 Task: Open a blank worksheet and write heading  Make a employee details data  Add 10 employee name:-  'Ethan Reynolds, Olivia Thompson, Benjamin Martinez, Emma Davis, Alexander Mitchell, Ava Rodriguez, Daniel Anderson, Mia Lewis, Christopher Scott, Sophia Harris.'in December Last week sales are  1000 to 1010. Department:-  Sales, HR, Finance, Marketing, IT, Operations, Finance, HR, Sales, Marketing. Position:-  Sales Manager, HR Manager, Accountant, Marketing Specialist, IT Specialist, Operations Manager, Financial Analyst, HR Assistant, Sales Representative, Marketing Assistant.Salary (USD):-  5000,4500,4000, 3800, 4200, 5200, 3800, 2800, 3200, 2500.Start Date:-  1/15/2020,7/1/2019, 3/10/2021,2/5/2022, 11/30/2018,6/15/2020, 9/1/2021,4/20/2022, 2/10/2019,9/5/2020. Save page analysisSalesByChannel_2022
Action: Mouse moved to (137, 134)
Screenshot: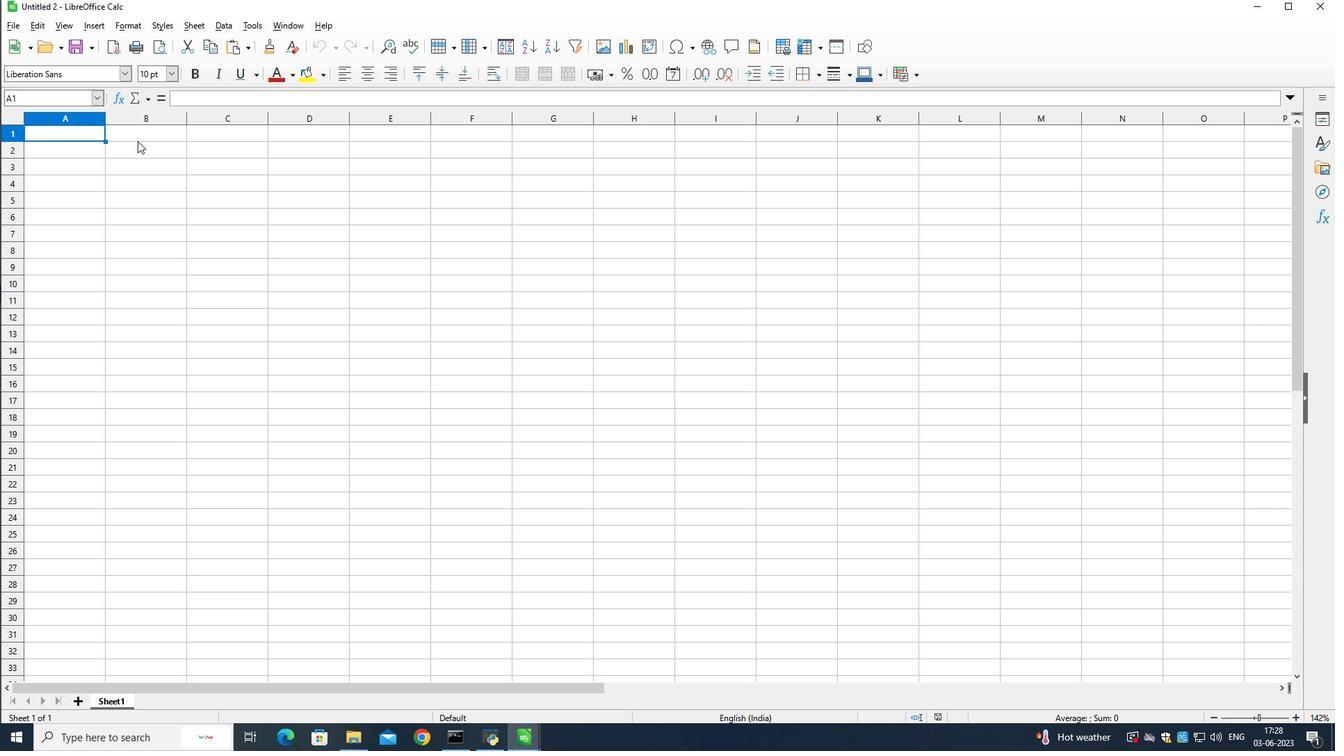 
Action: Mouse pressed left at (137, 134)
Screenshot: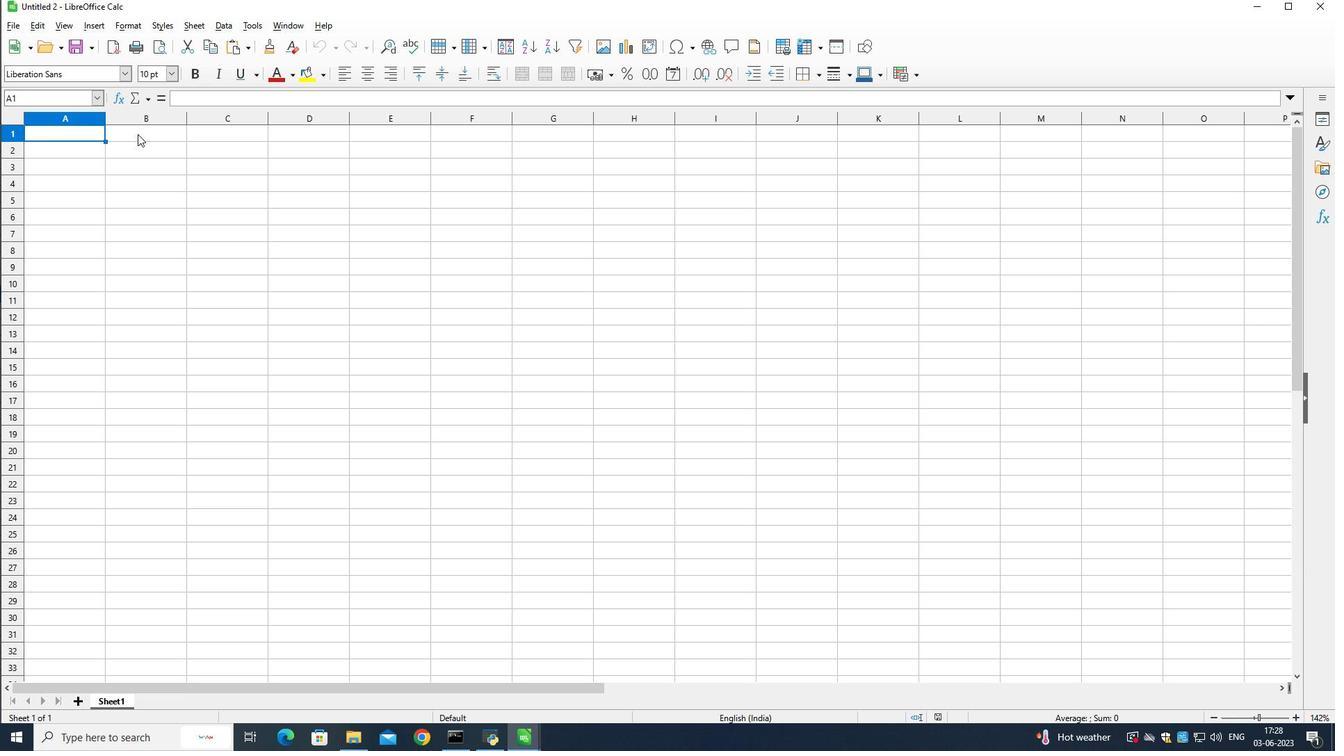 
Action: Mouse moved to (155, 137)
Screenshot: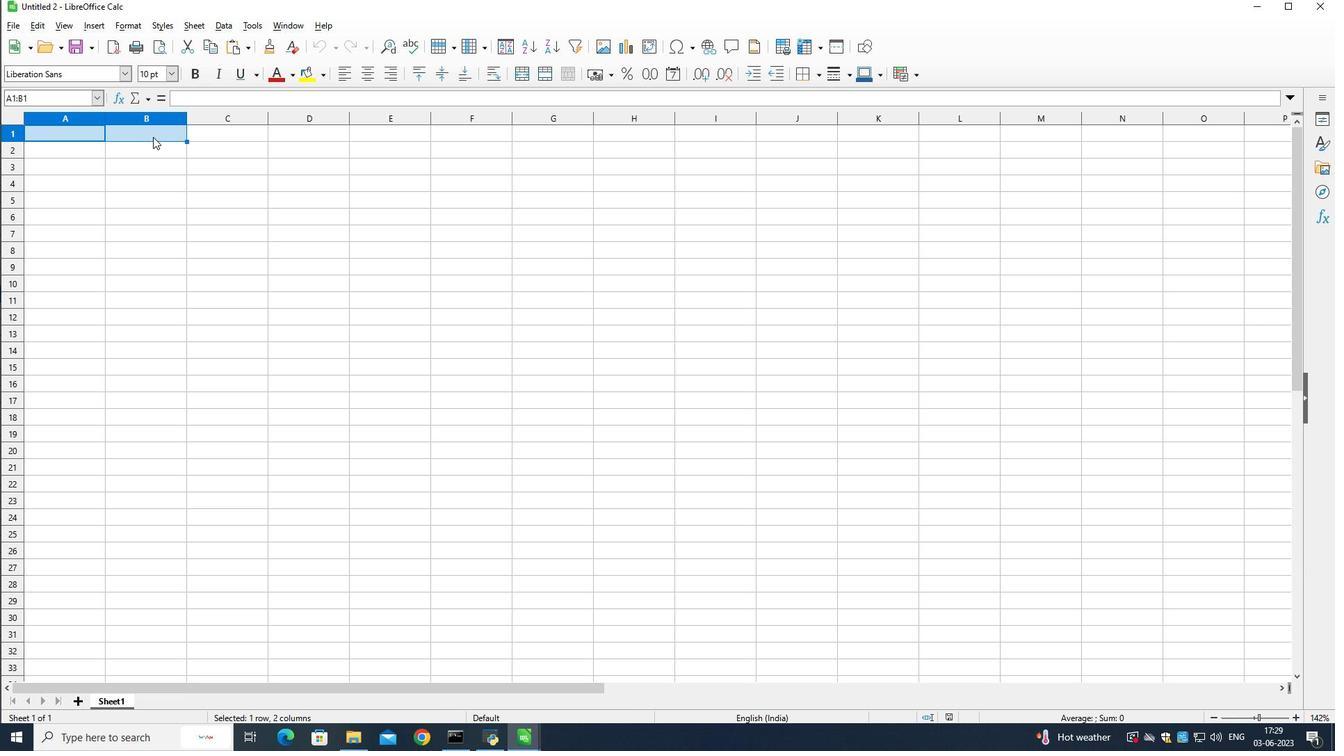 
Action: Mouse pressed left at (155, 137)
Screenshot: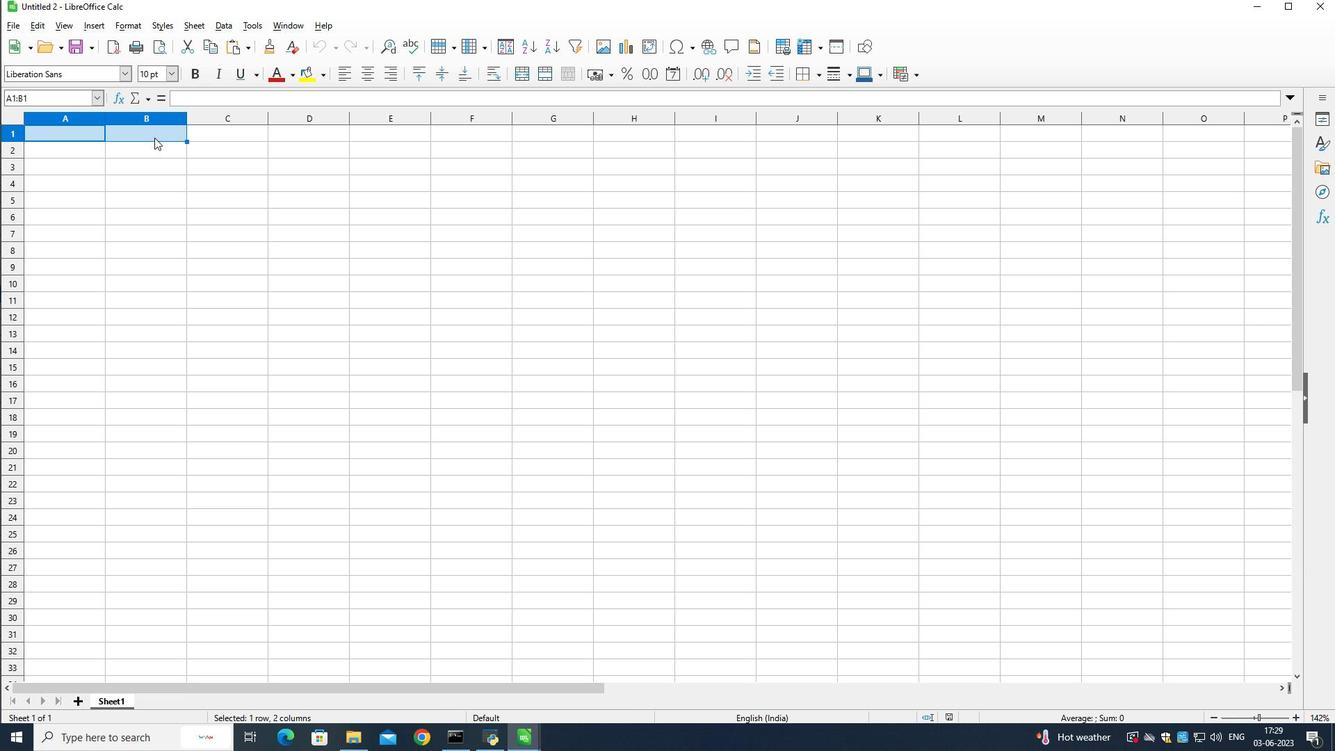 
Action: Mouse moved to (168, 164)
Screenshot: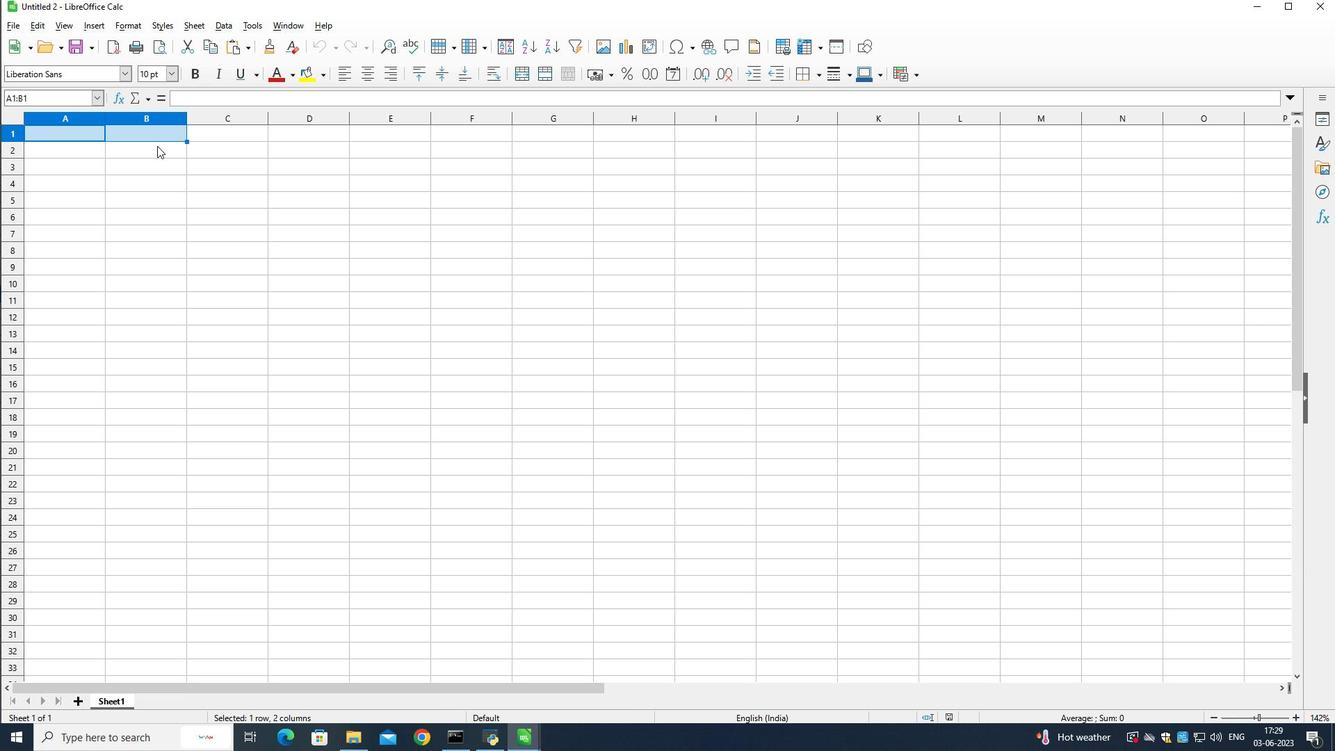 
Action: Mouse pressed left at (168, 164)
Screenshot: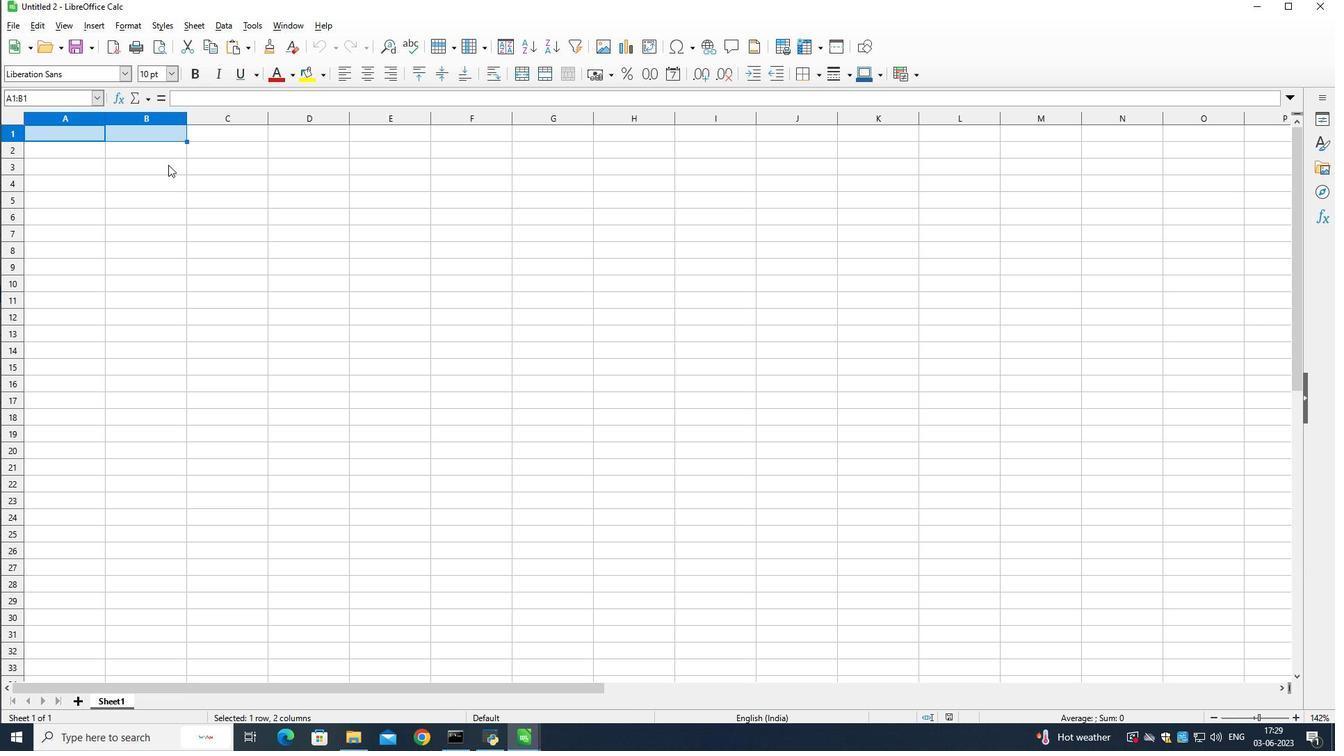 
Action: Mouse moved to (221, 189)
Screenshot: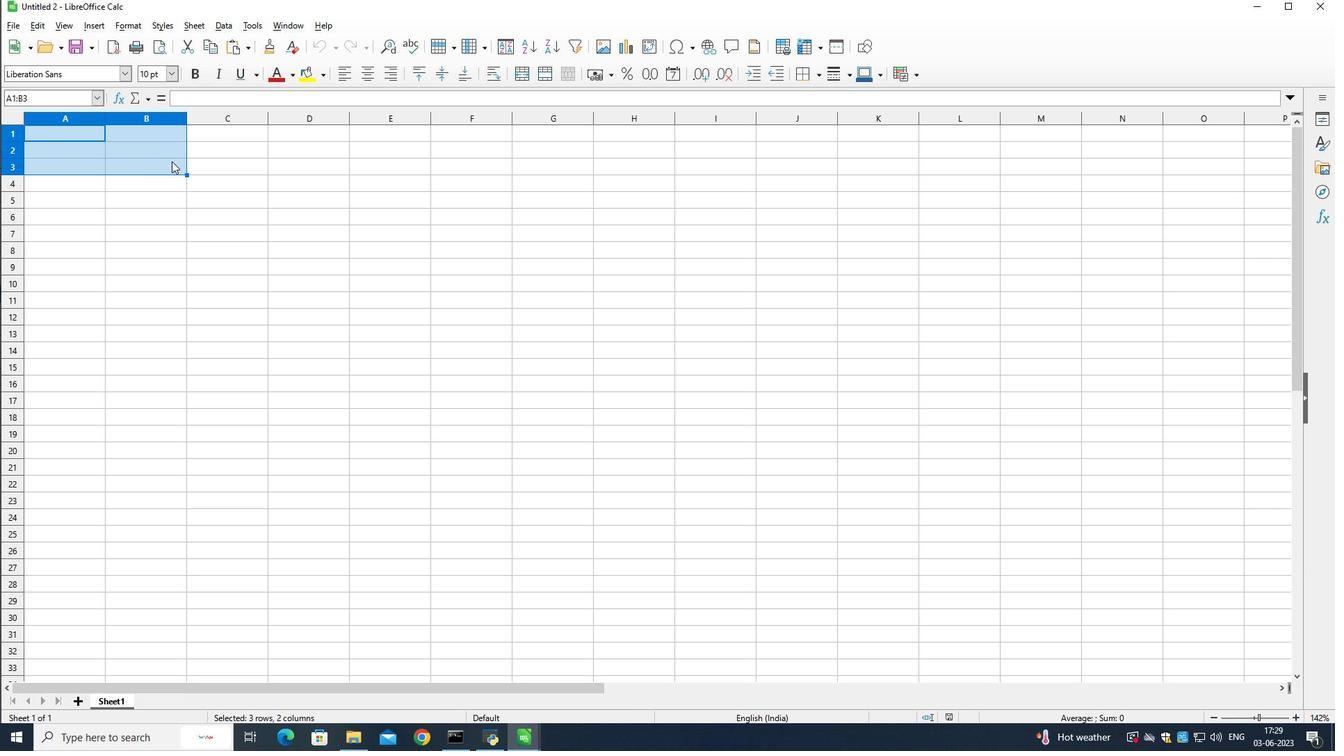 
Action: Mouse pressed right at (221, 189)
Screenshot: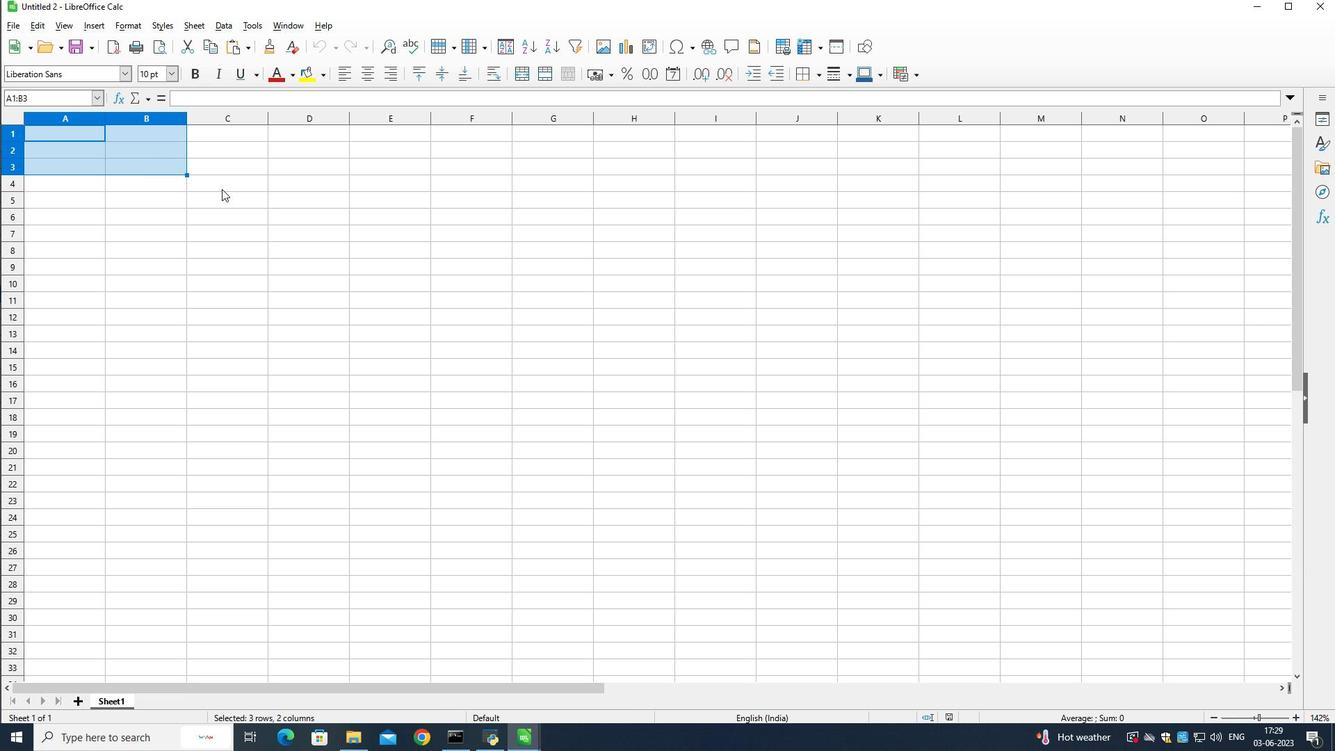
Action: Mouse moved to (162, 132)
Screenshot: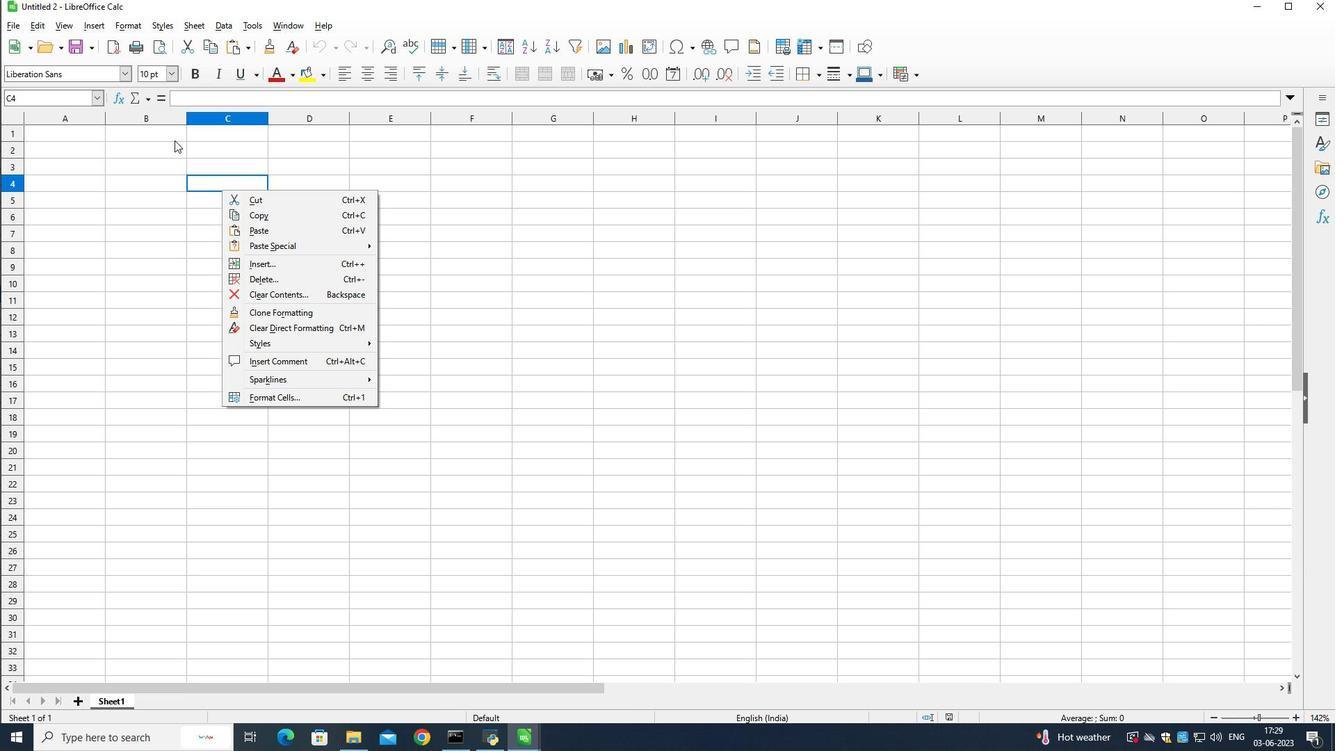 
Action: Mouse pressed left at (162, 132)
Screenshot: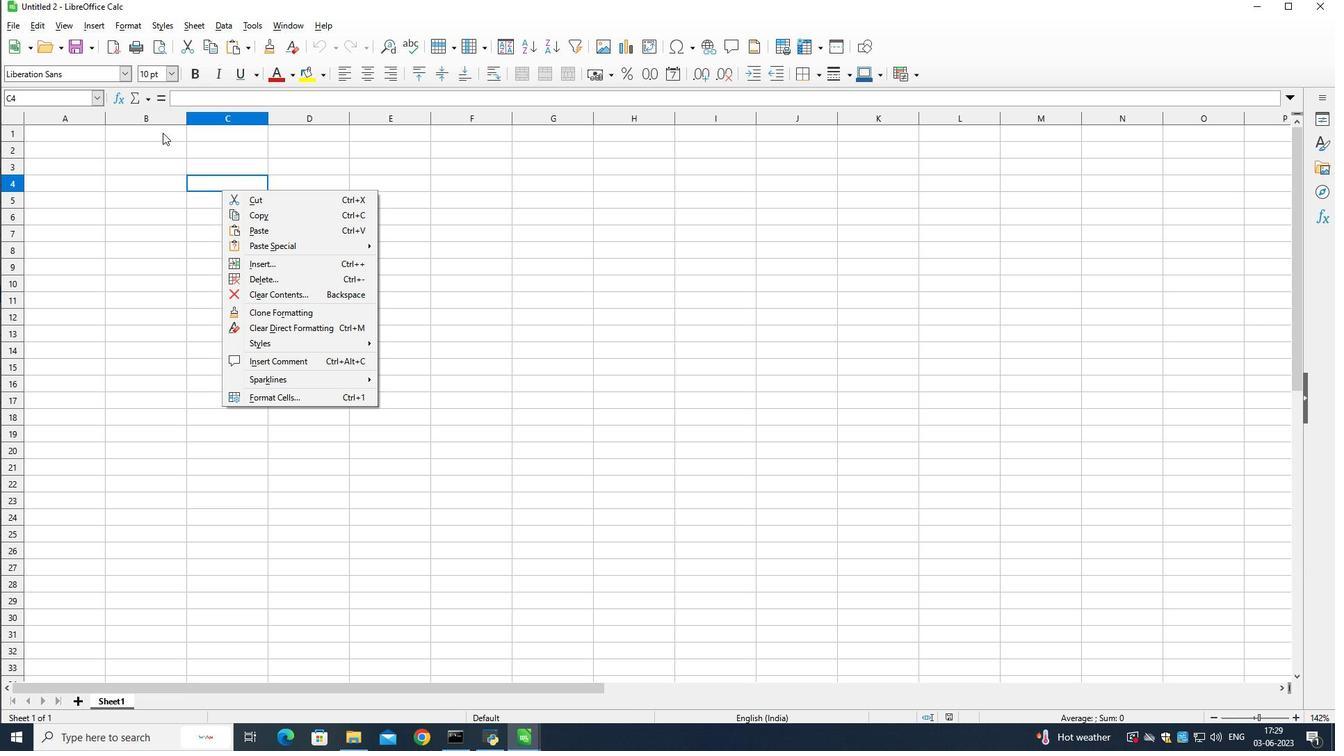 
Action: Mouse moved to (171, 131)
Screenshot: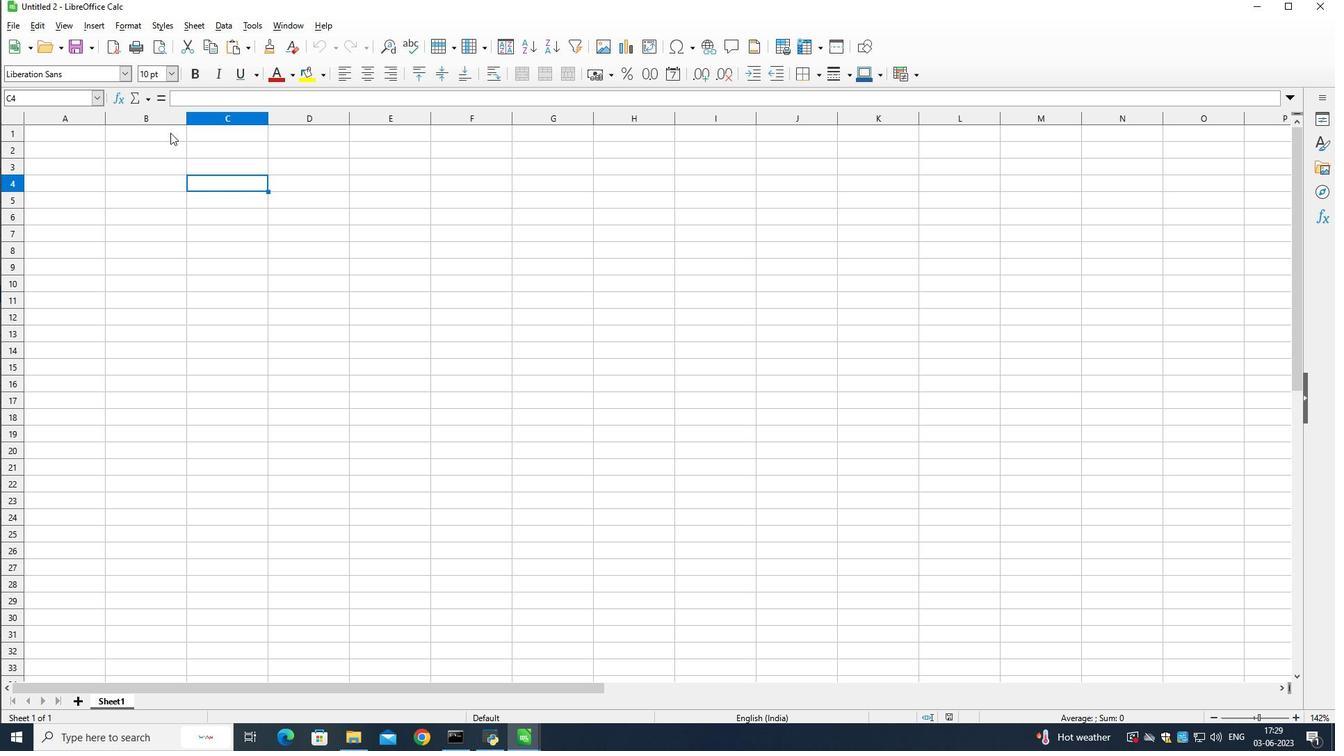 
Action: Mouse pressed left at (171, 131)
Screenshot: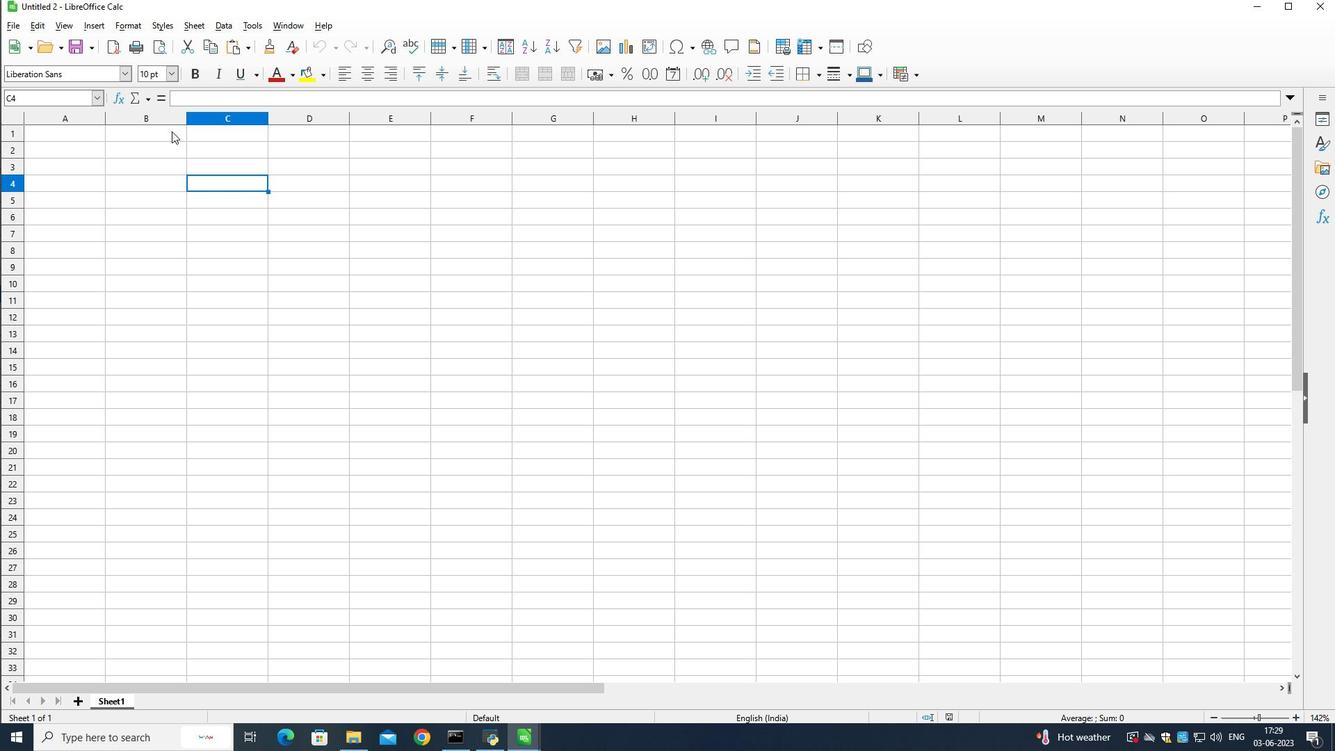 
Action: Mouse moved to (1000, 507)
Screenshot: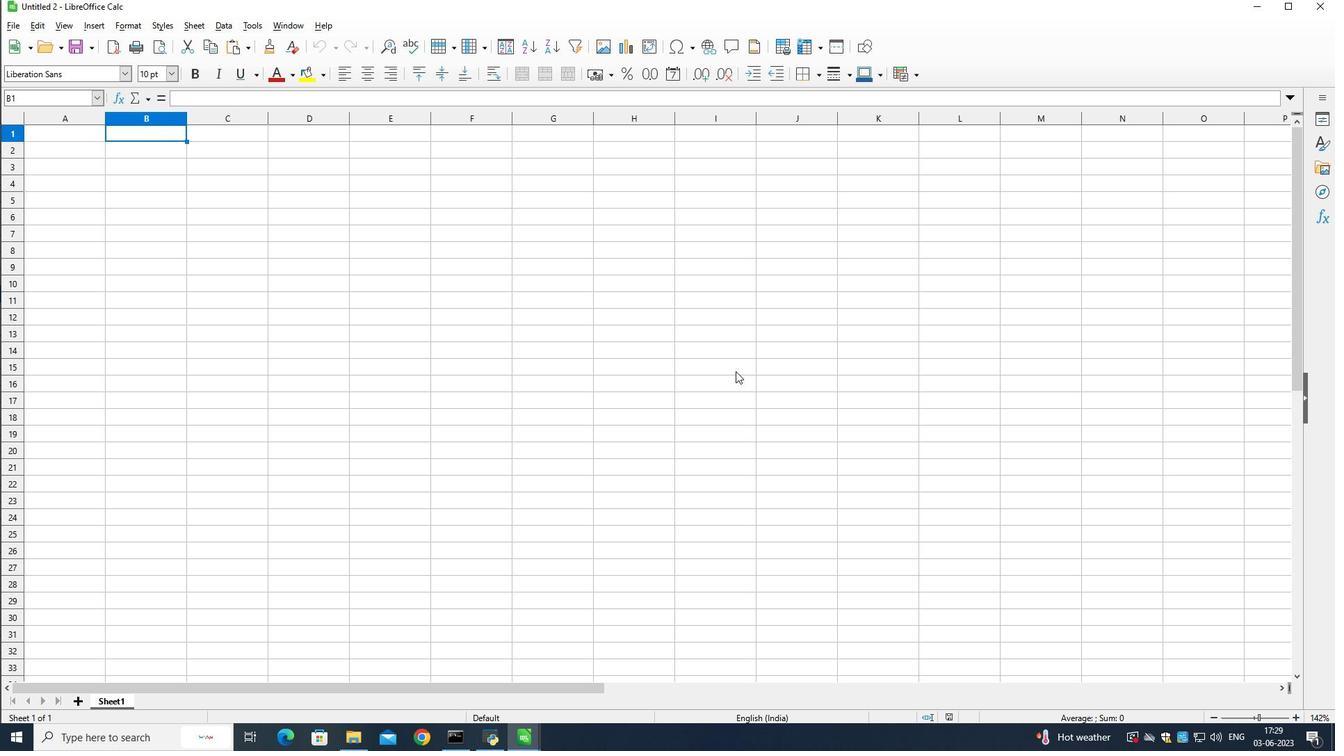 
Action: Key pressed <Key.shift>Employee<Key.space><Key.shift>Details<Key.space><Key.shift>Data<Key.down><Key.left><Key.shift><Key.shift>Emplo<Key.backspace><Key.backspace>loyee<Key.space><Key.shift>Name<Key.down><Key.shift><Key.shift><Key.shift><Key.shift><Key.shift><Key.shift><Key.shift><Key.shift>Ethan<Key.space><Key.shift><Key.shift><Key.shift><Key.shift><Key.shift><Key.shift><Key.shift><Key.shift><Key.shift>Reynolds<Key.down><Key.shift>Olivia<Key.space><Key.shift>Thompson<Key.down><Key.shift>Benjamin<Key.space><Key.shift>N<Key.backspace><Key.shift>martinez<Key.down><Key.shift>Emma<Key.space><Key.shift>davis<Key.down><Key.shift>Alexander<Key.space><Key.shift>Michell<Key.down><Key.shift>Eva<Key.space><Key.shift>Rodriguez<Key.down><Key.shift>Daniel<Key.space><Key.shift>Anderson<Key.down><Key.shift>Mia<Key.space><Key.shift>Lewis<Key.down><Key.shift>Christogra<Key.backspace><Key.backspace><Key.backspace>pher<Key.space><Key.shift>Scott<Key.down><Key.shift>Sophia<Key.space><Key.shift>Harris
Screenshot: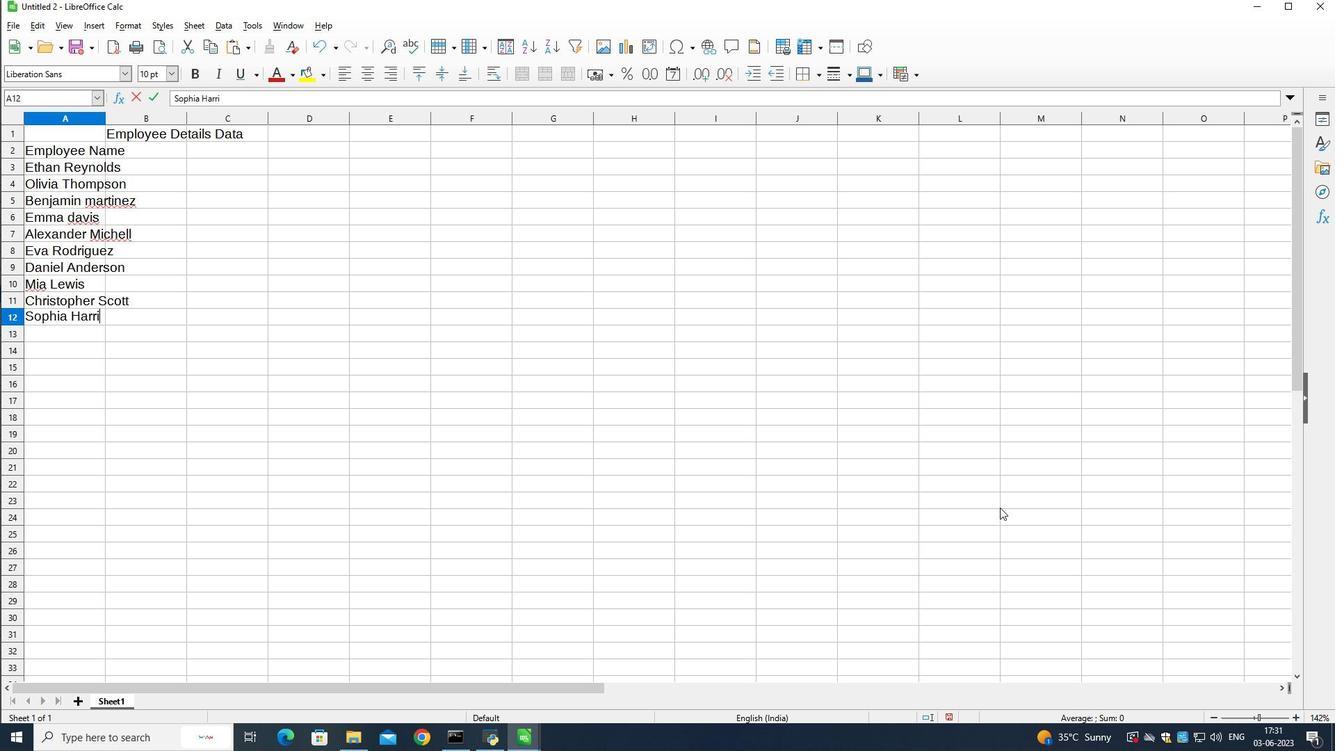 
Action: Mouse moved to (75, 118)
Screenshot: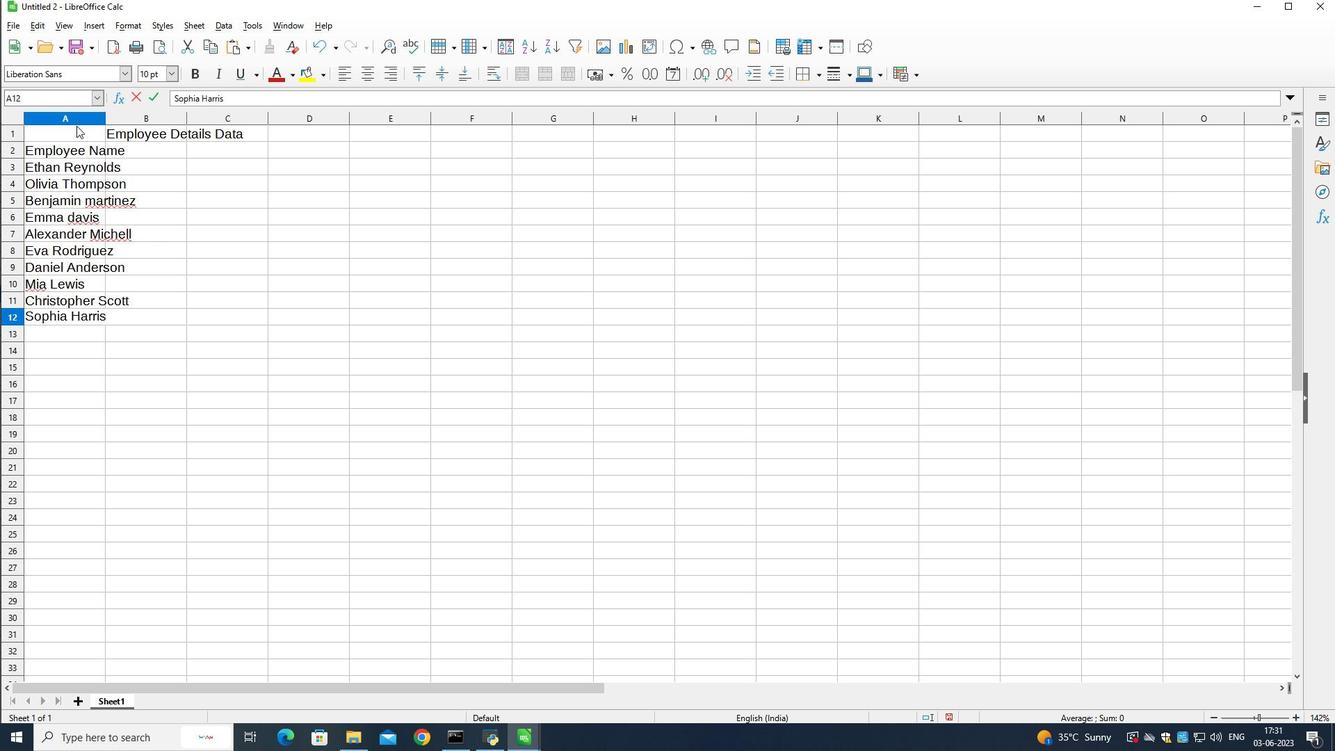 
Action: Mouse pressed left at (75, 118)
Screenshot: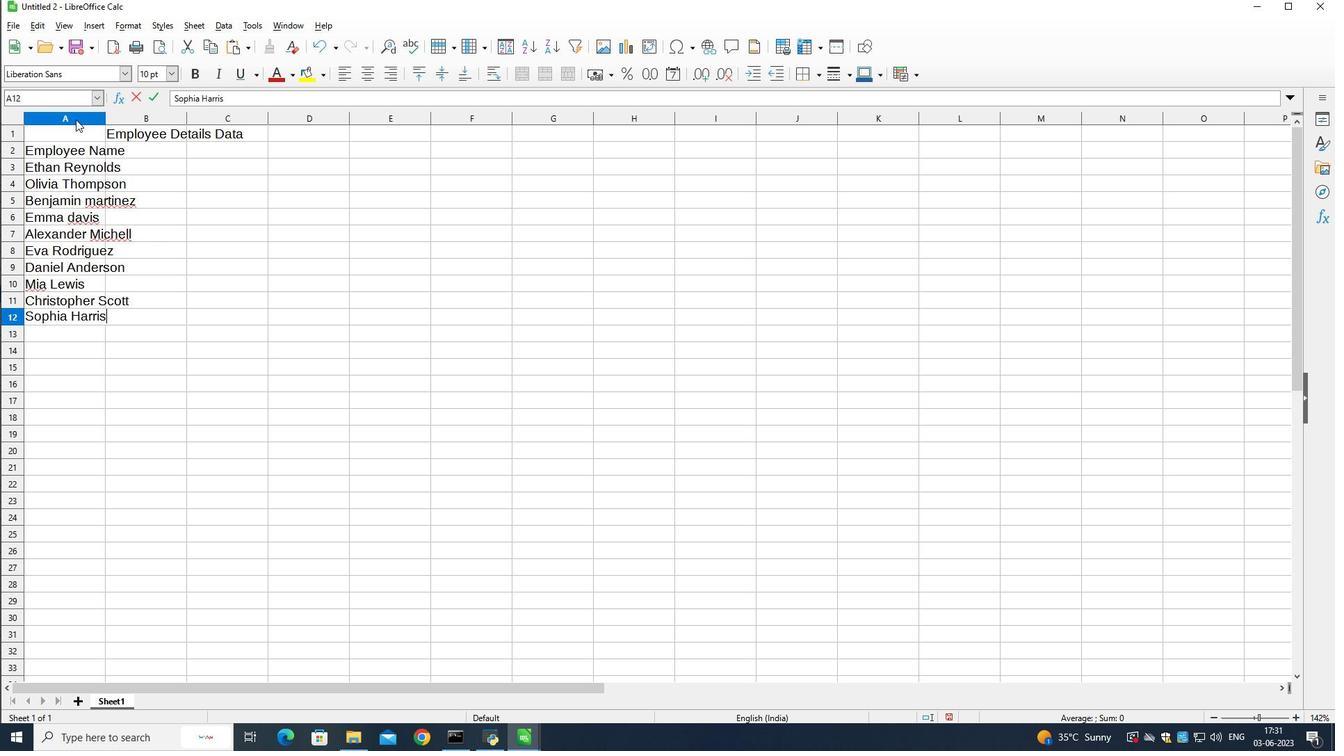 
Action: Mouse moved to (104, 121)
Screenshot: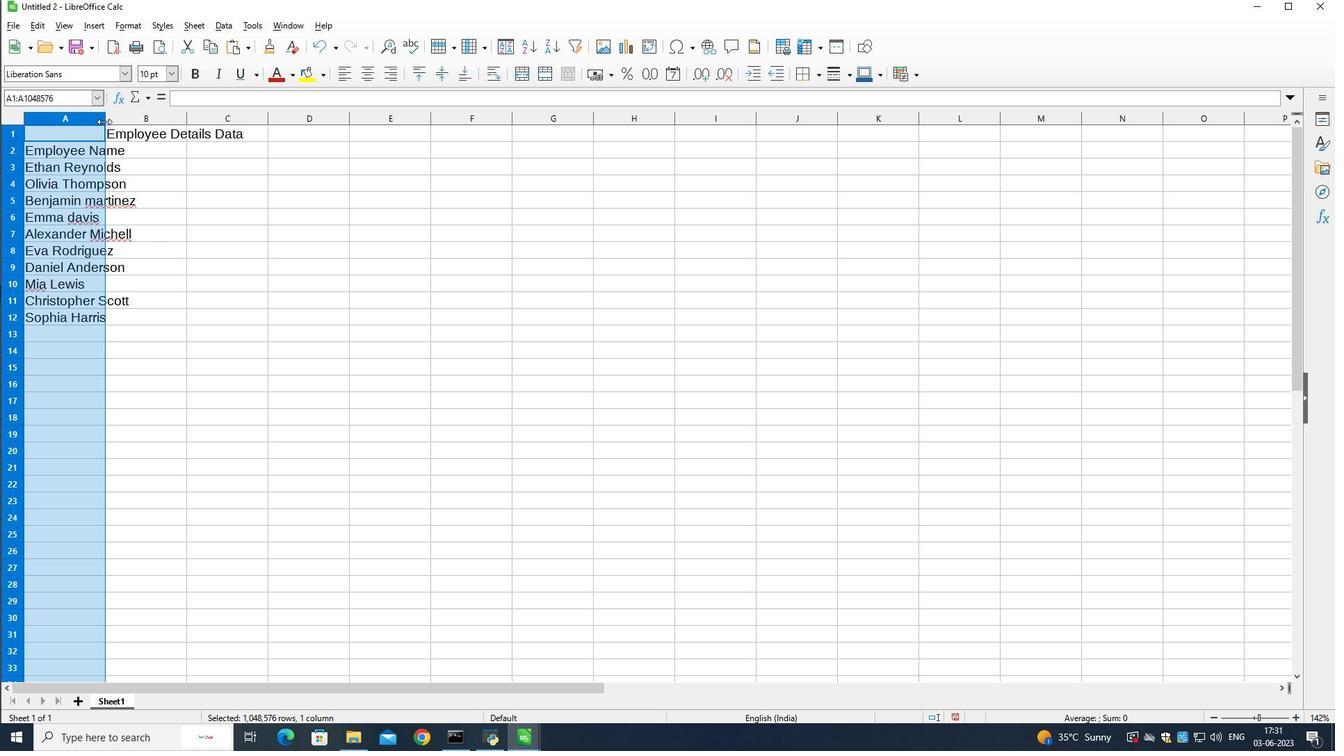 
Action: Mouse pressed left at (104, 121)
Screenshot: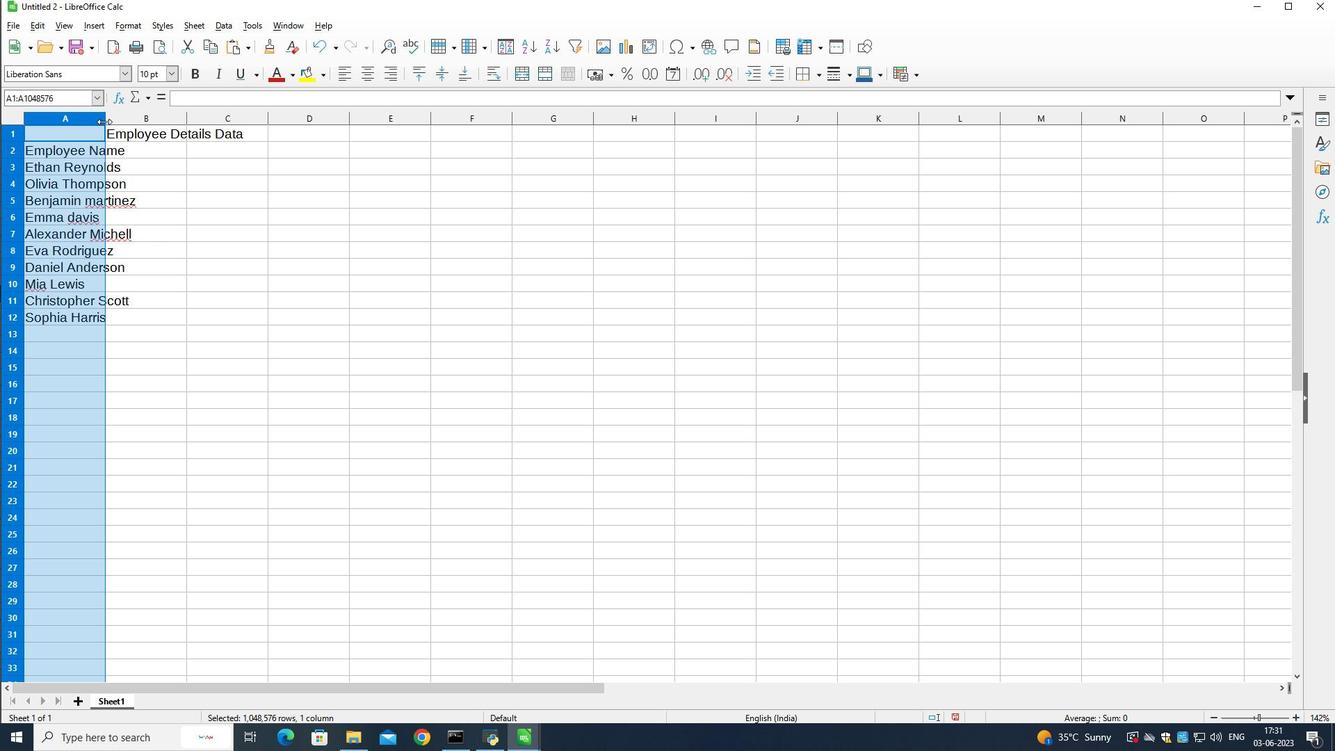 
Action: Mouse moved to (172, 148)
Screenshot: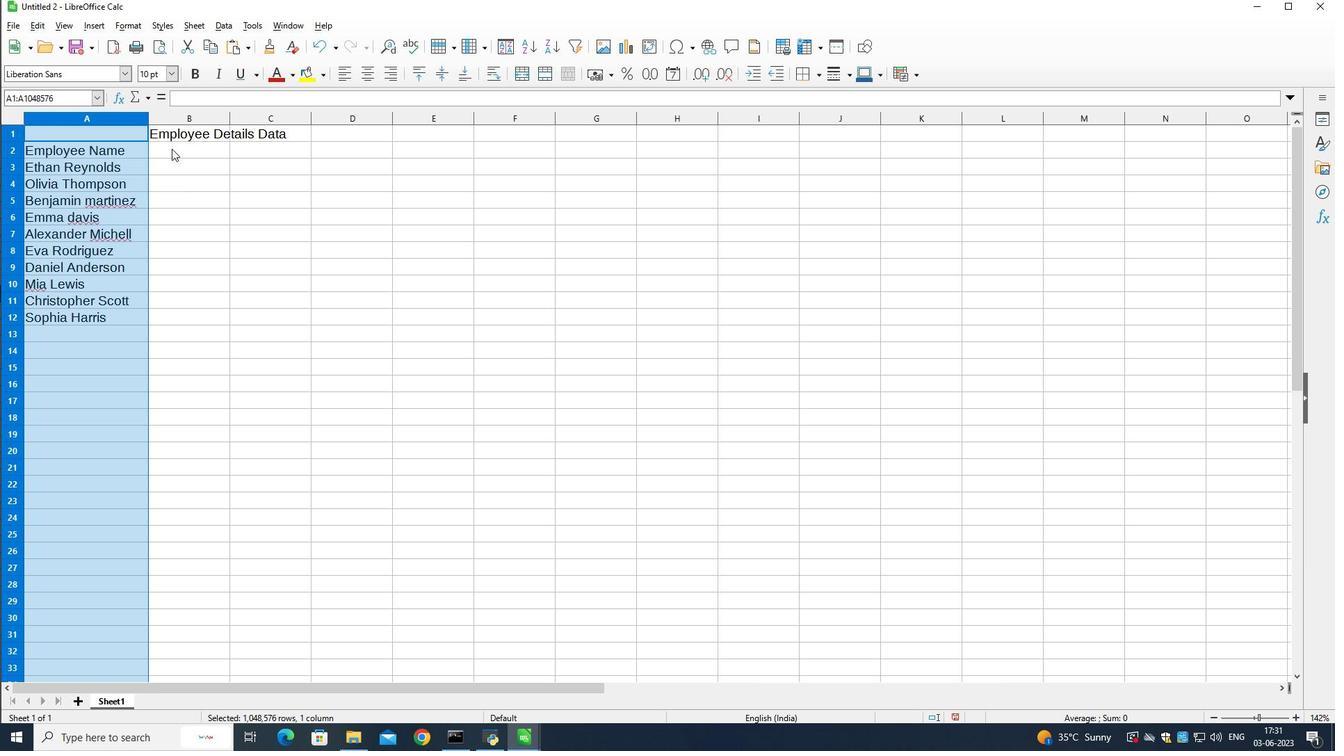 
Action: Mouse pressed left at (172, 148)
Screenshot: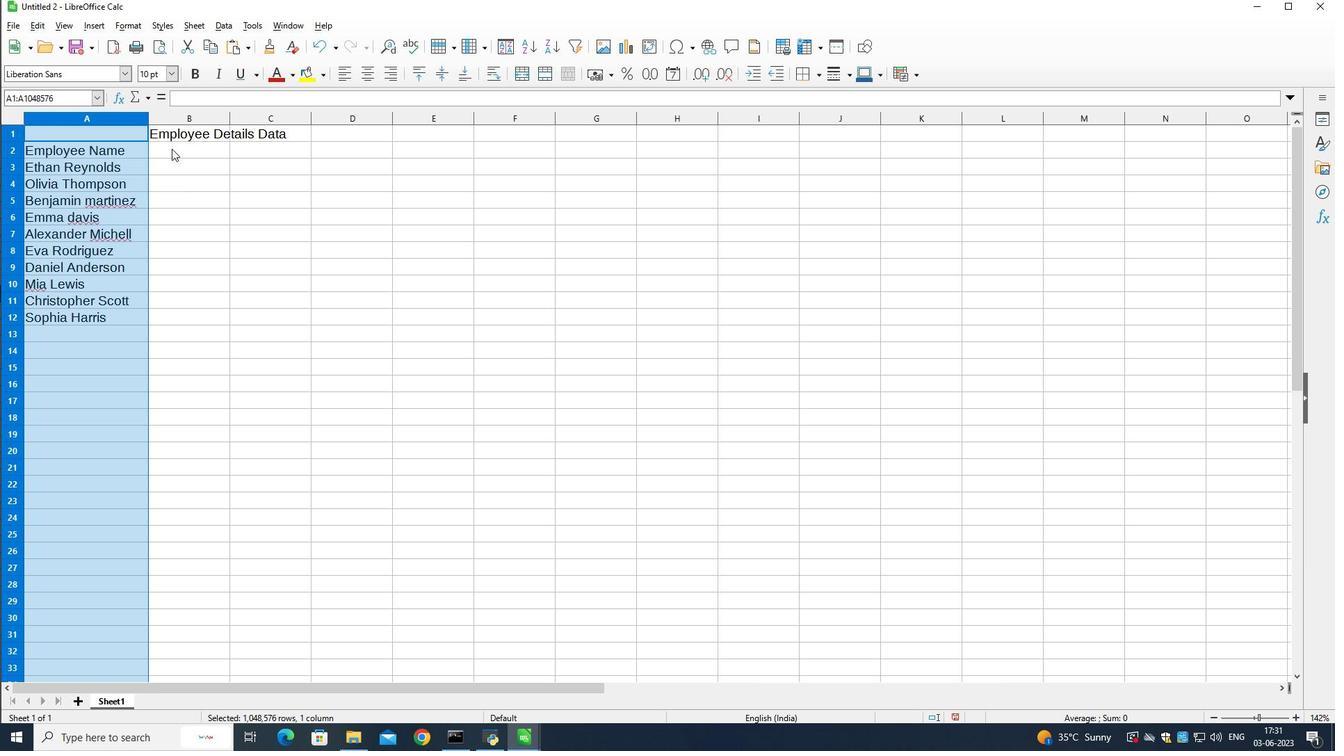 
Action: Mouse moved to (230, 171)
Screenshot: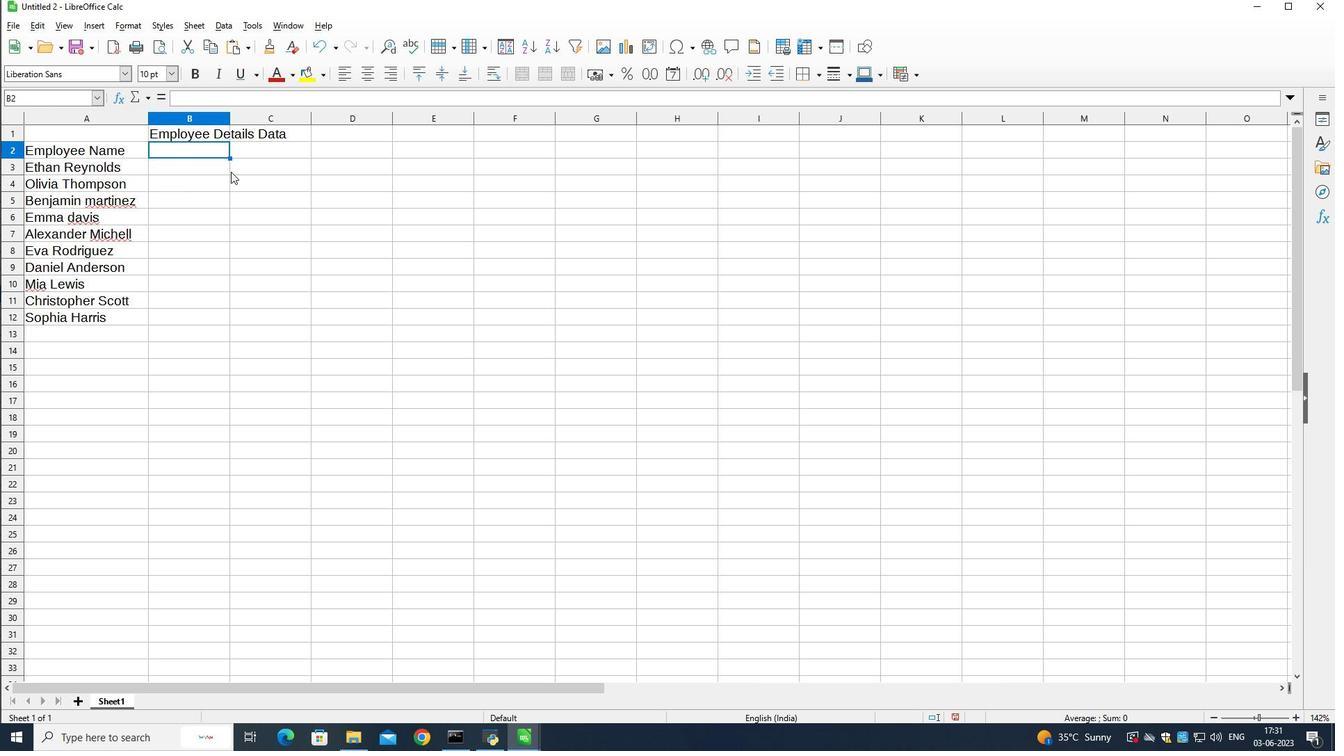 
Action: Key pressed <Key.shift>December<Key.space><Key.shift>Last<Key.space><Key.shift>Weeek<Key.backspace><Key.backspace>k<Key.space><Key.shift>Sales<Key.down>
Screenshot: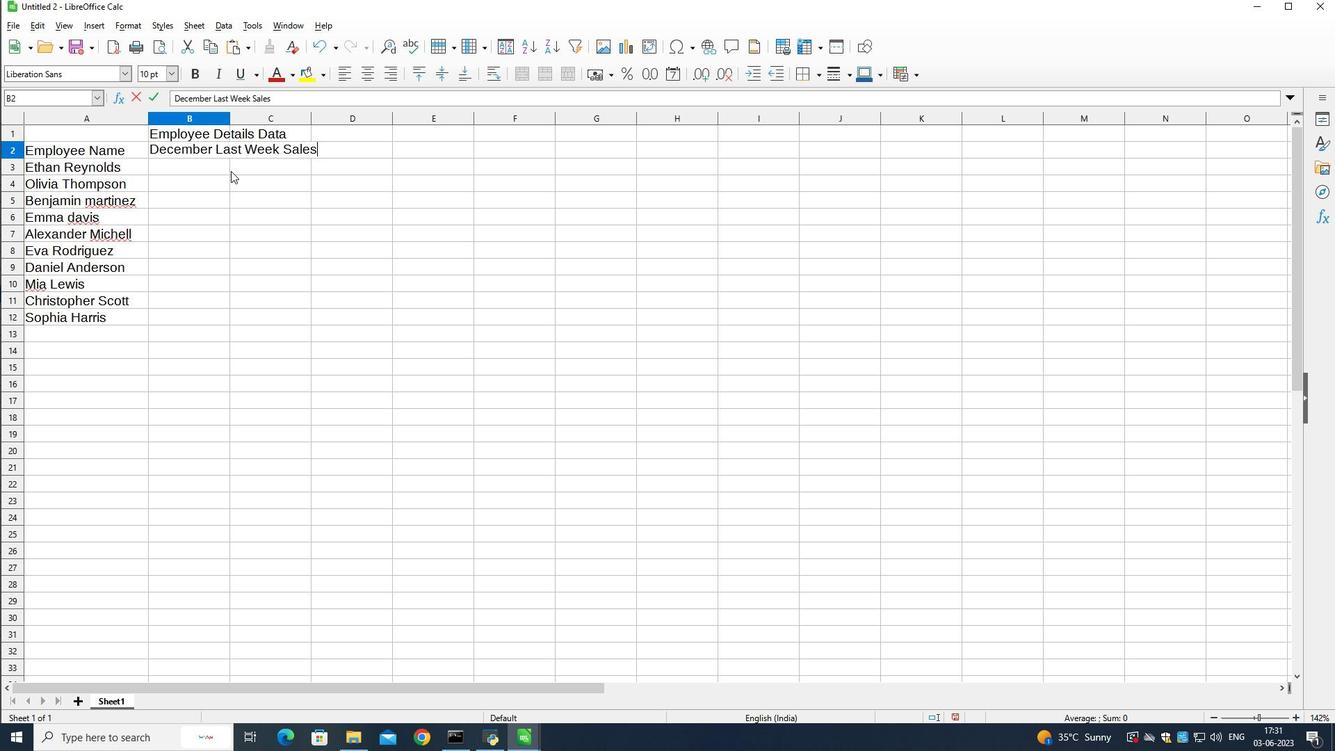 
Action: Mouse moved to (397, 134)
Screenshot: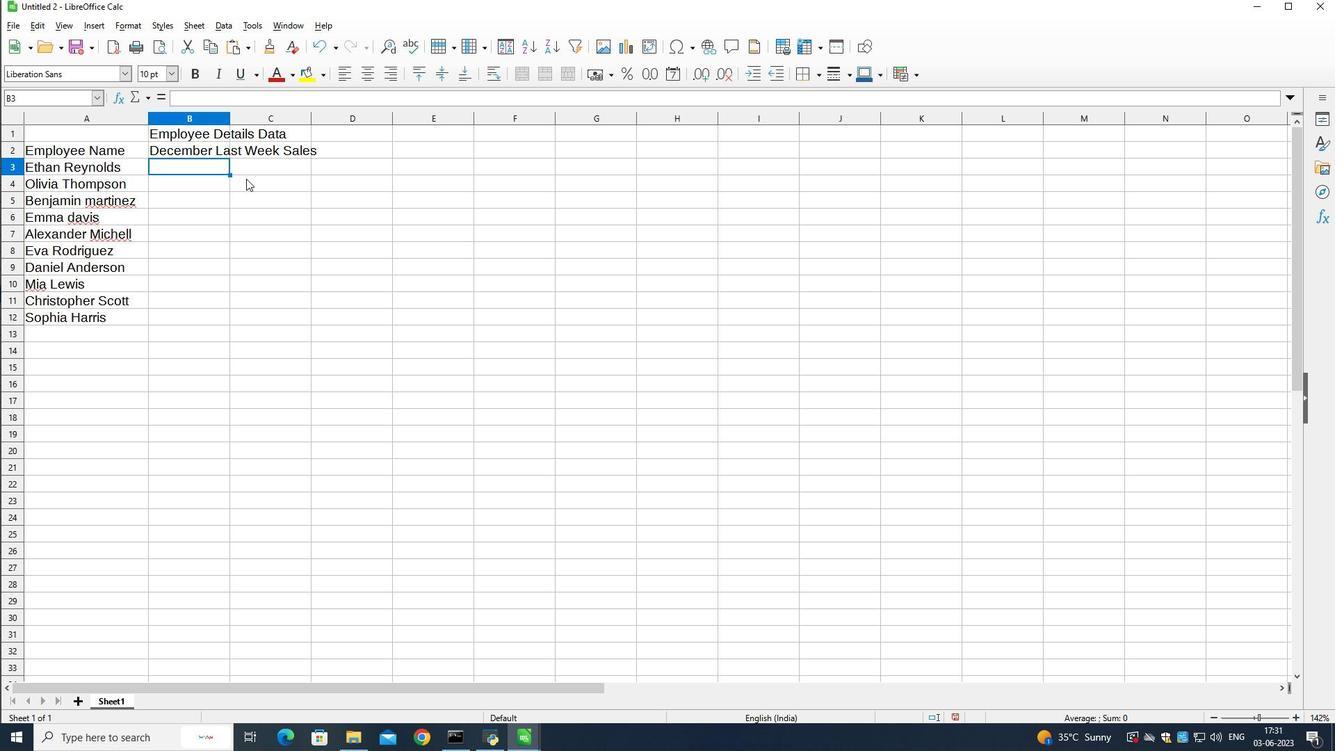 
Action: Key pressed 1000<Key.down>1002<Key.down>1003<Key.down>1004<Key.down>1005<Key.down>1006<Key.down>1007<Key.down>1008<Key.down>109<Key.backspace>09<Key.down>1010<Key.down>
Screenshot: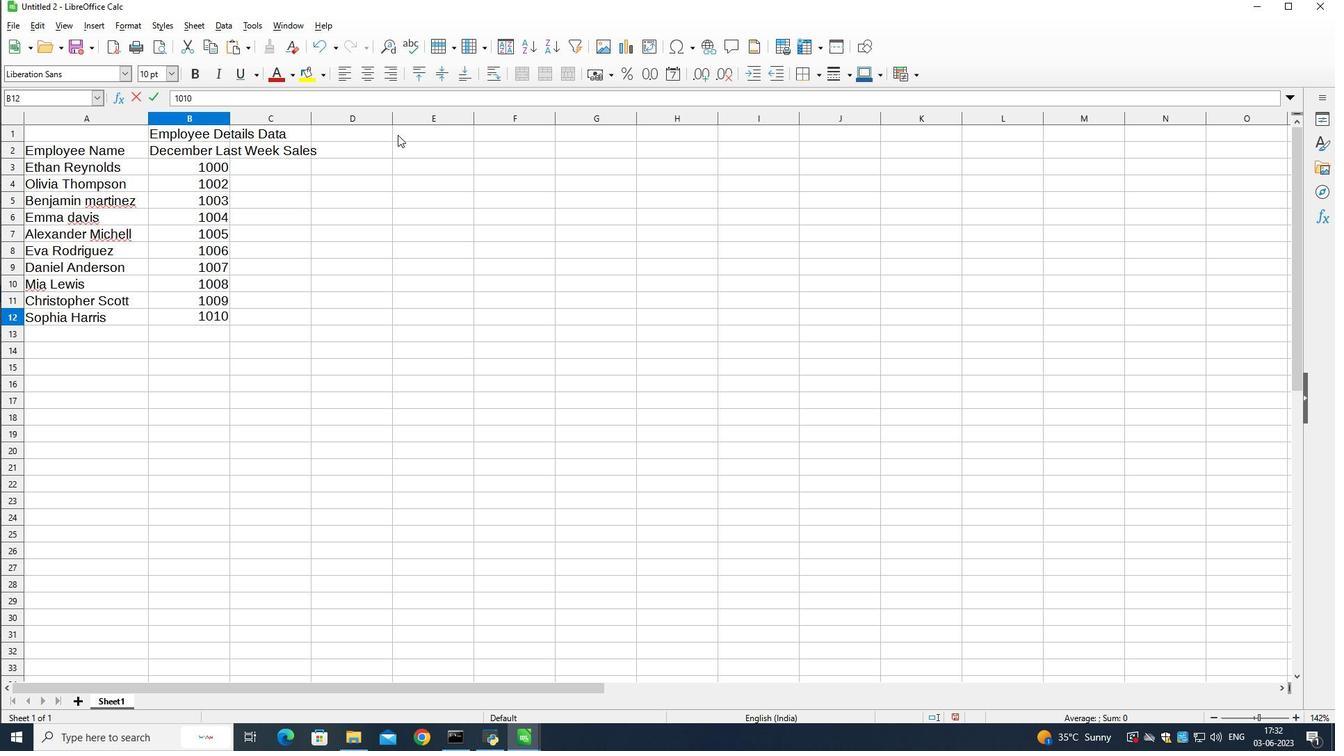
Action: Mouse moved to (274, 148)
Screenshot: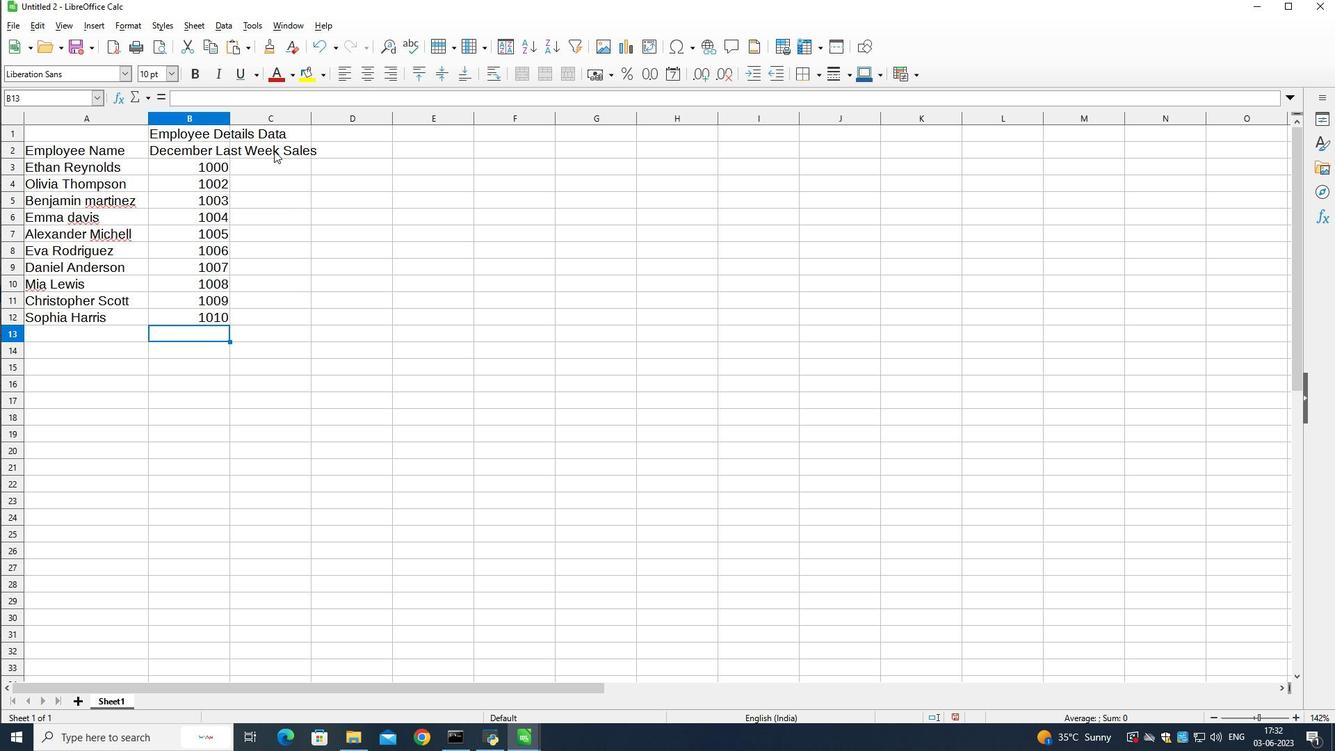
Action: Mouse pressed left at (274, 148)
Screenshot: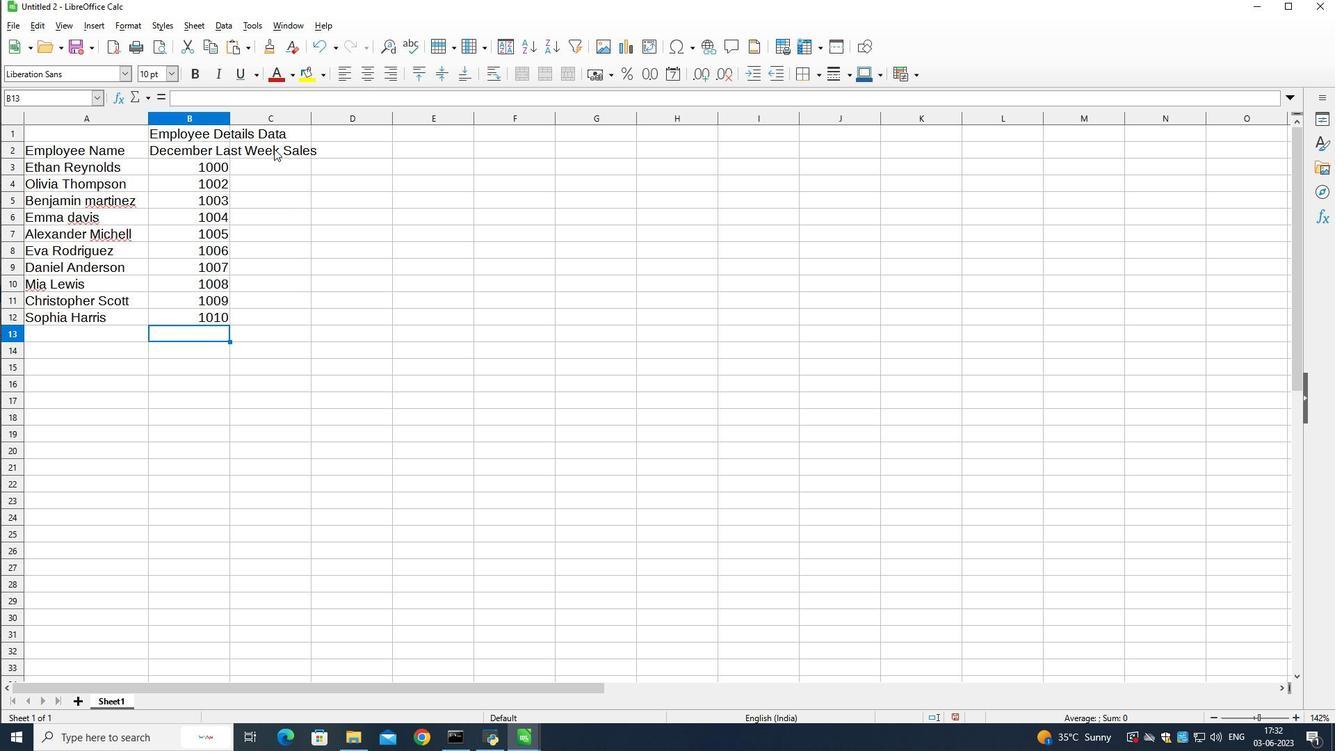
Action: Mouse moved to (276, 147)
Screenshot: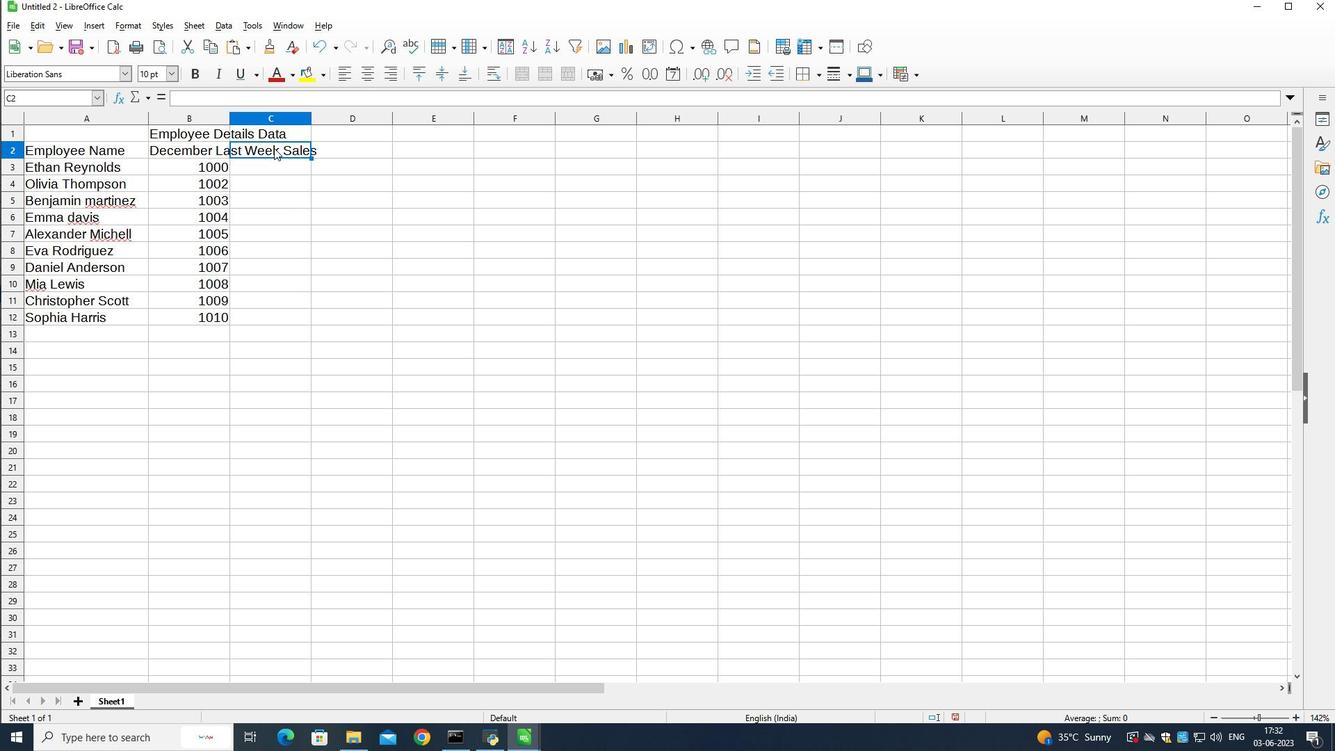 
Action: Key pressed <Key.shift>Department<Key.down><Key.caps_lock><Key.caps_lock><Key.caps_lock>S<Key.caps_lock>ales<Key.down><Key.shift>HR<Key.down><Key.shift><Key.shift><Key.shift><Key.shift><Key.shift><Key.shift><Key.shift><Key.shift><Key.shift><Key.shift><Key.shift><Key.shift><Key.shift><Key.shift><Key.shift><Key.shift><Key.shift><Key.shift><Key.shift><Key.shift><Key.shift><Key.shift><Key.shift><Key.shift><Key.shift><Key.shift><Key.shift><Key.shift><Key.shift><Key.shift><Key.shift><Key.shift><Key.shift><Key.shift><Key.shift><Key.shift><Key.shift><Key.shift>Finance<Key.down><Key.shift>Marketing<Key.down><Key.shift>IT<Key.down><Key.shift>Operations<Key.left><Key.down><Key.right><Key.shift>D<Key.backspace><Key.backspace>Finance<Key.down>
Screenshot: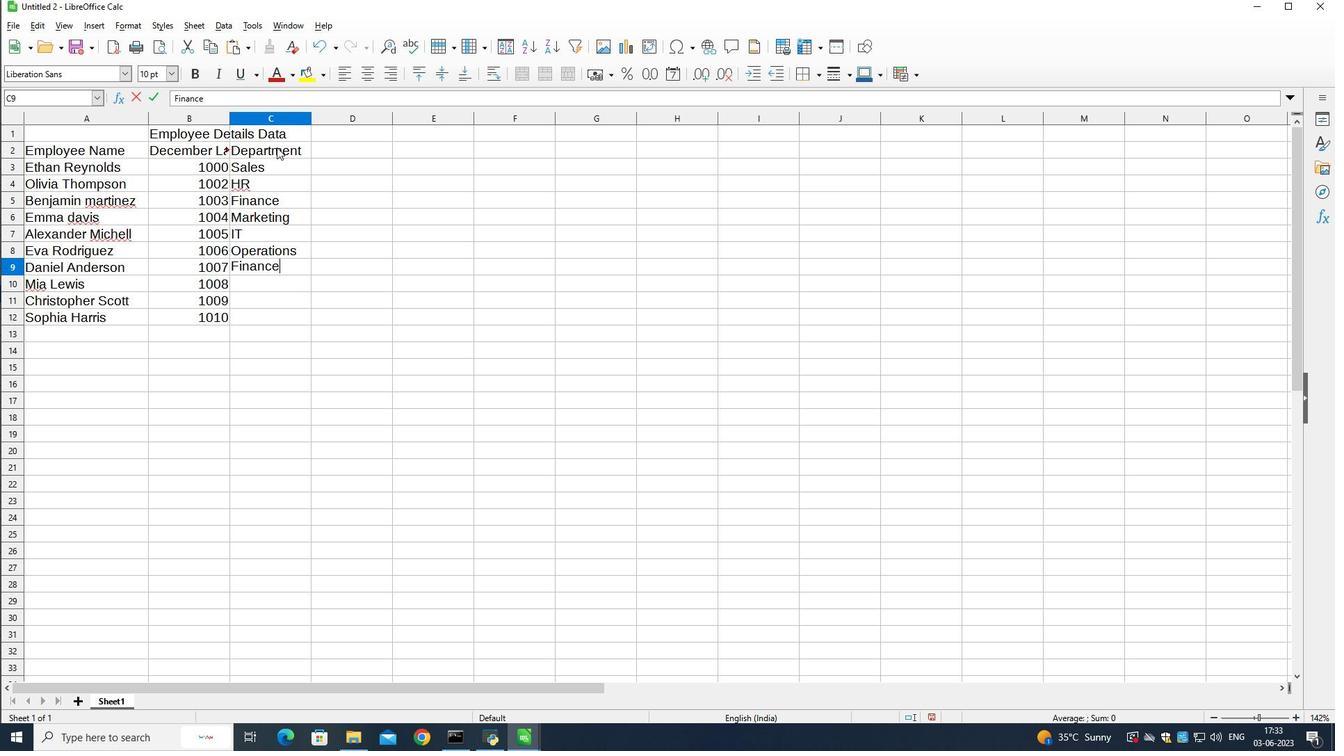 
Action: Mouse moved to (303, 267)
Screenshot: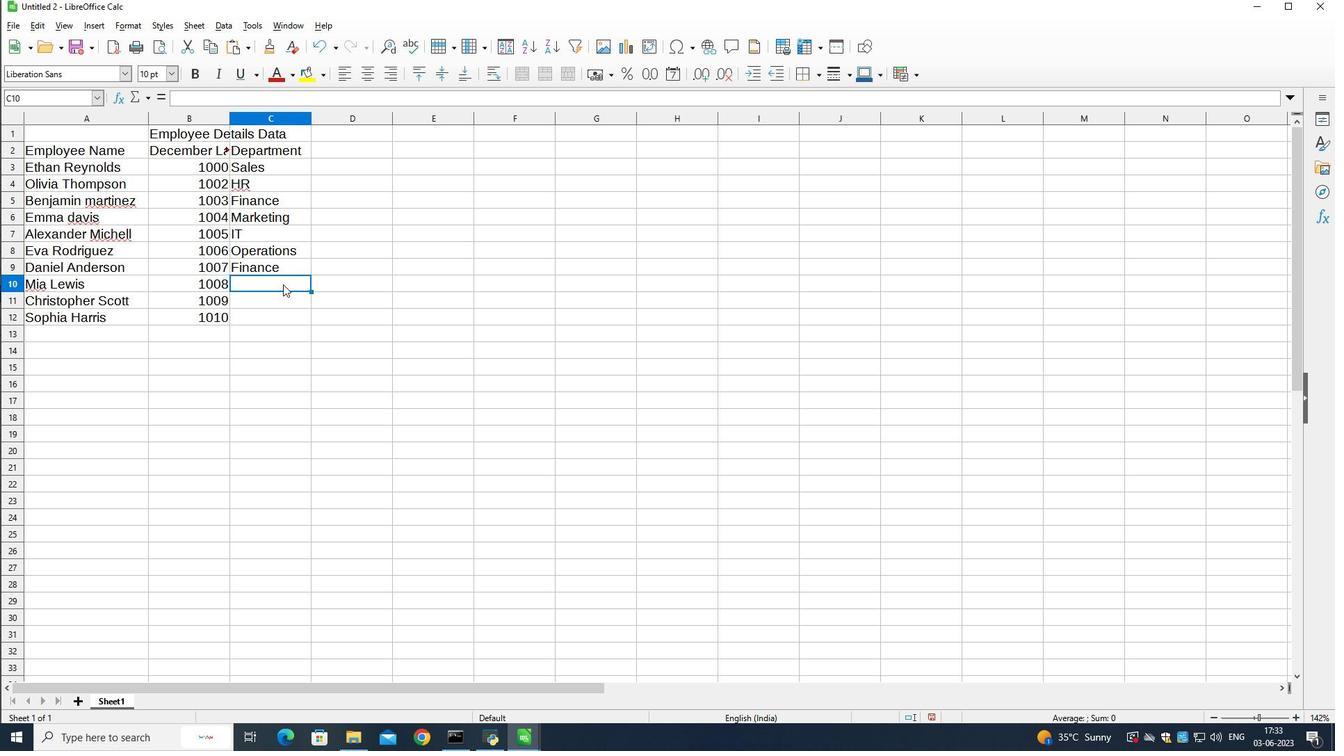
Action: Key pressed <Key.shift>H
Screenshot: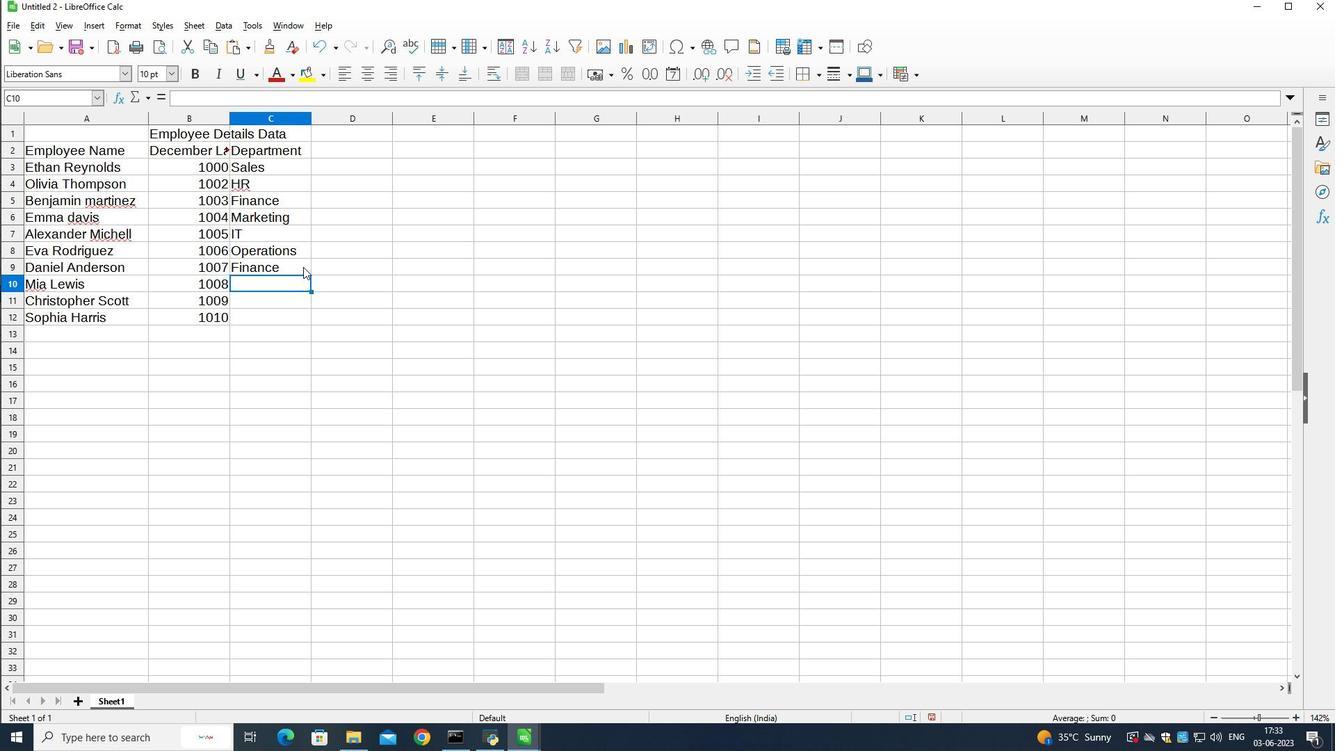 
Action: Mouse moved to (303, 267)
Screenshot: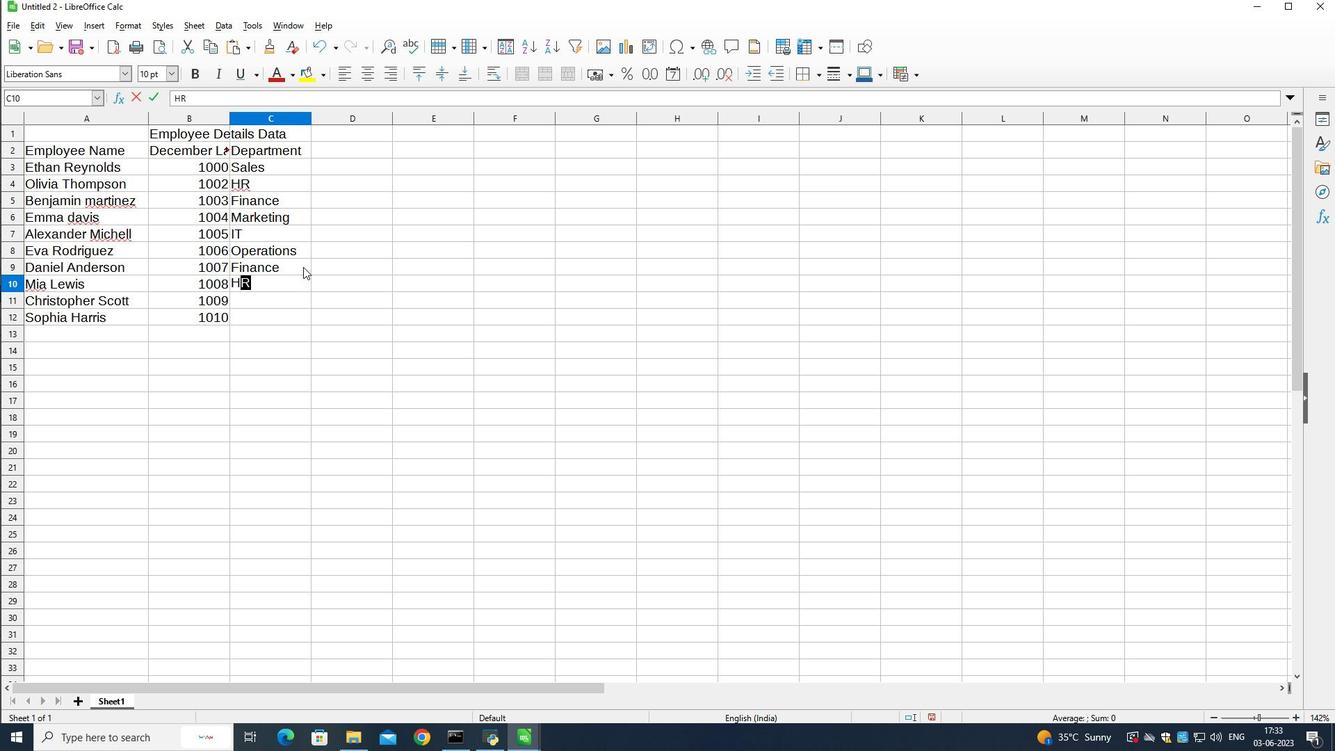 
Action: Key pressed R<Key.down><Key.shift>Sales<Key.down><Key.shift>Marketinf
Screenshot: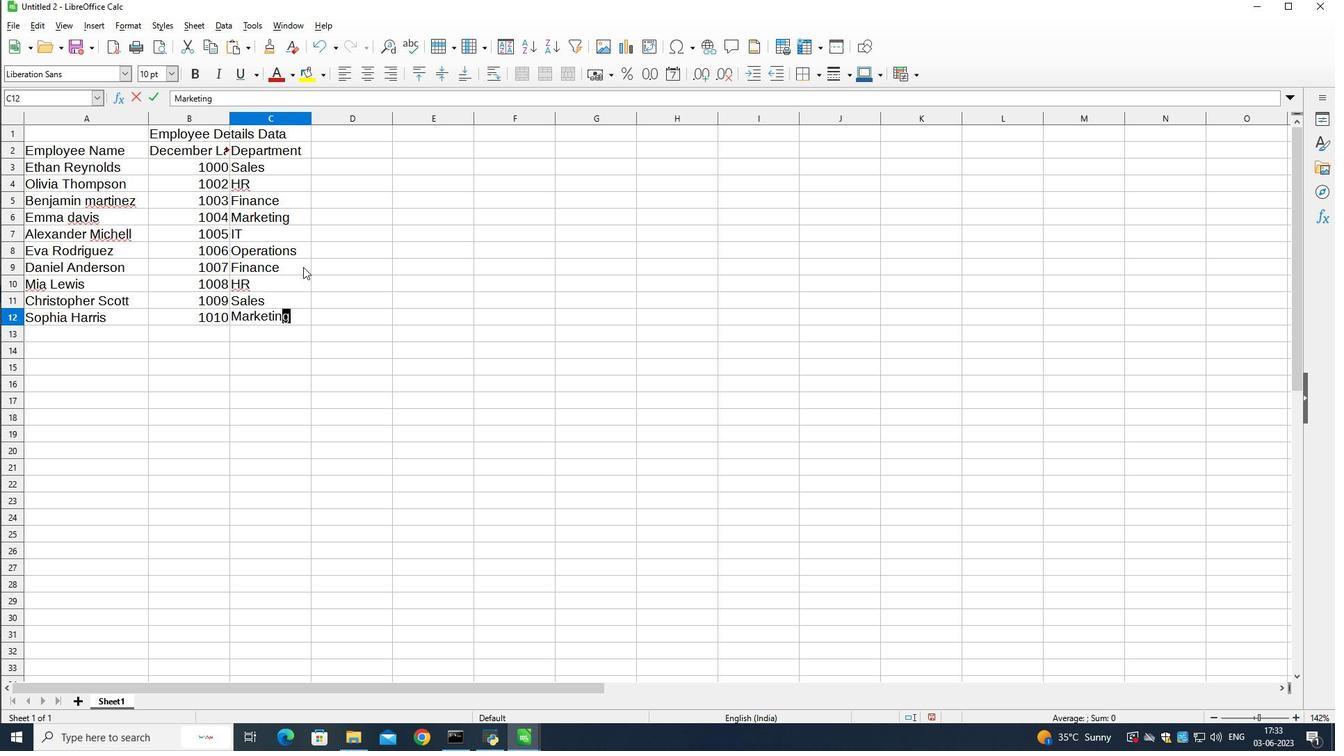 
Action: Mouse moved to (638, 218)
Screenshot: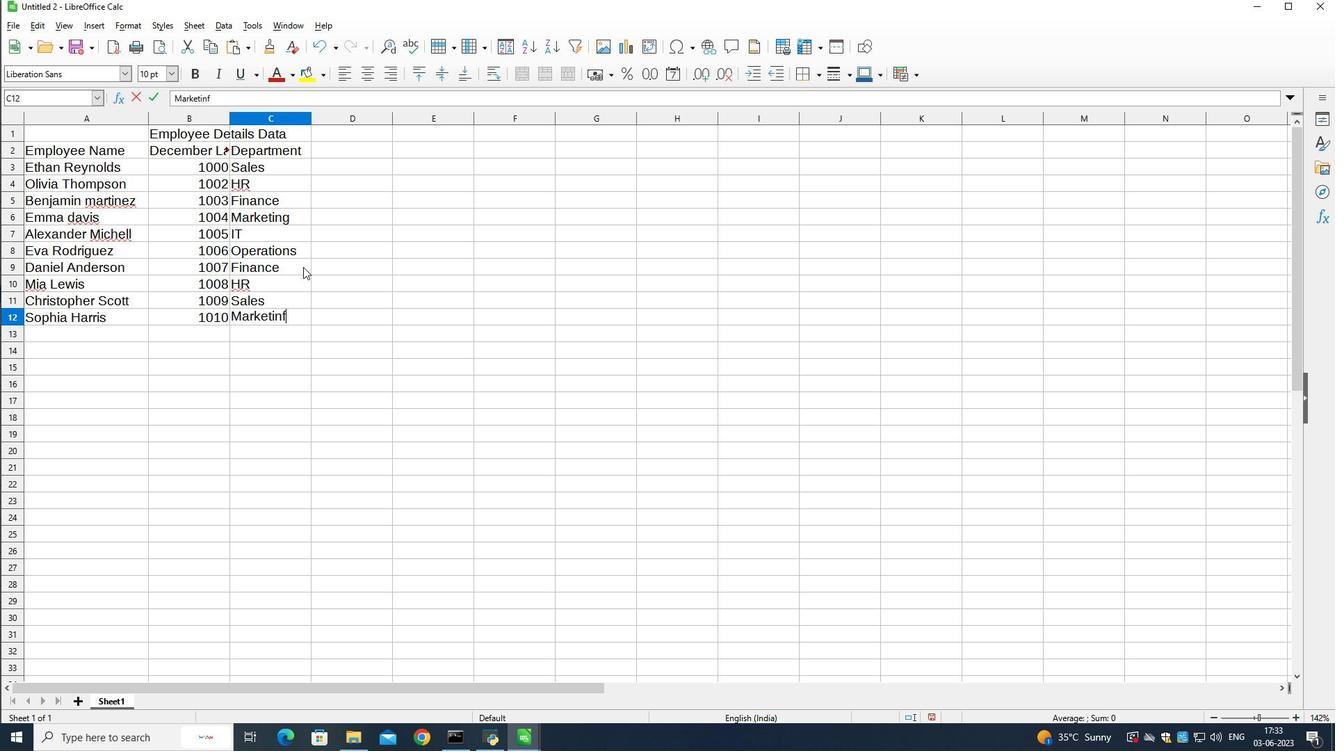 
Action: Key pressed <Key.backspace>g
Screenshot: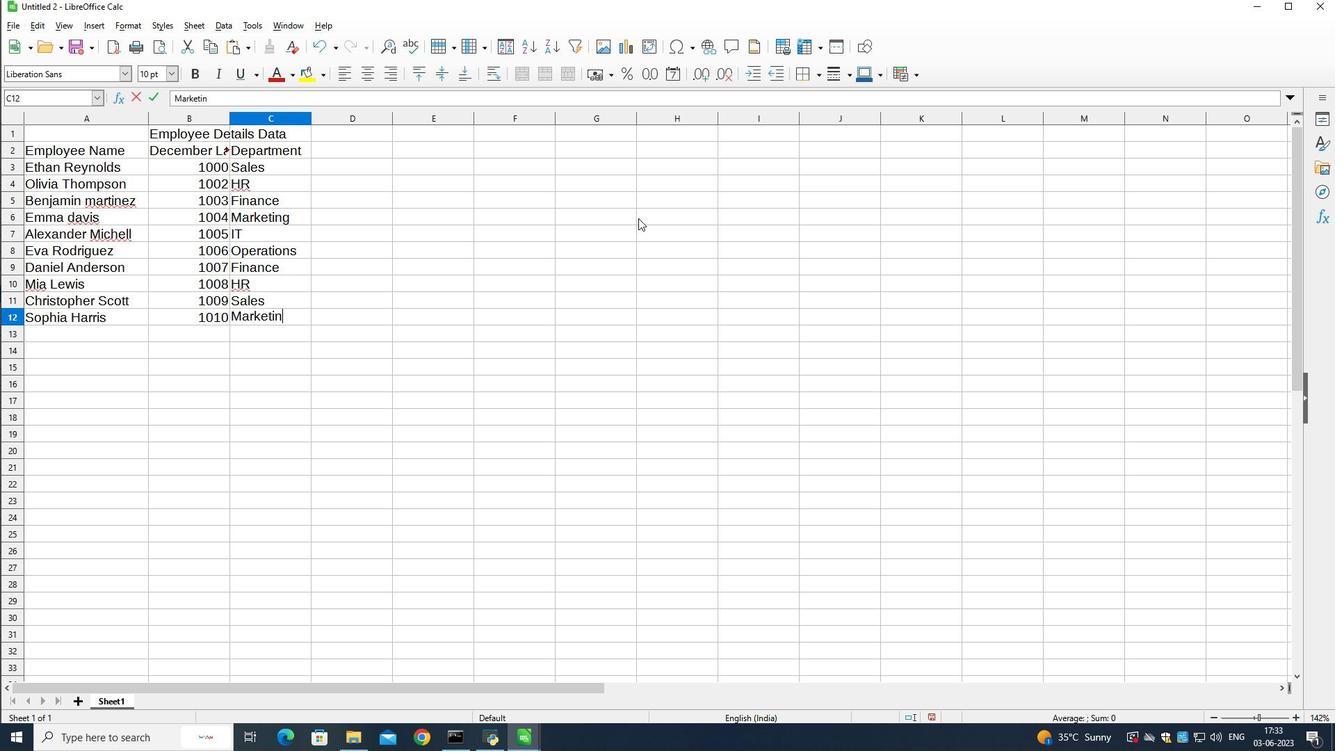 
Action: Mouse moved to (328, 152)
Screenshot: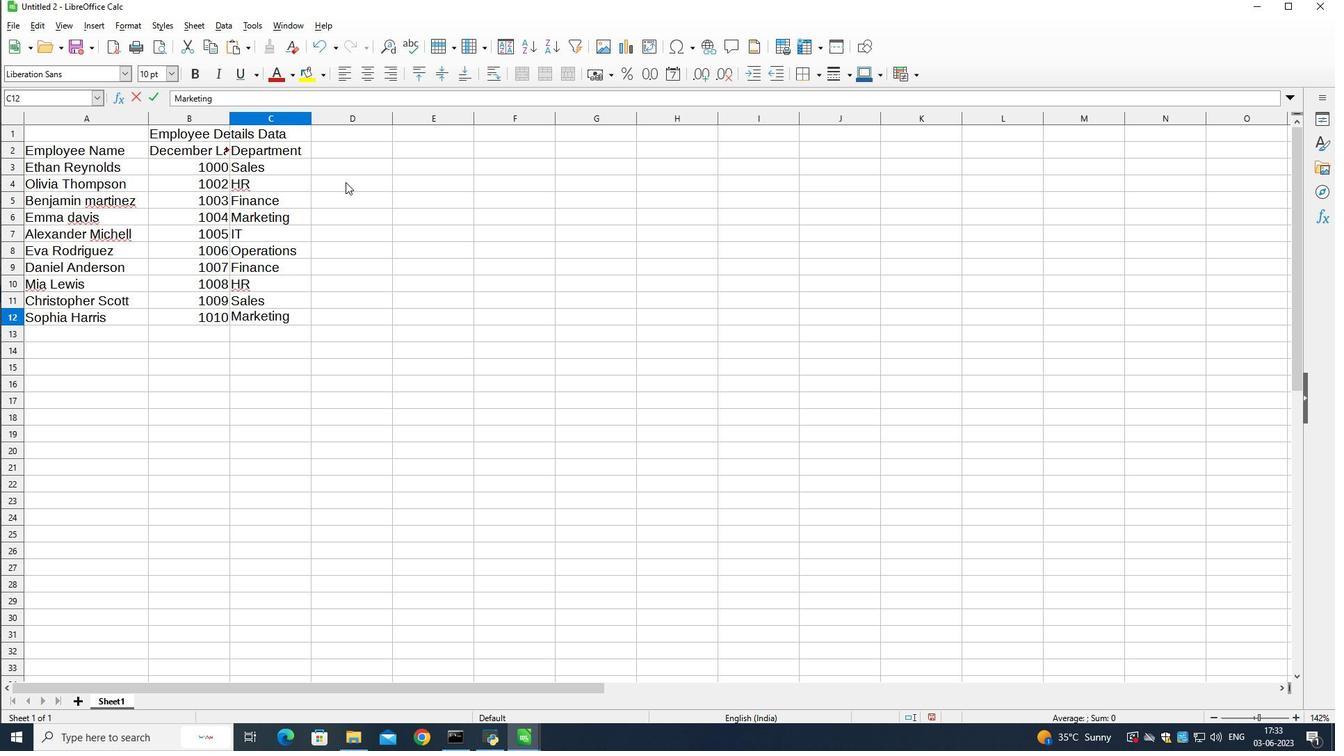 
Action: Mouse pressed left at (328, 152)
Screenshot: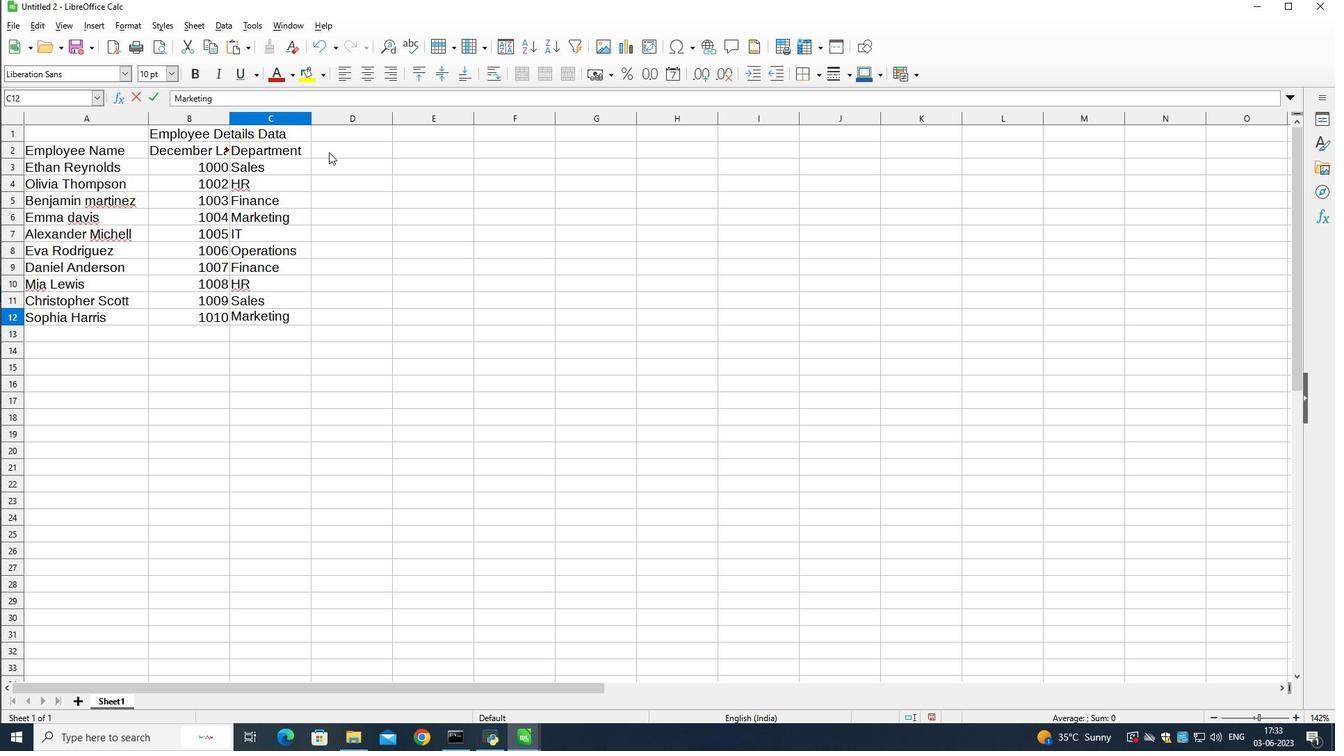 
Action: Mouse moved to (328, 157)
Screenshot: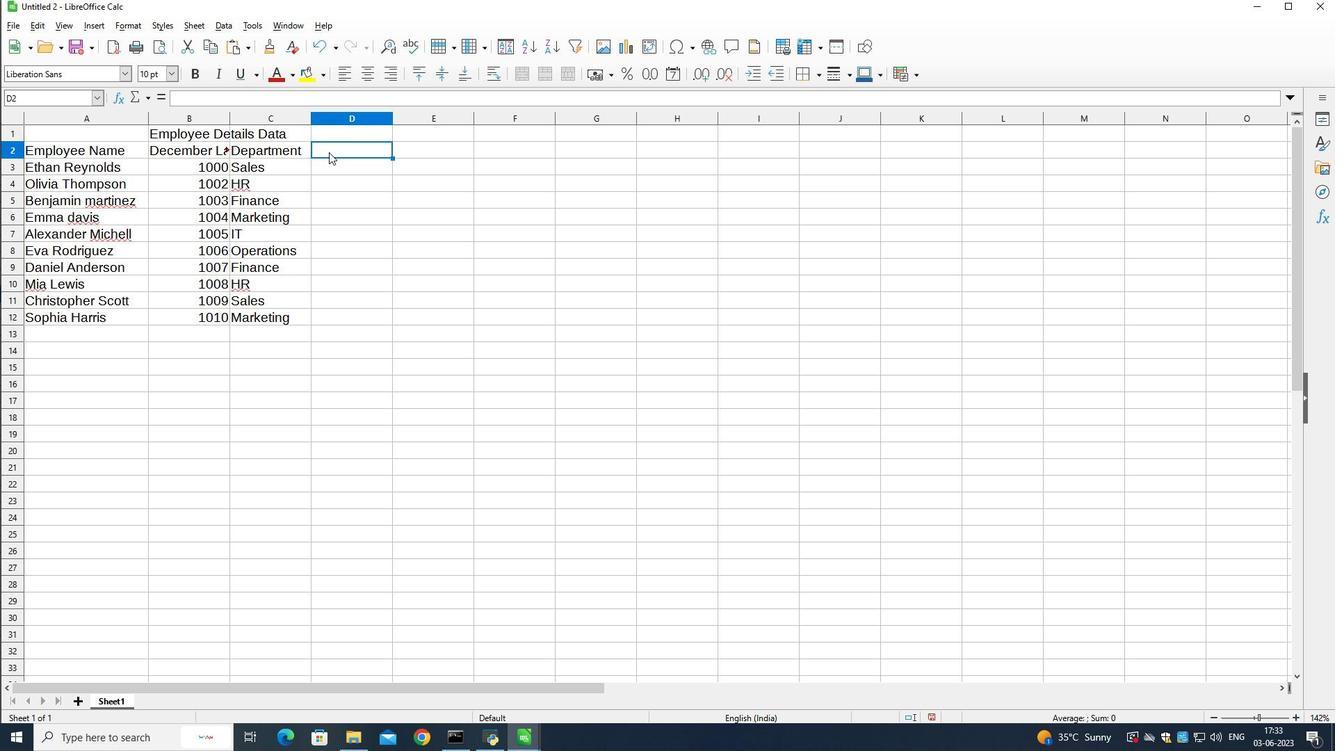 
Action: Key pressed <Key.shift><Key.shift><Key.shift><Key.shift><Key.shift><Key.shift><Key.shift><Key.shift><Key.shift><Key.shift><Key.shift><Key.shift><Key.shift><Key.shift><Key.shift><Key.shift><Key.shift><Key.shift><Key.shift><Key.shift><Key.shift><Key.shift><Key.shift><Key.shift><Key.shift><Key.shift><Key.shift><Key.shift><Key.shift><Key.shift><Key.shift><Key.shift><Key.shift><Key.shift><Key.shift><Key.shift><Key.shift><Key.shift><Key.shift><Key.shift><Key.shift><Key.shift>Position<Key.down><Key.shift>Sales<Key.space><Key.shift>manager
Screenshot: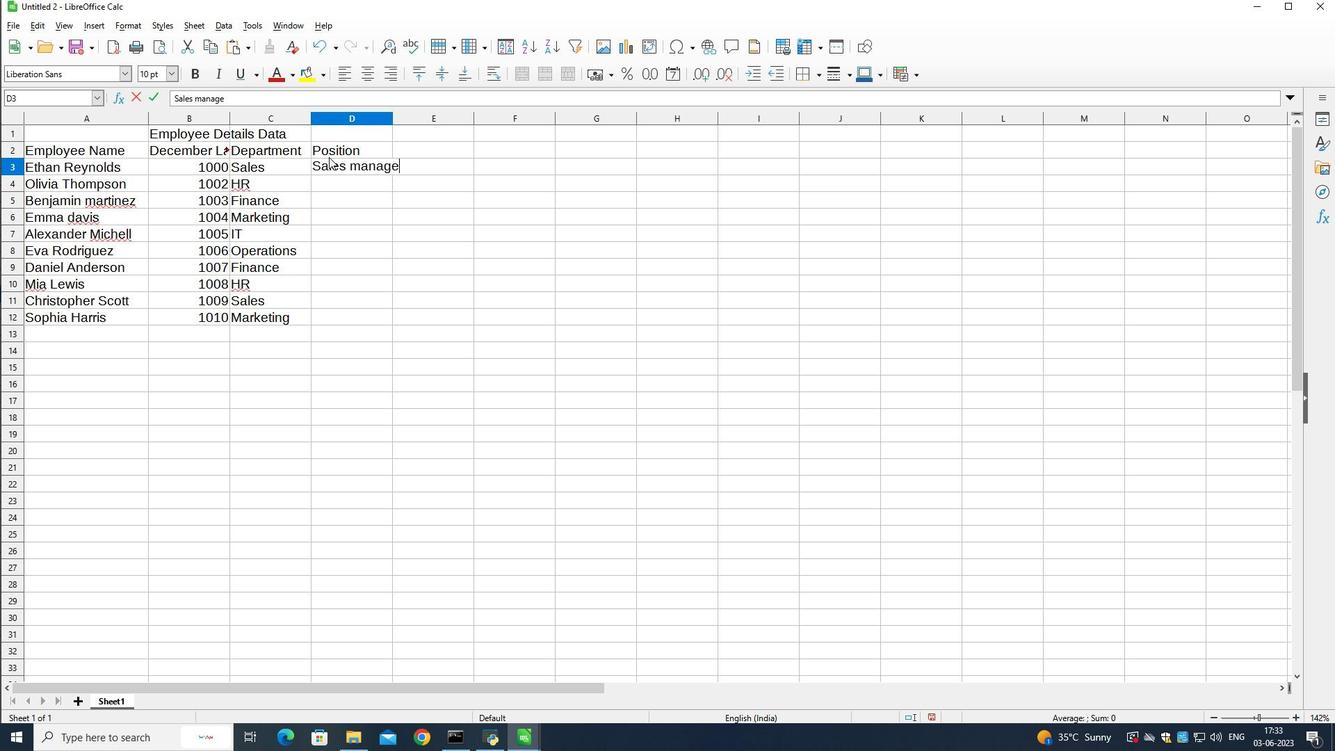 
Action: Mouse moved to (1334, 277)
Screenshot: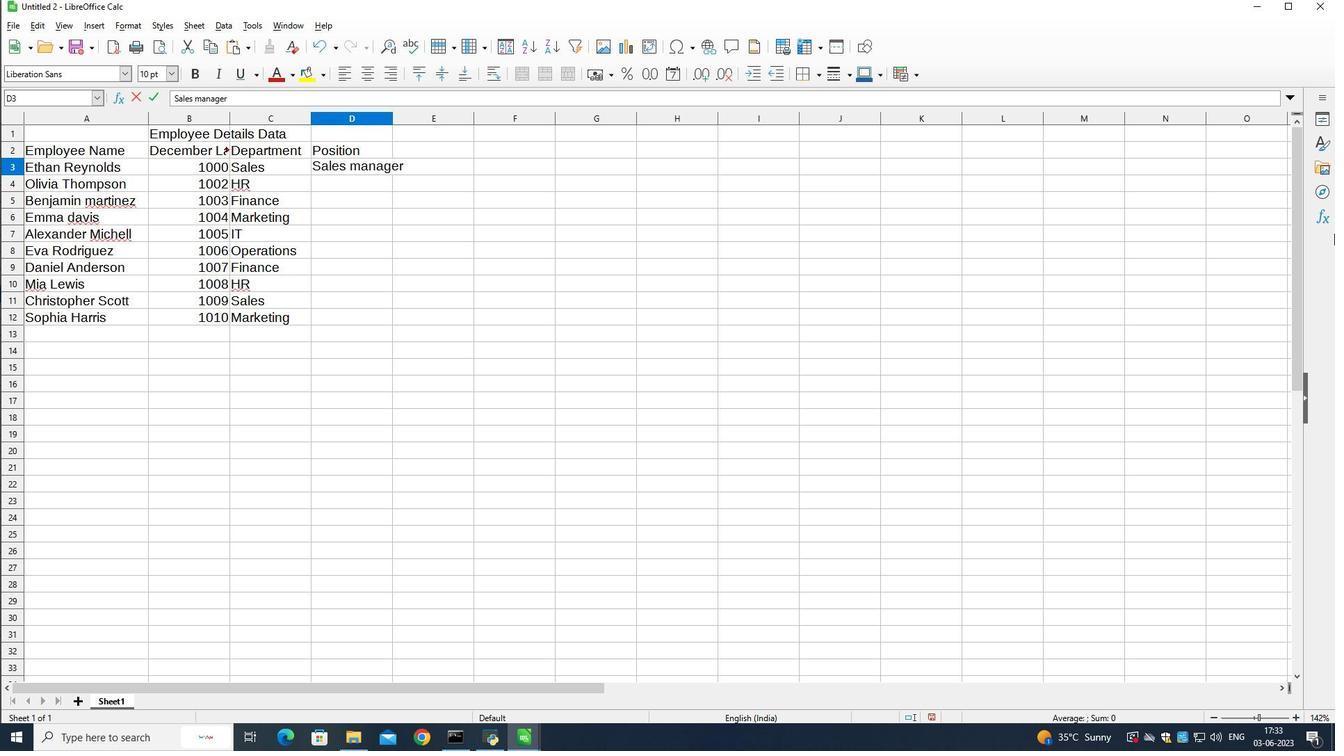 
Action: Key pressed <Key.down><Key.shift><Key.shift><Key.shift><Key.shift><Key.shift><Key.shift>HR<Key.space>manager<Key.down><Key.shift><Key.shift><Key.shift><Key.shift>Accountant<Key.down><Key.shift>Marketing<Key.space><Key.shift>Specialist<Key.down><Key.shift>IT<Key.space>specialist<Key.down><Key.shift><Key.shift>Operation<Key.space><Key.shift>Manager<Key.down><Key.shift>Financial<Key.space><Key.shift>analyst<Key.down><Key.shift>HR<Key.space>assistance<Key.down><Key.shift><Key.shift>Sales<Key.space><Key.shift>Representative<Key.down><Key.shift>Marketing<Key.space><Key.shift><Key.shift><Key.shift>Assistance
Screenshot: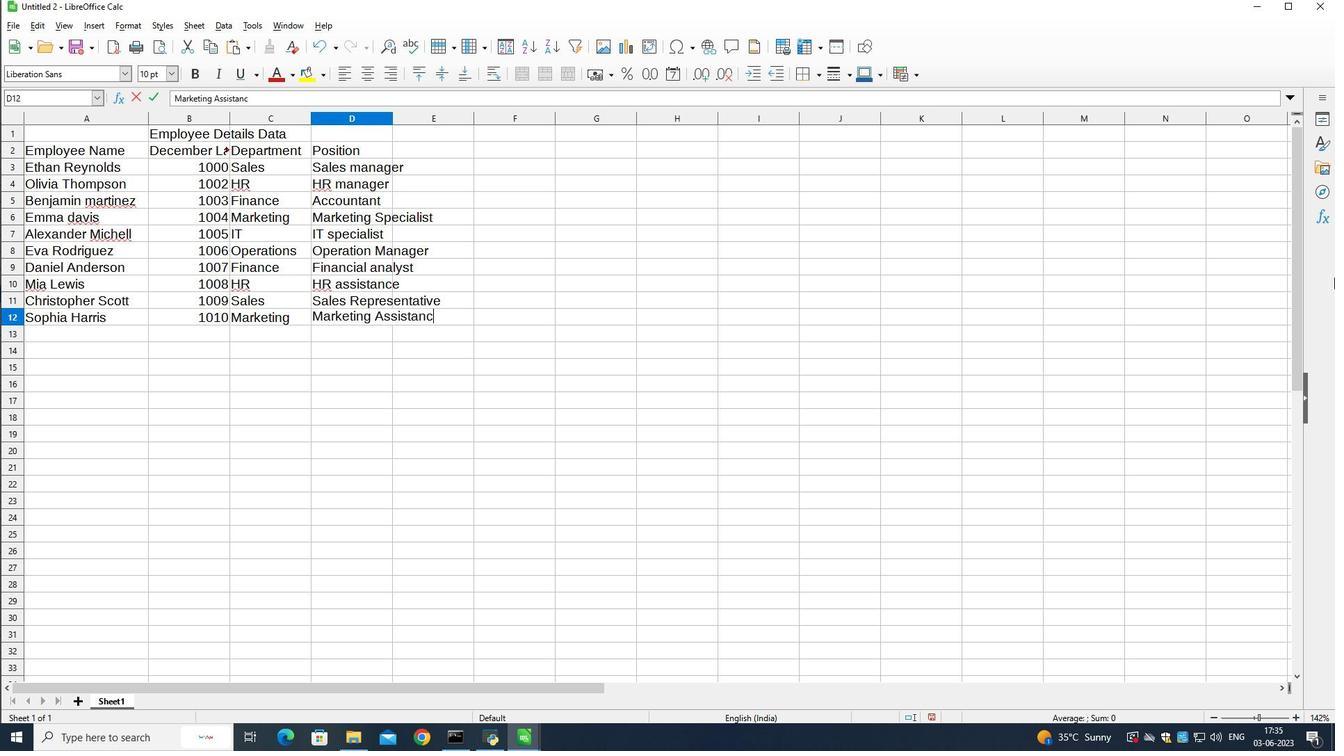
Action: Mouse moved to (455, 146)
Screenshot: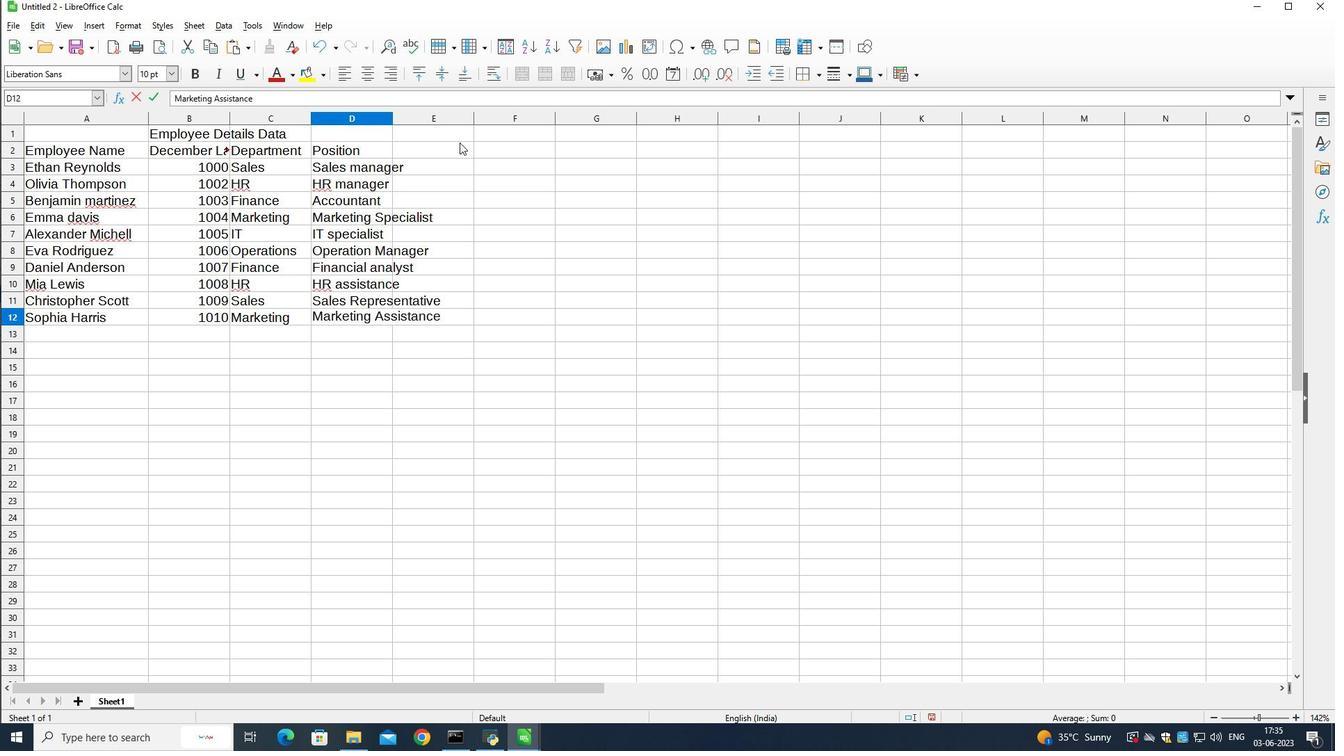 
Action: Mouse pressed left at (455, 146)
Screenshot: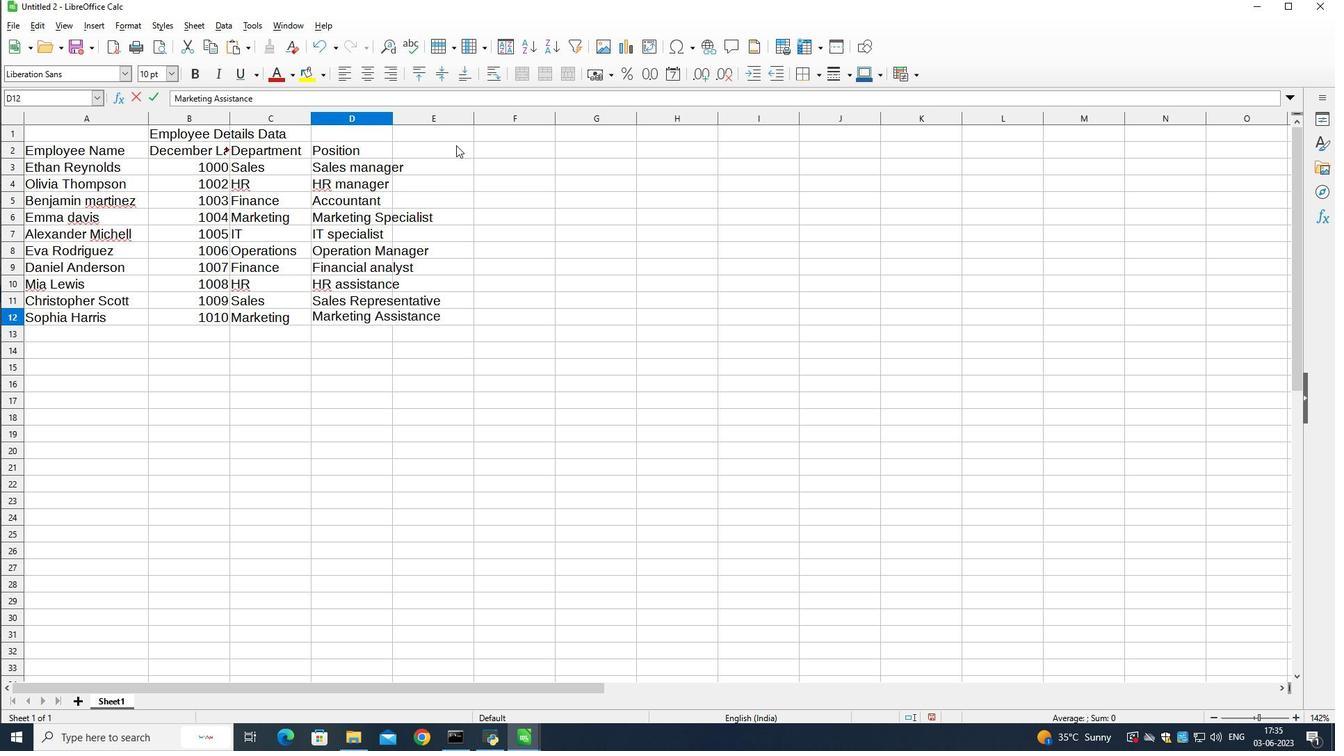 
Action: Mouse moved to (454, 155)
Screenshot: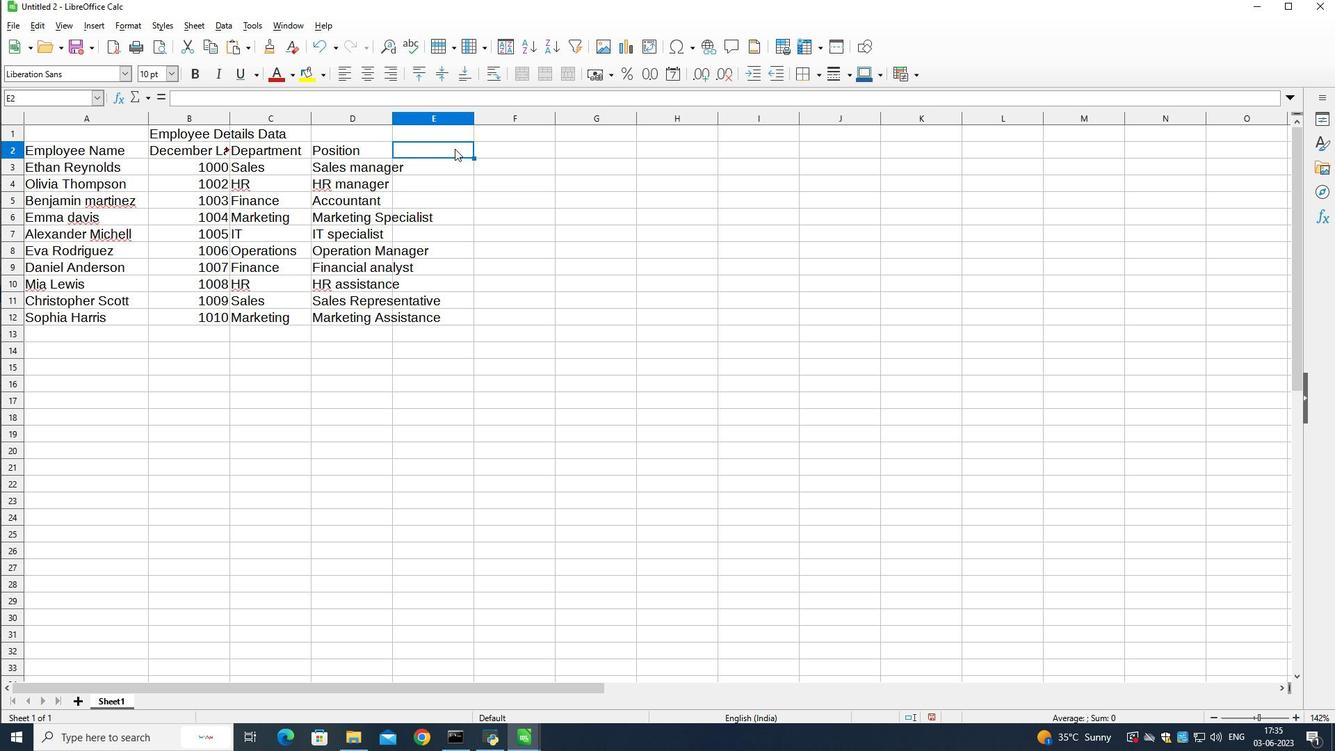 
Action: Key pressed <Key.shift>S<Key.shift>alary<Key.down>
Screenshot: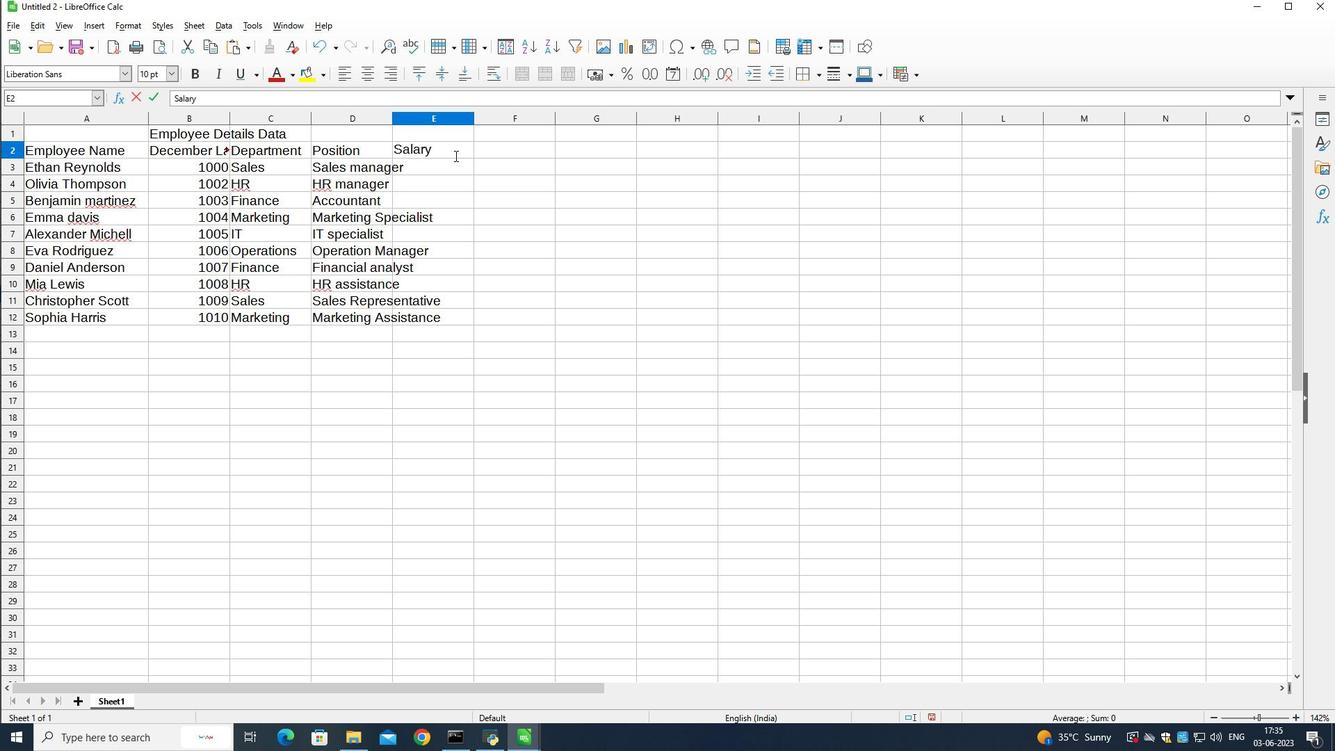 
Action: Mouse moved to (443, 165)
Screenshot: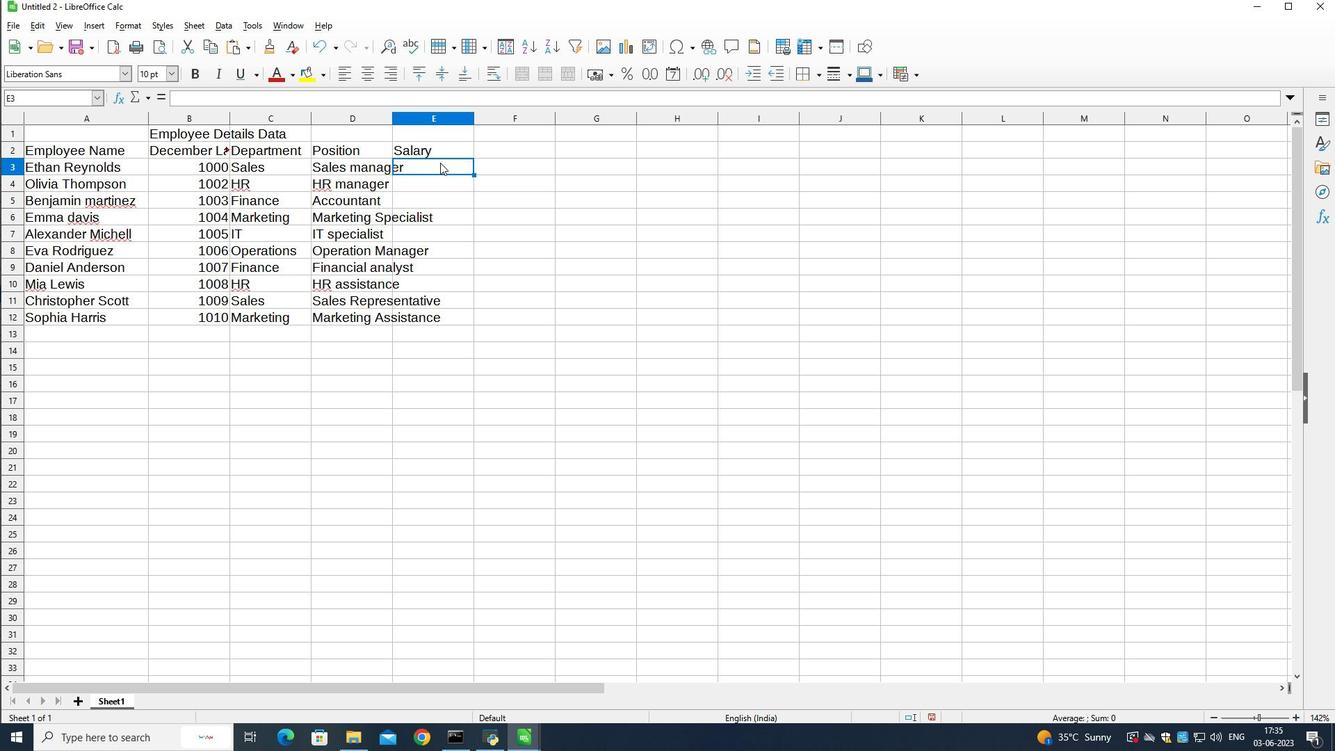 
Action: Mouse pressed left at (443, 165)
Screenshot: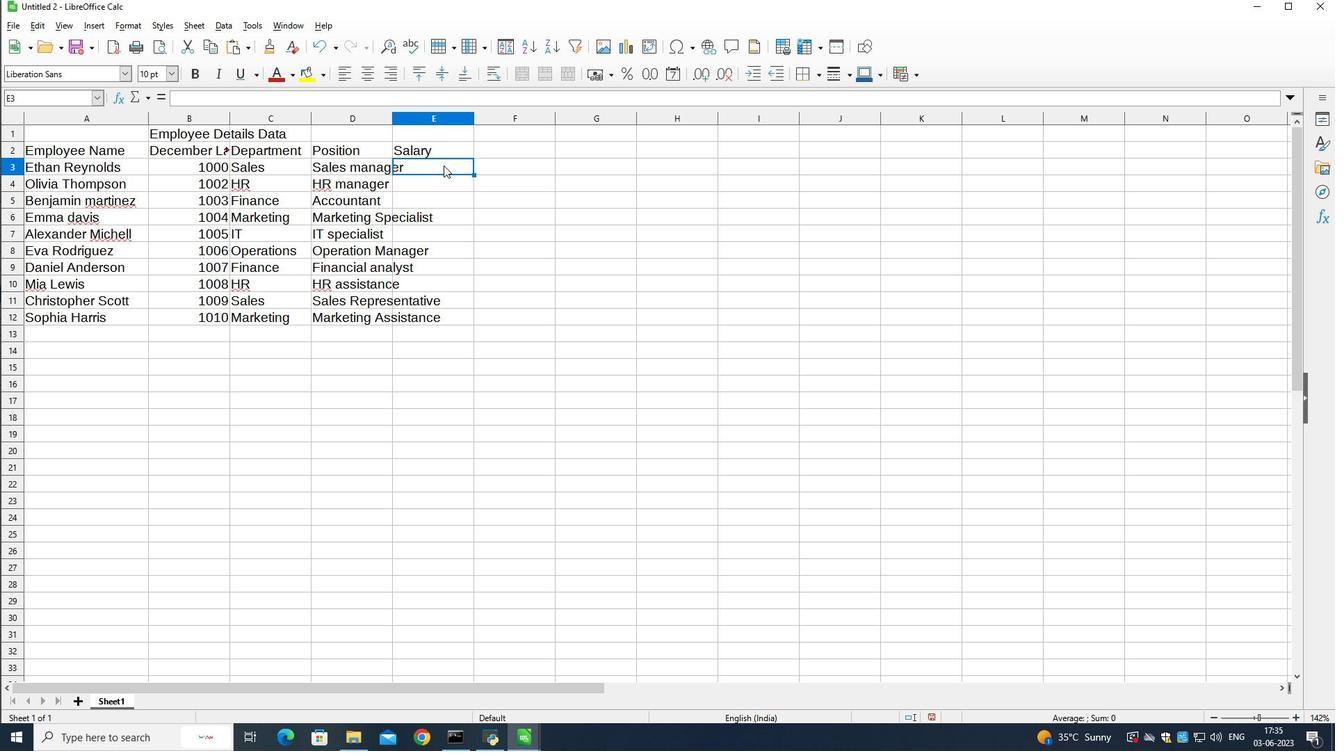 
Action: Mouse moved to (576, 217)
Screenshot: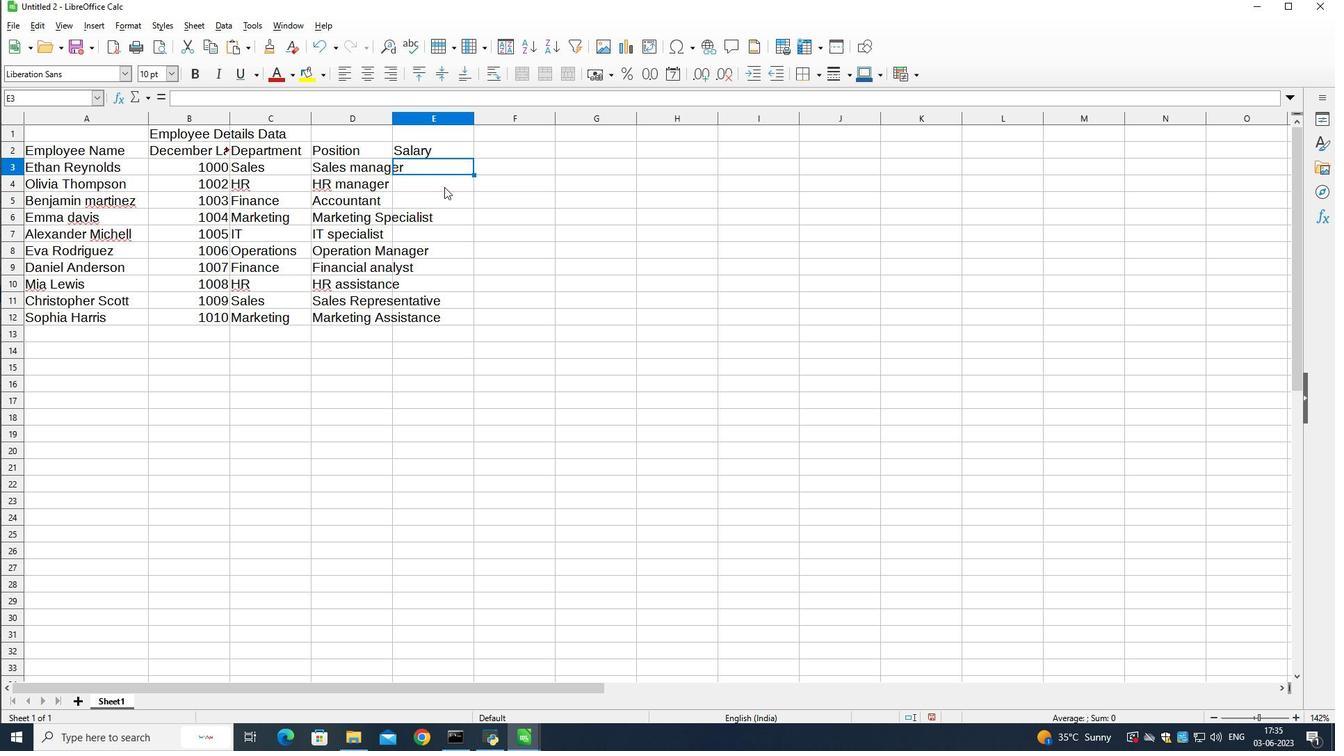 
Action: Key pressed <Key.caps_lock>USD
Screenshot: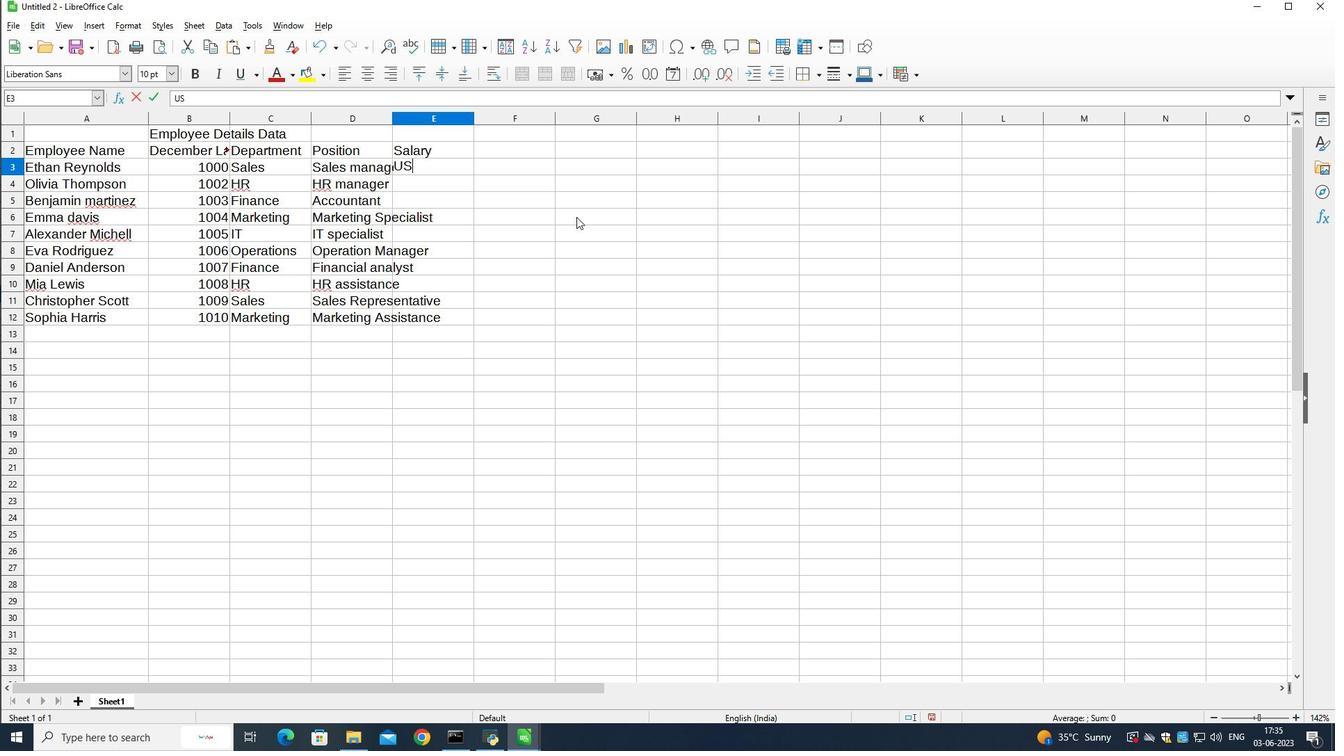 
Action: Mouse moved to (1335, 358)
Screenshot: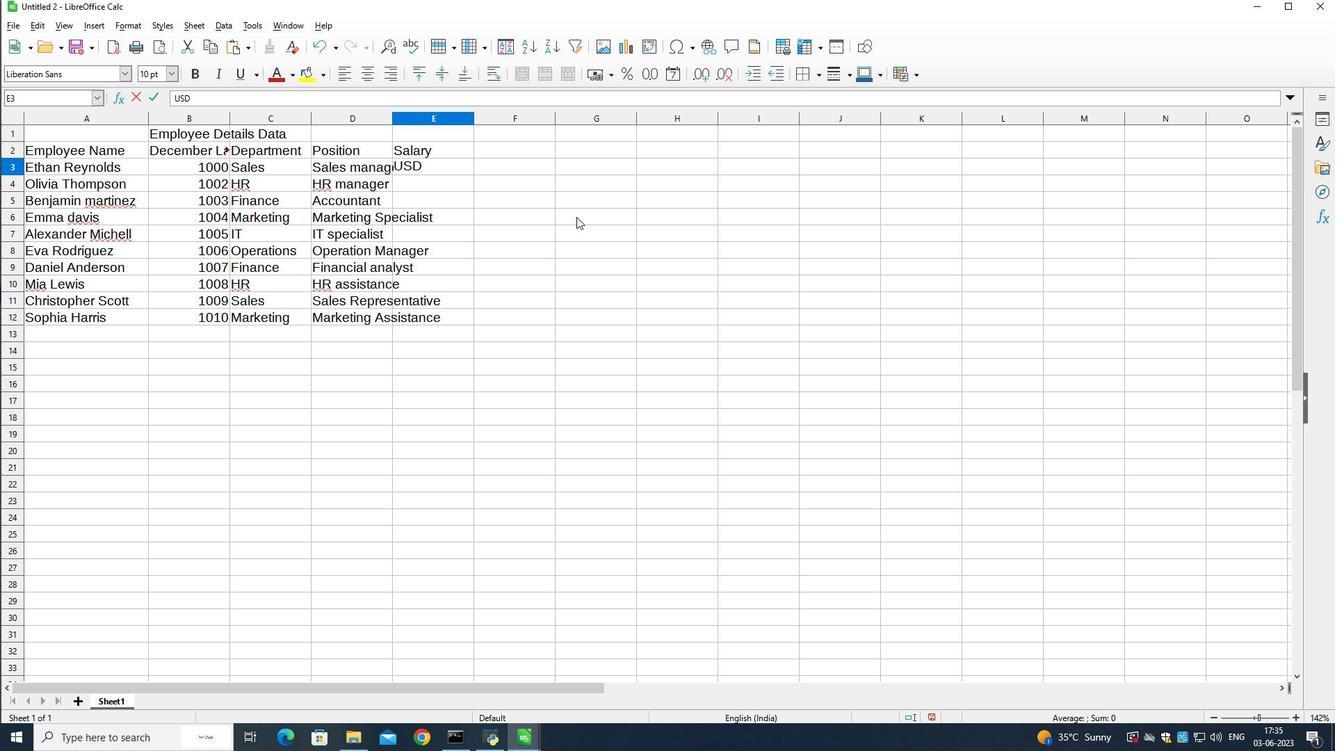 
Action: Key pressed <Key.space>
Screenshot: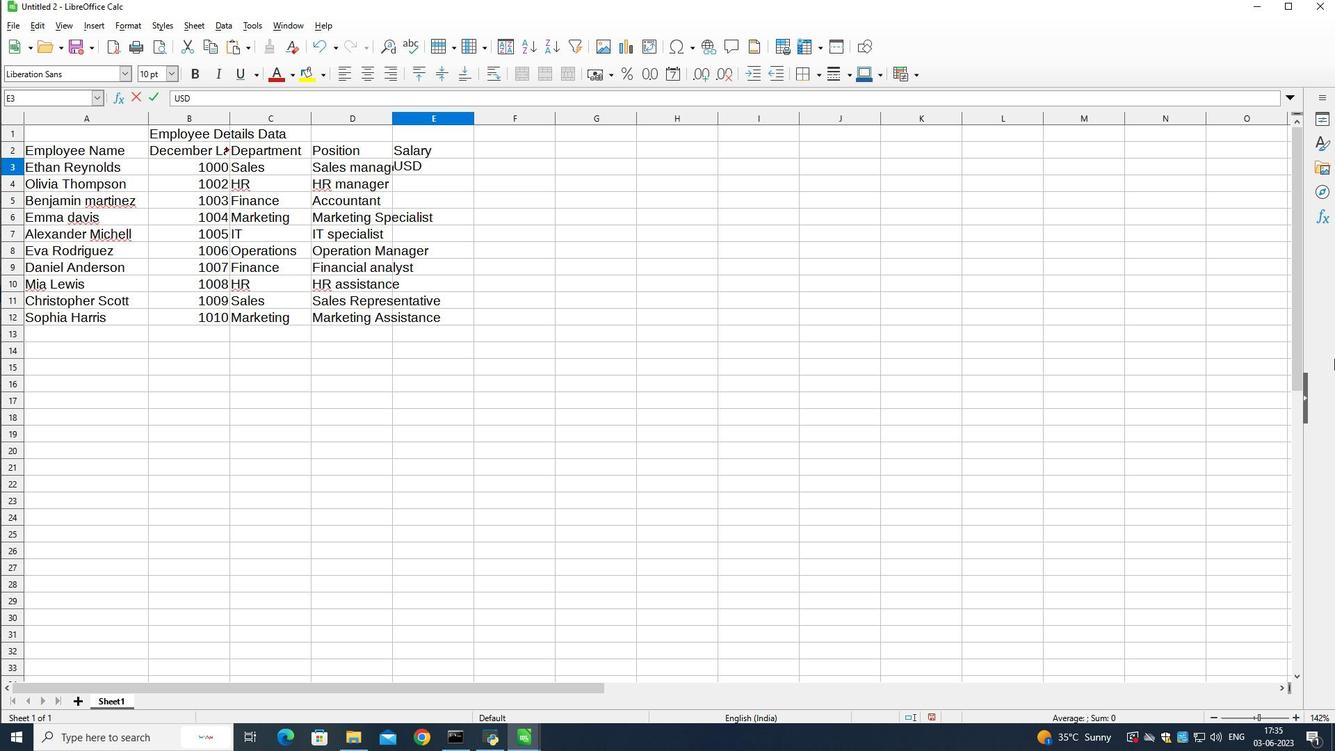 
Action: Mouse moved to (414, 168)
Screenshot: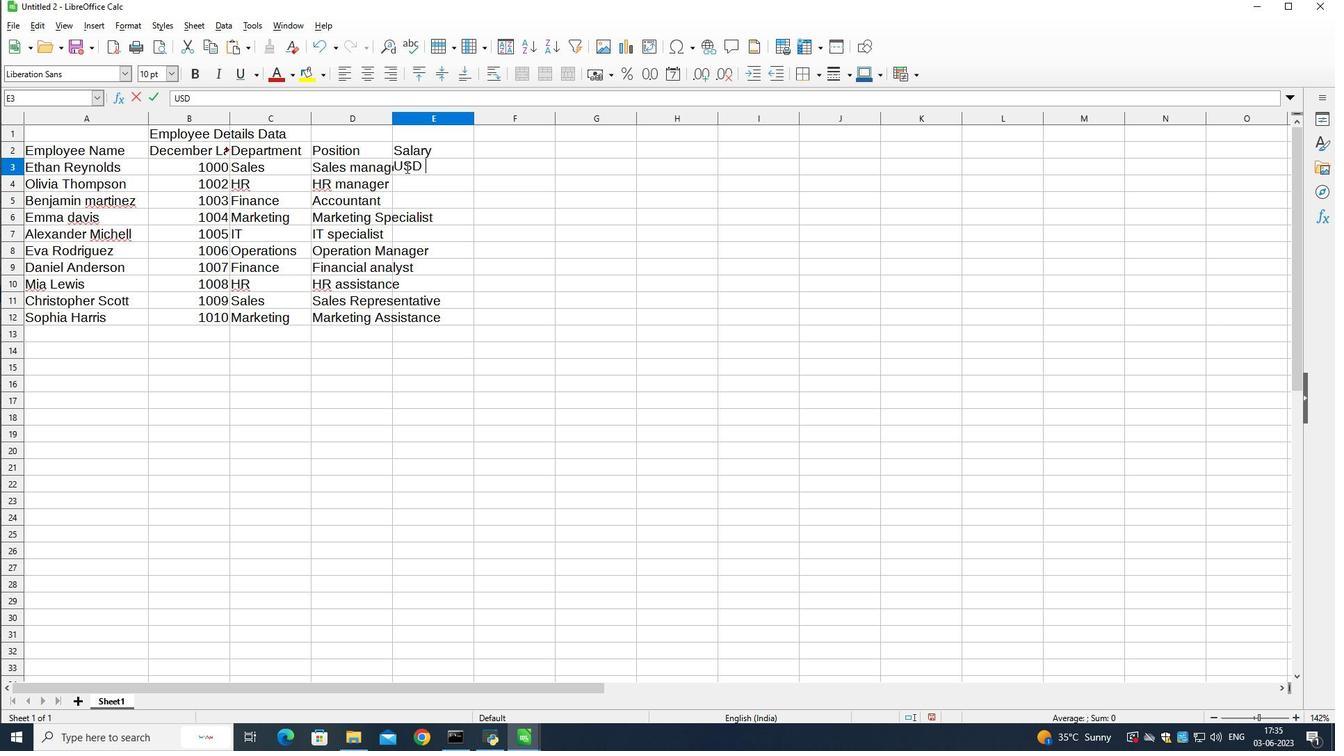 
Action: Mouse pressed right at (414, 168)
Screenshot: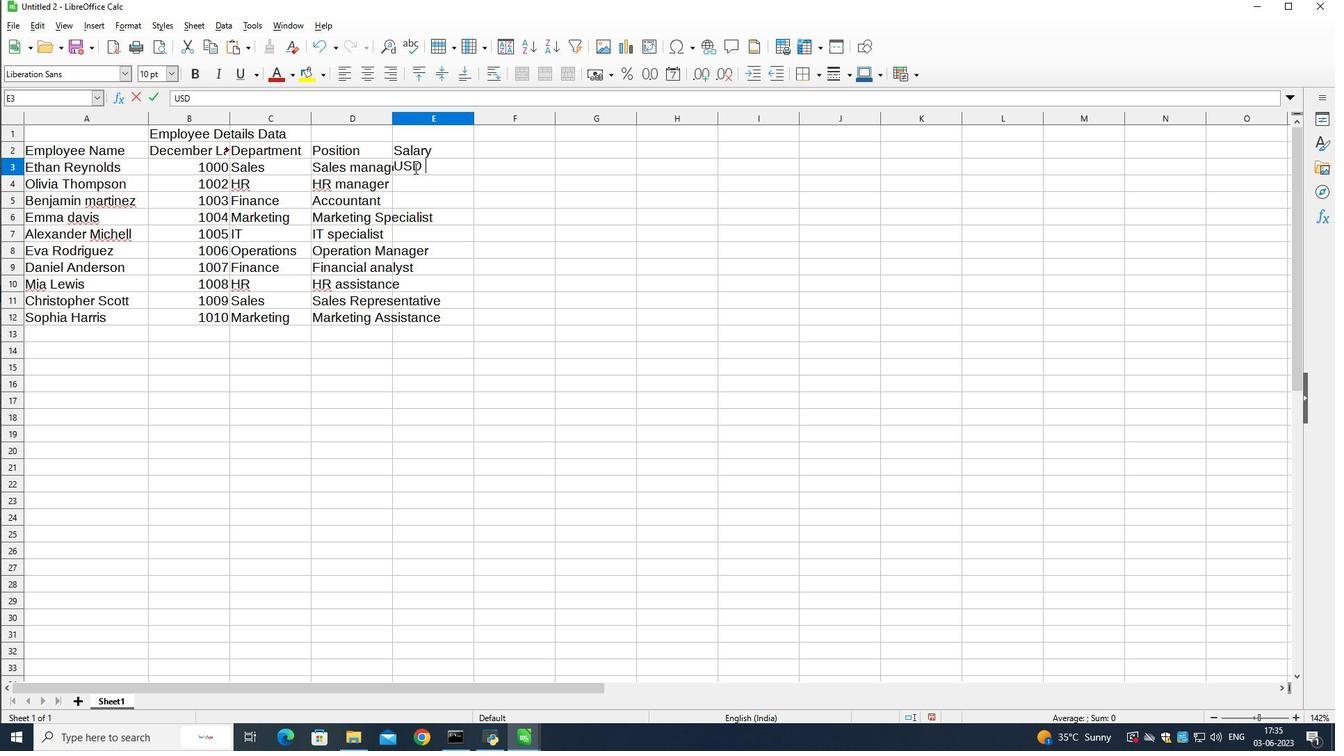 
Action: Mouse moved to (433, 165)
Screenshot: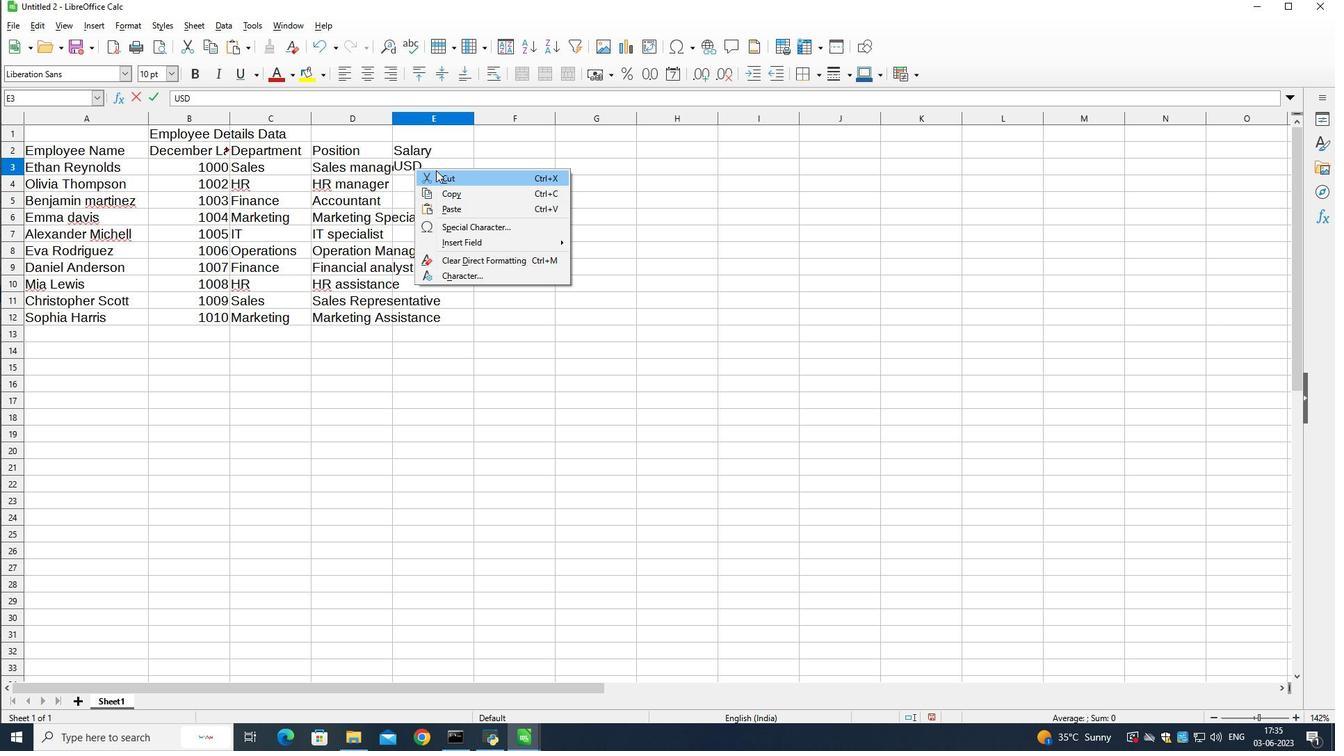
Action: Mouse pressed left at (433, 165)
Screenshot: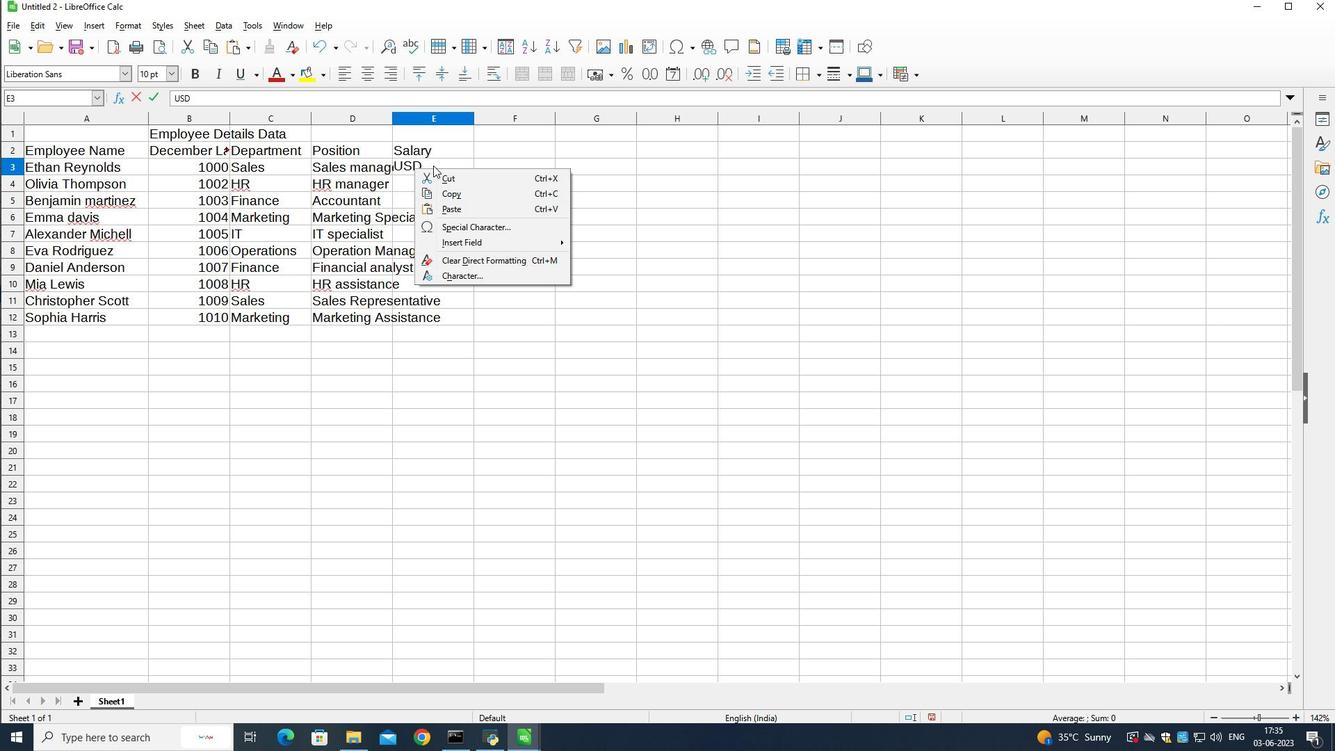 
Action: Mouse moved to (432, 164)
Screenshot: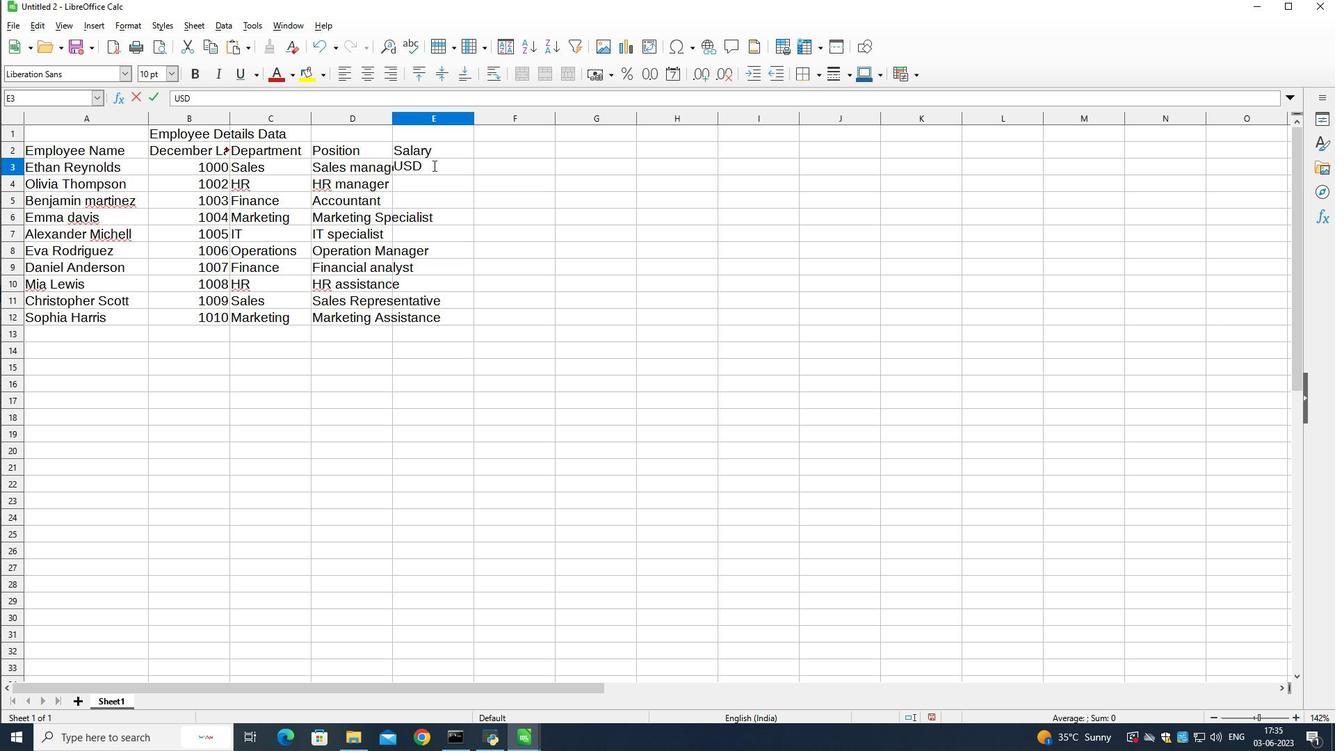 
Action: Mouse pressed left at (432, 164)
Screenshot: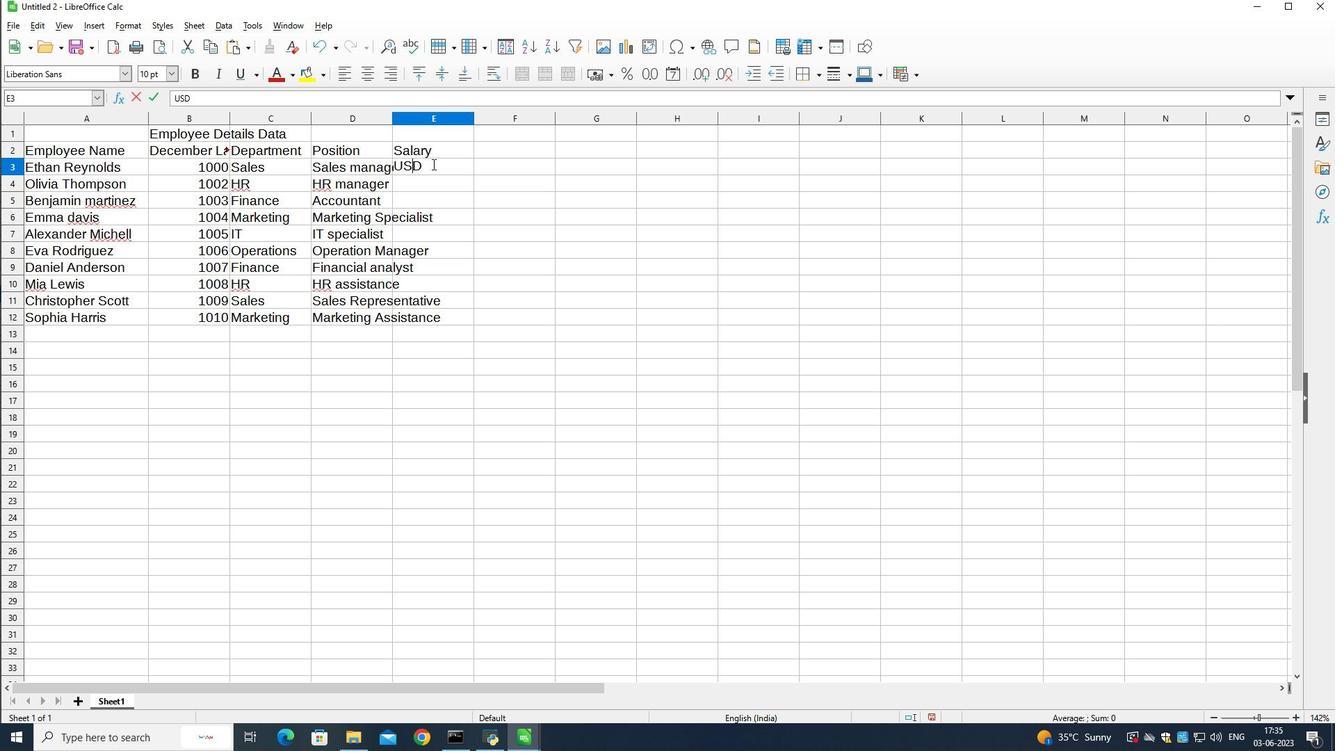 
Action: Mouse moved to (132, 24)
Screenshot: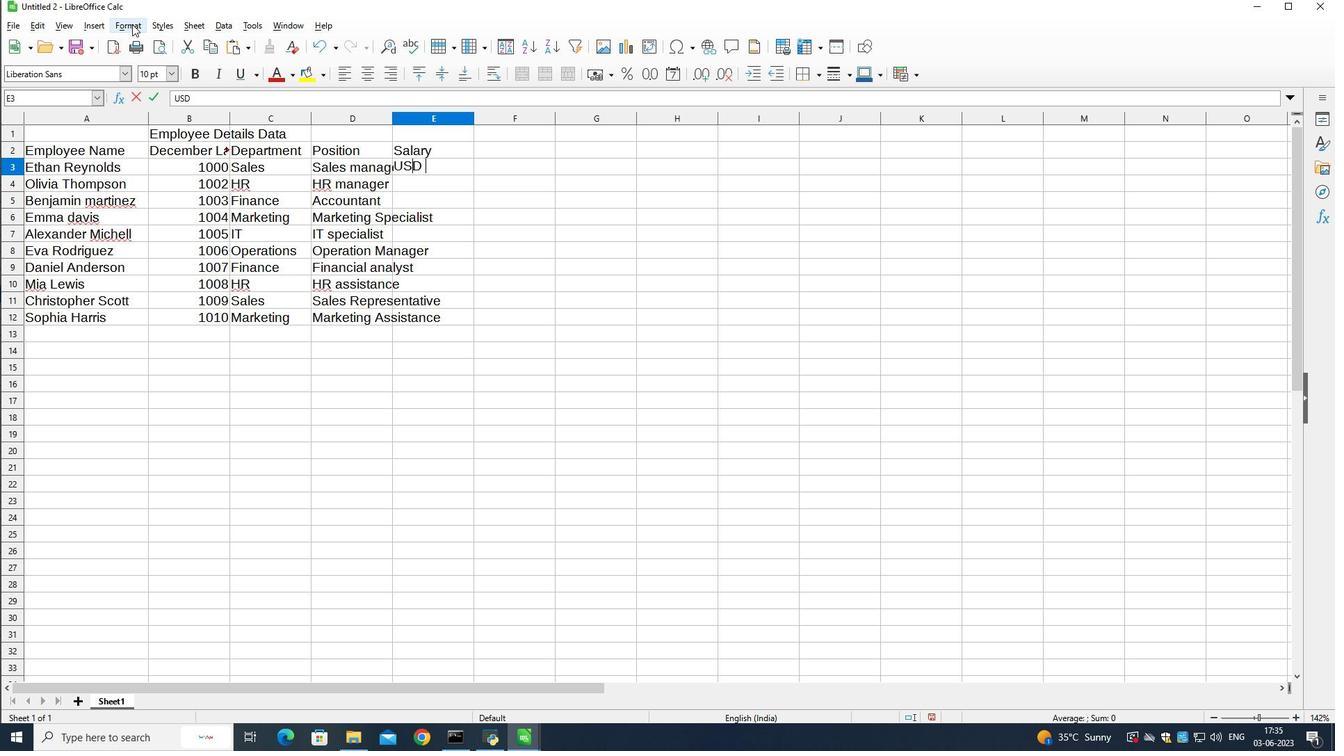 
Action: Mouse pressed left at (132, 24)
Screenshot: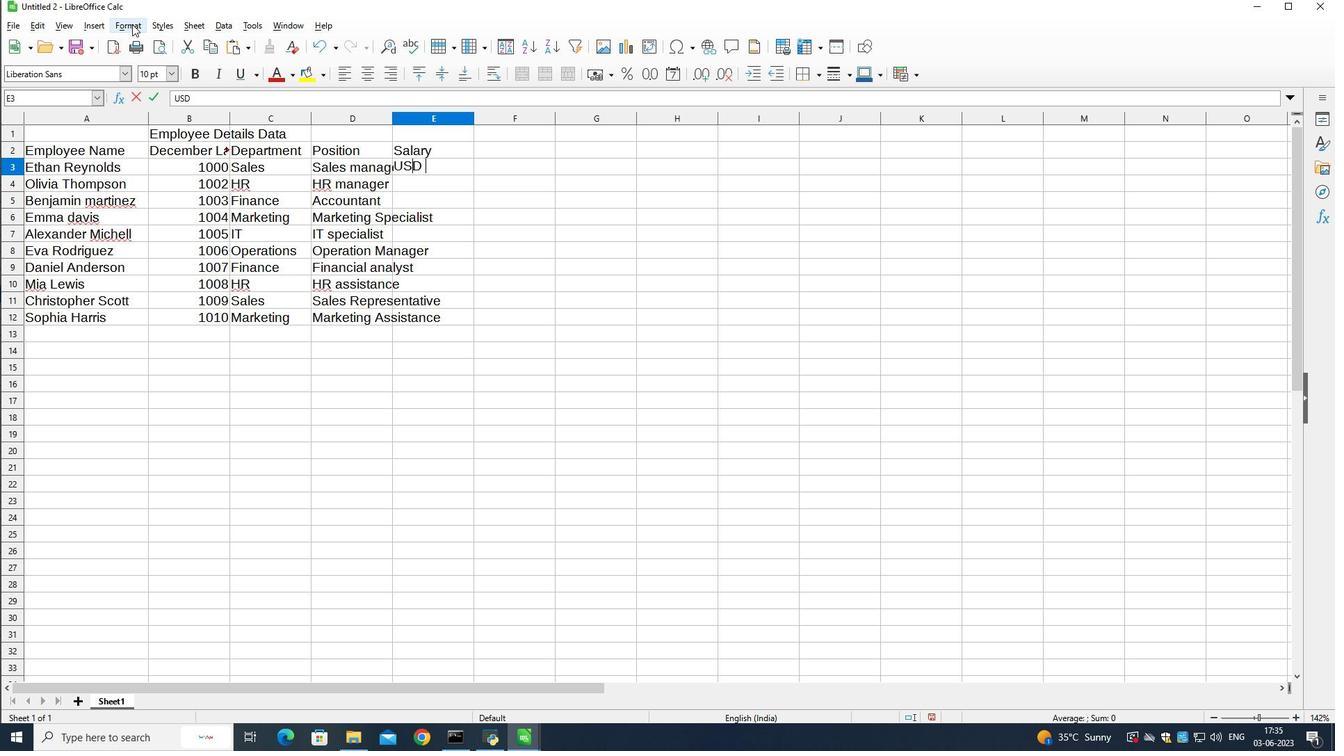 
Action: Mouse moved to (440, 161)
Screenshot: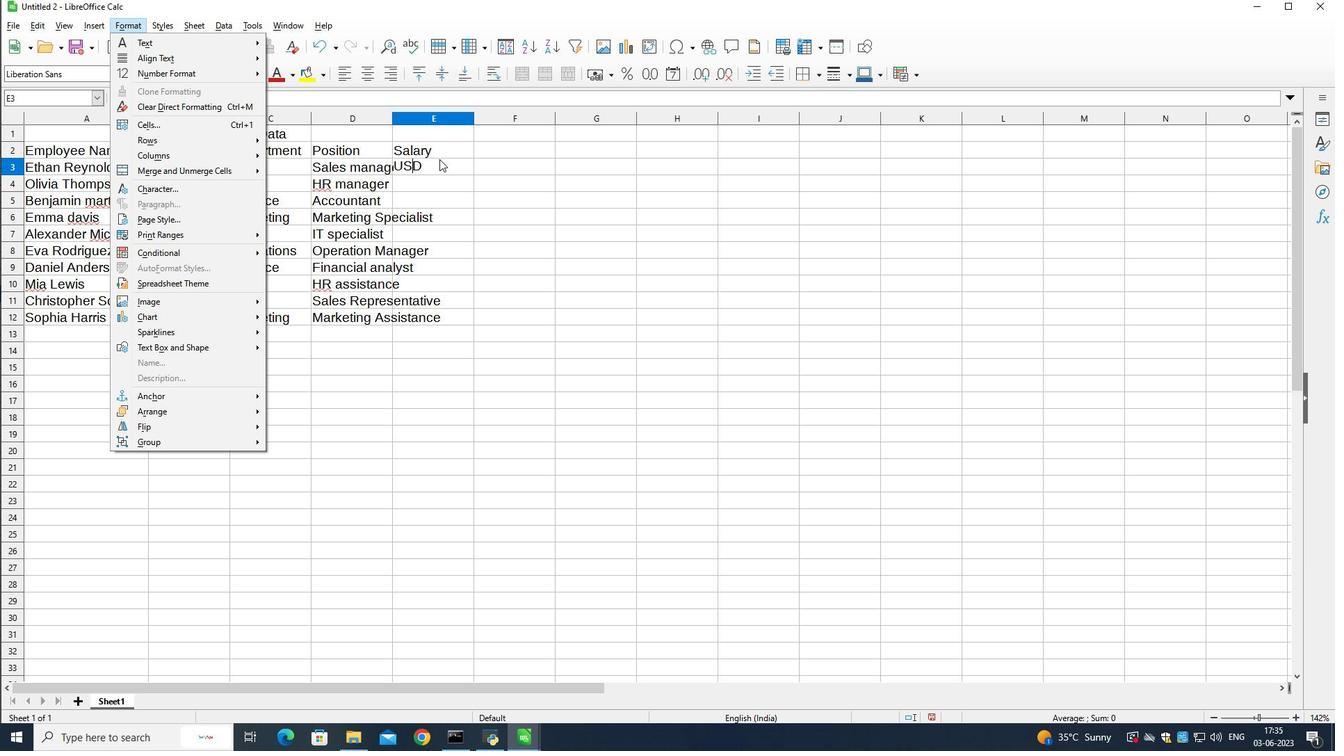 
Action: Mouse pressed left at (440, 161)
Screenshot: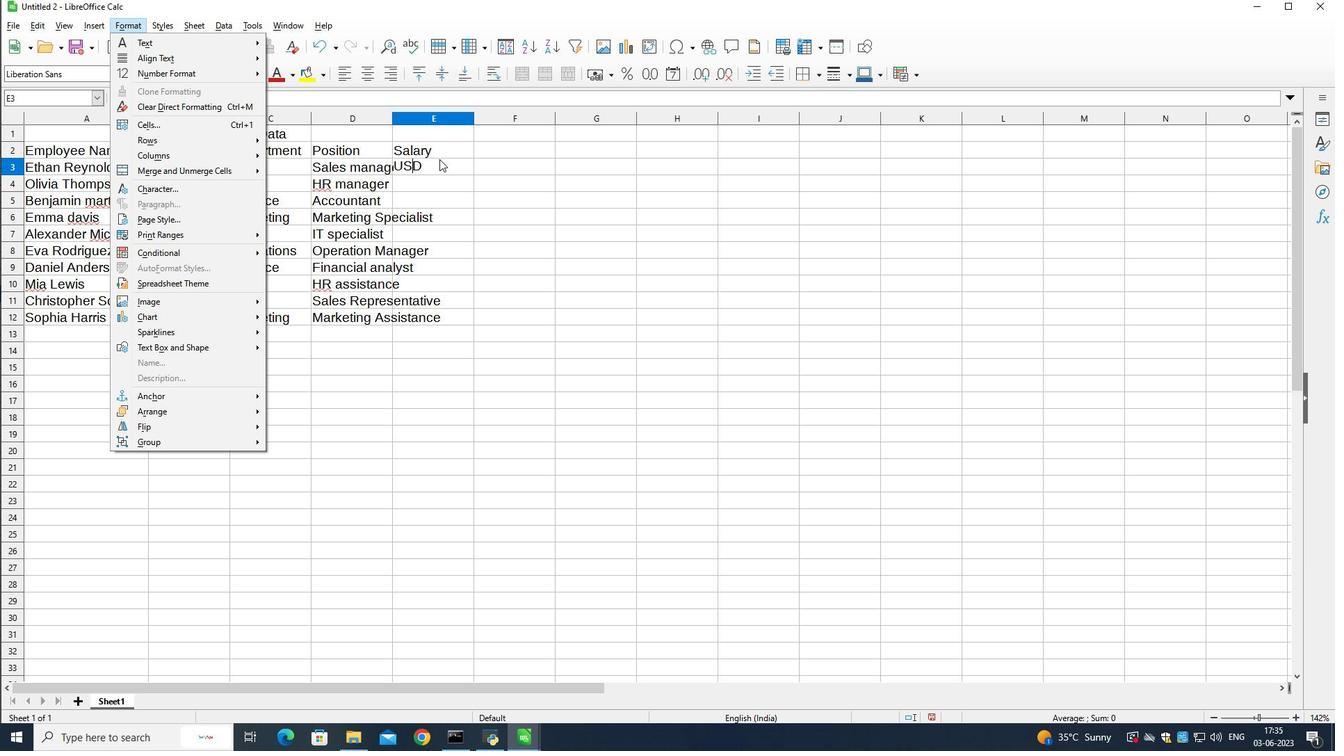 
Action: Mouse moved to (452, 192)
Screenshot: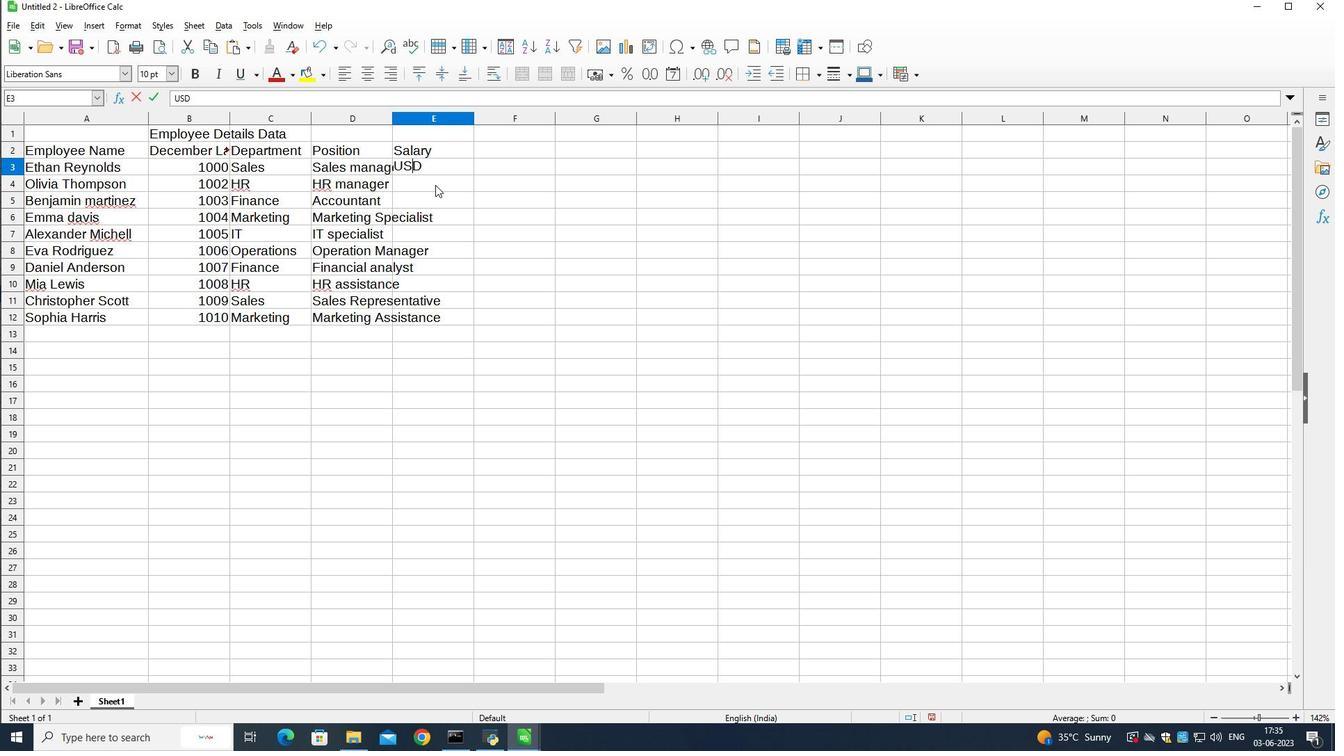 
Action: Mouse pressed left at (452, 192)
Screenshot: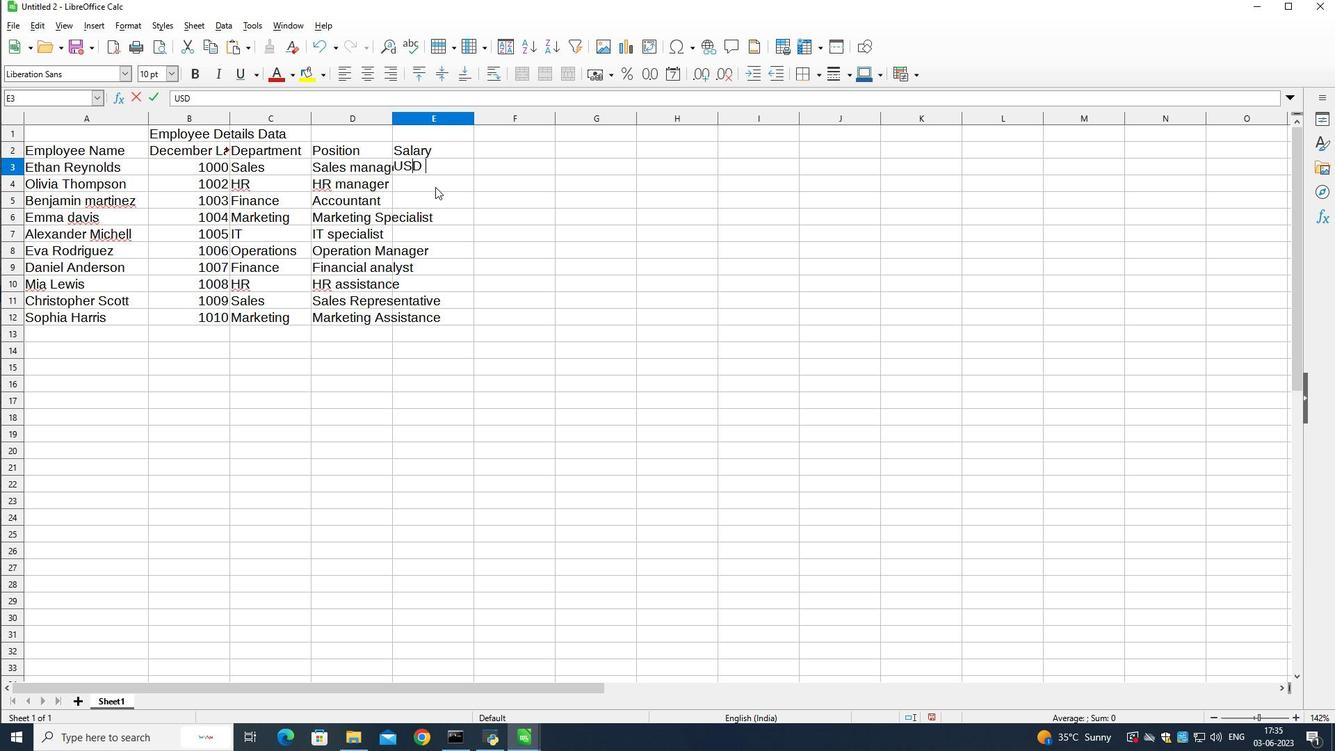 
Action: Mouse moved to (438, 167)
Screenshot: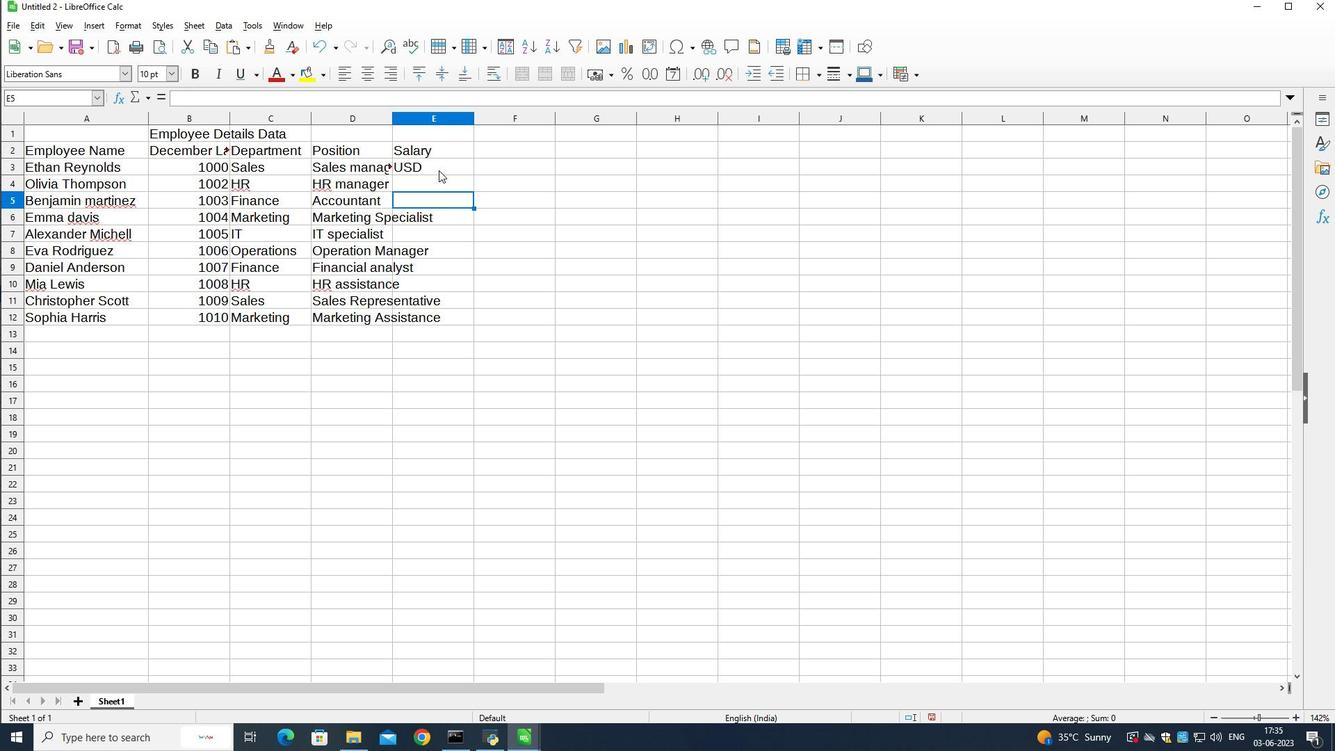 
Action: Mouse pressed left at (438, 167)
Screenshot: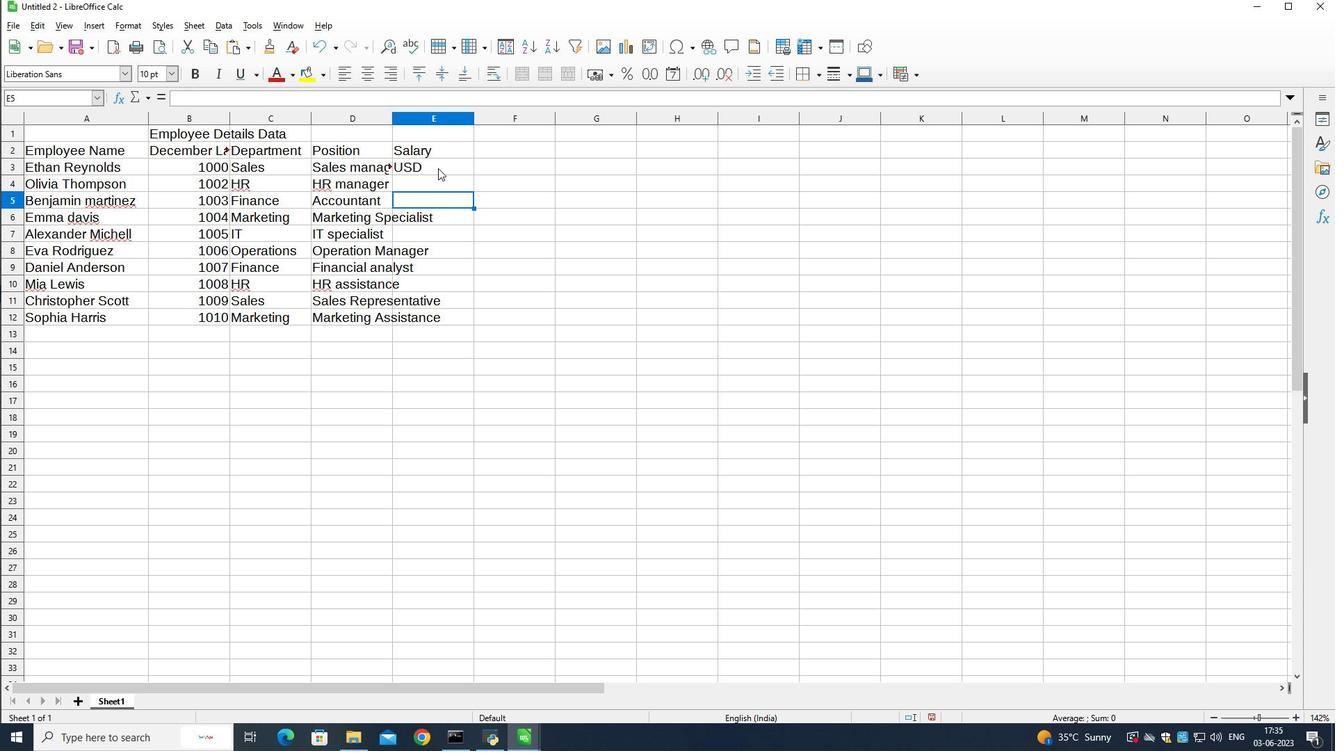 
Action: Mouse pressed left at (438, 167)
Screenshot: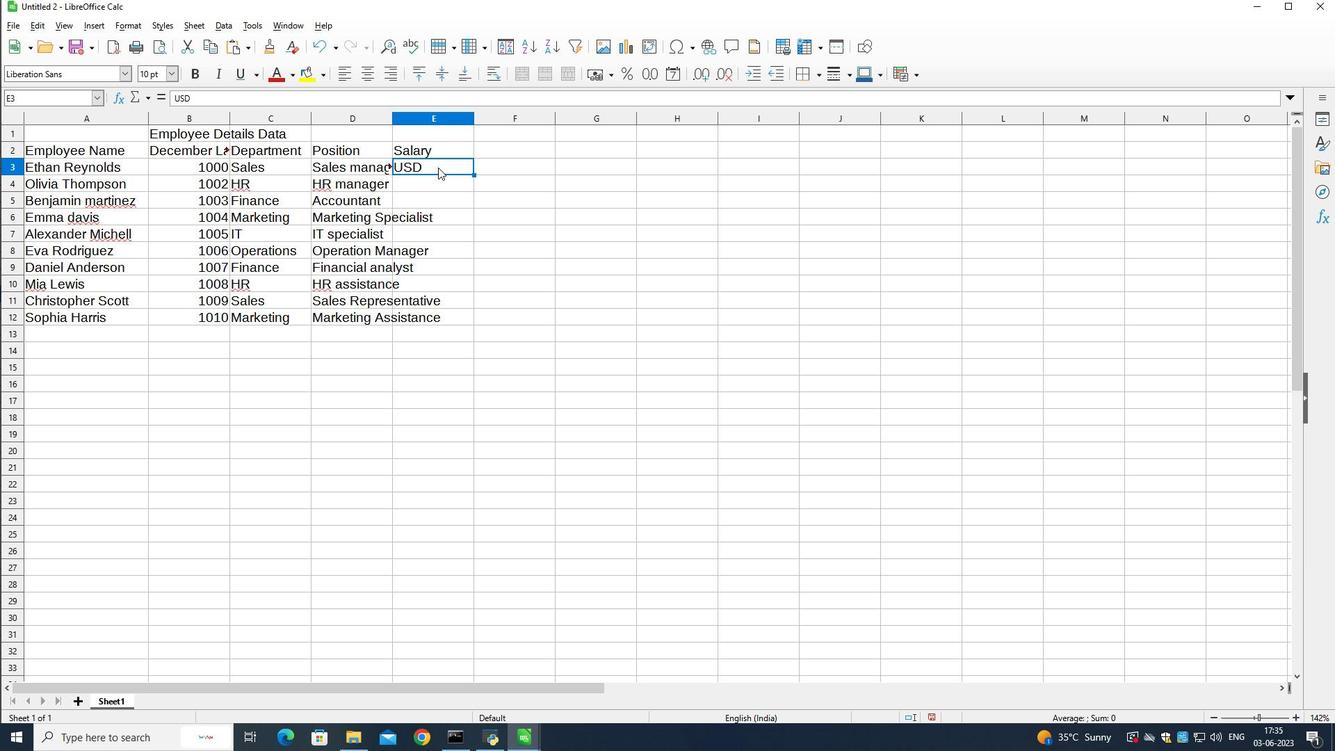 
Action: Mouse moved to (438, 167)
Screenshot: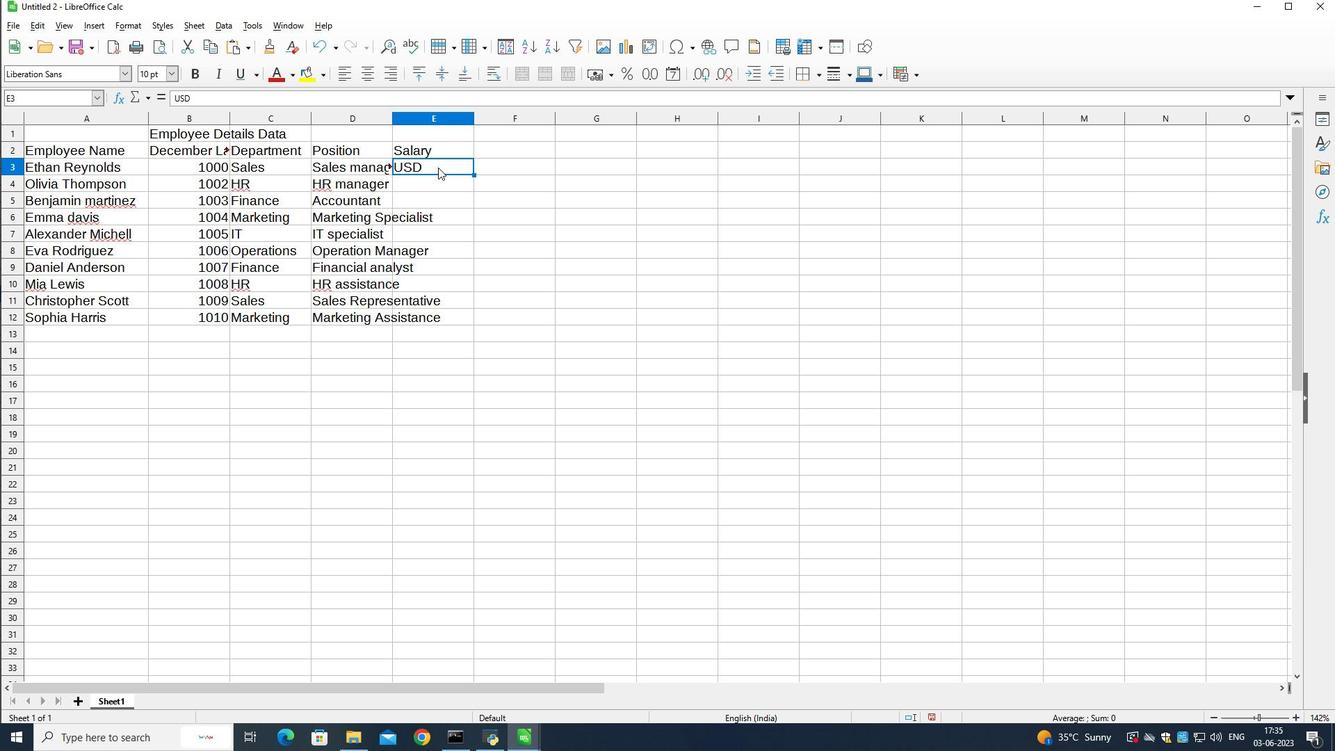 
Action: Mouse pressed left at (438, 167)
Screenshot: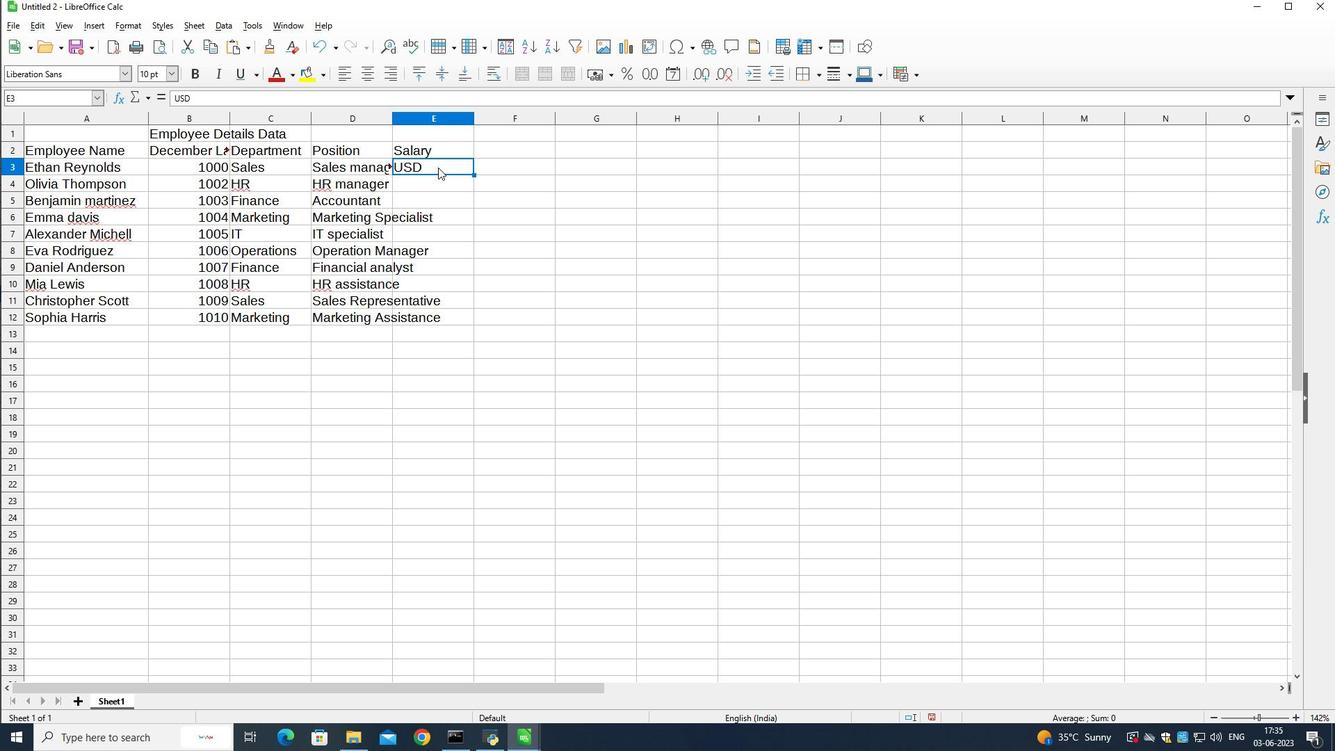 
Action: Mouse moved to (434, 168)
Screenshot: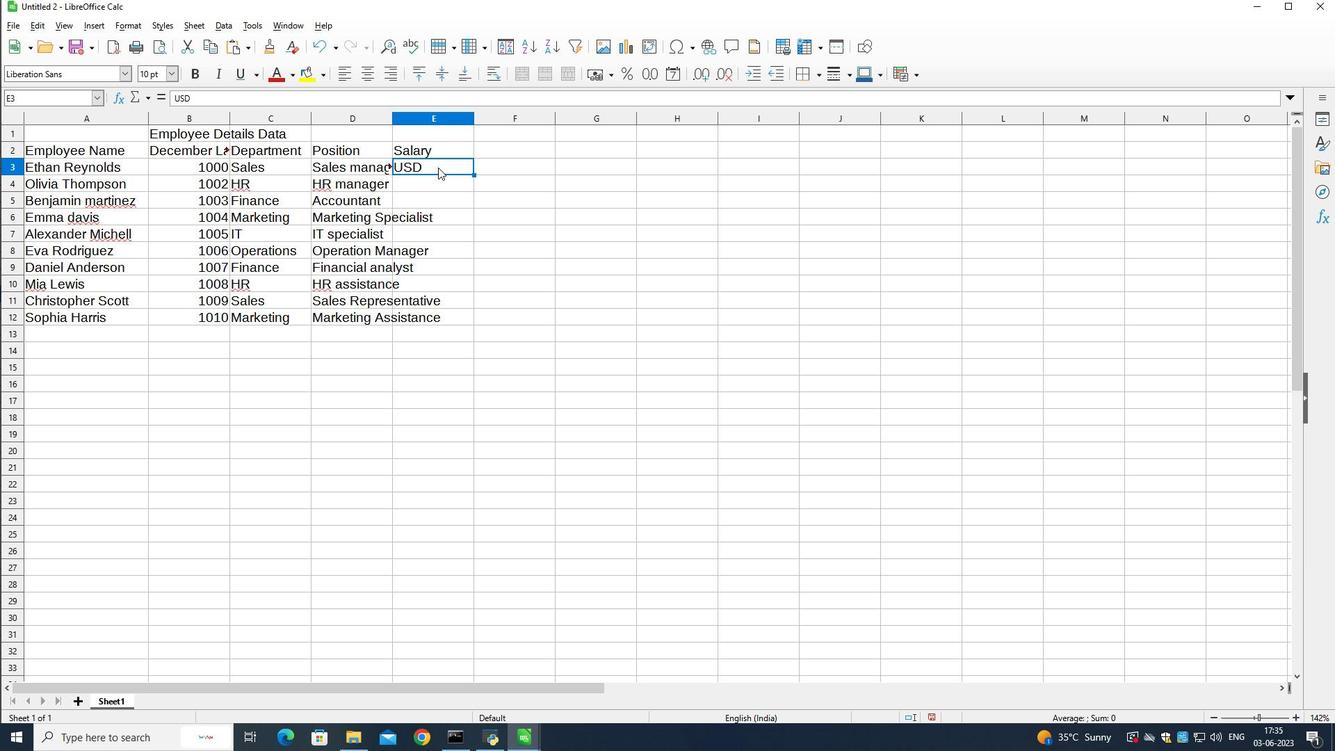 
Action: Mouse pressed left at (434, 168)
Screenshot: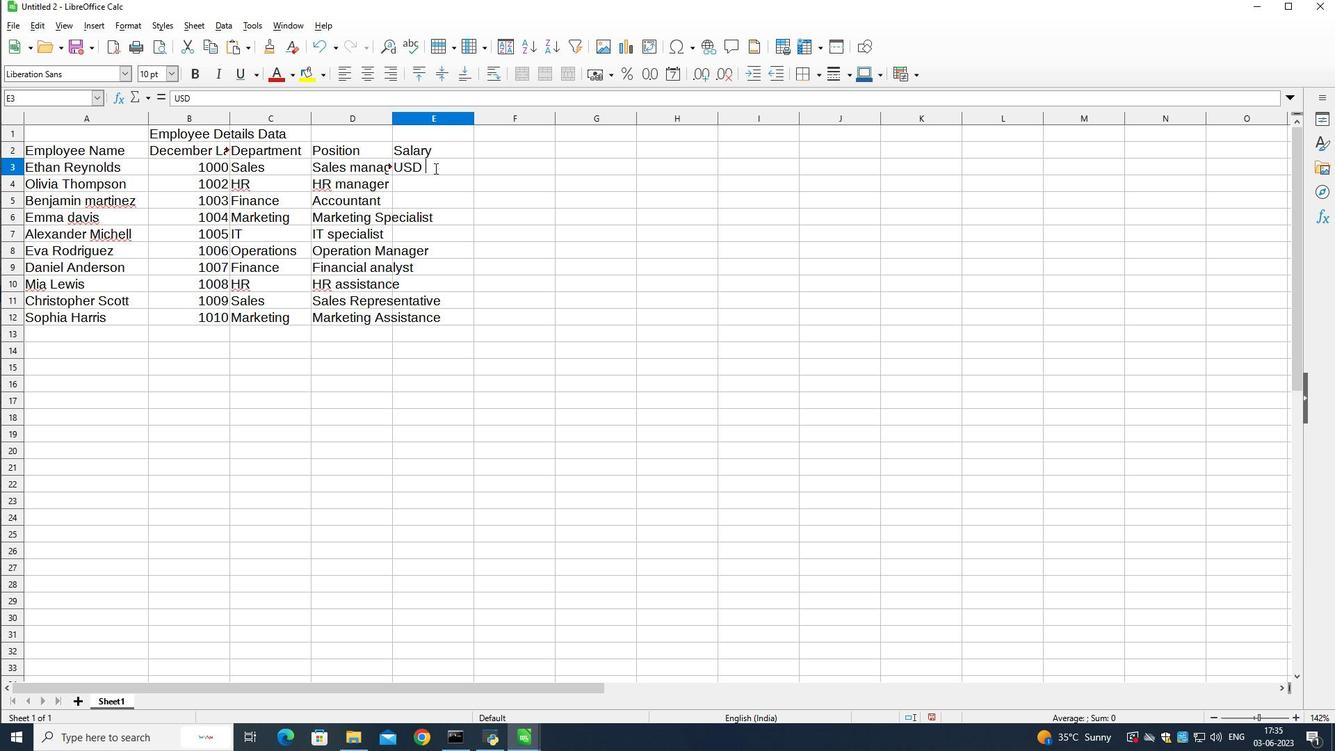 
Action: Key pressed 5000
Screenshot: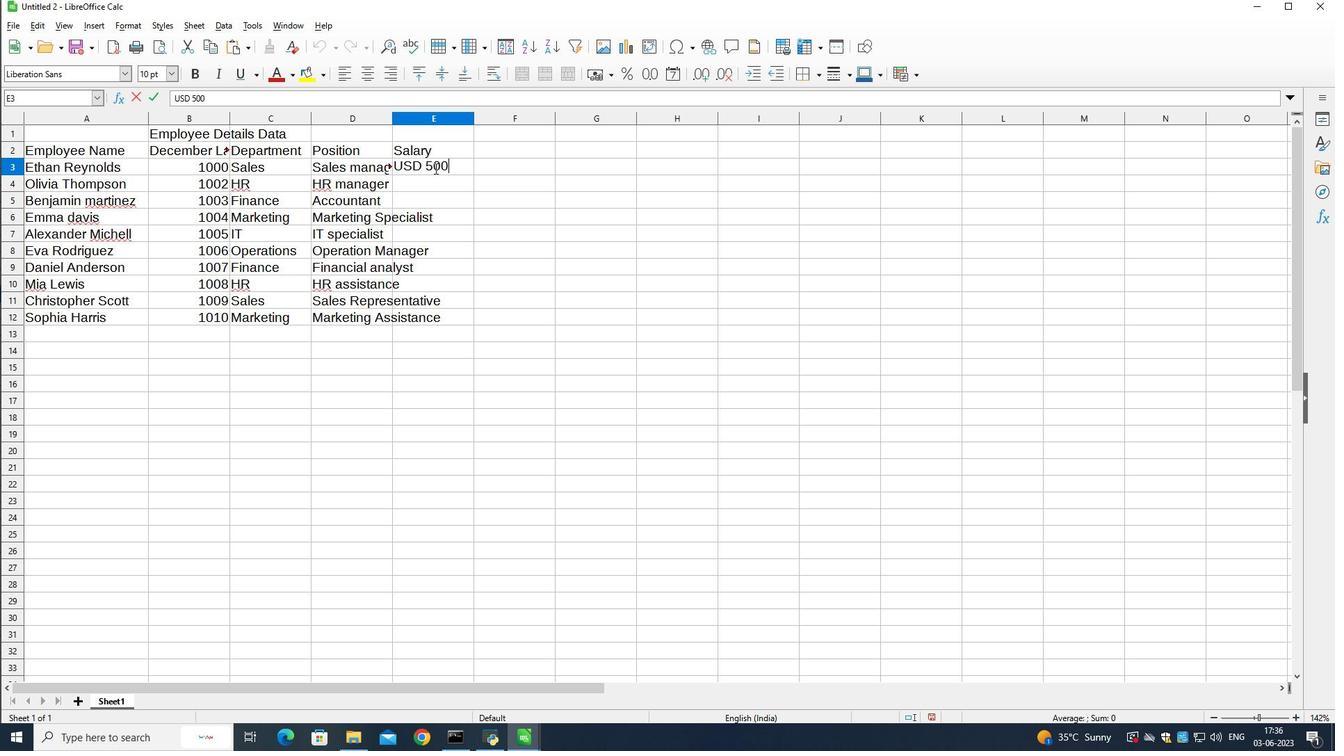 
Action: Mouse moved to (434, 178)
Screenshot: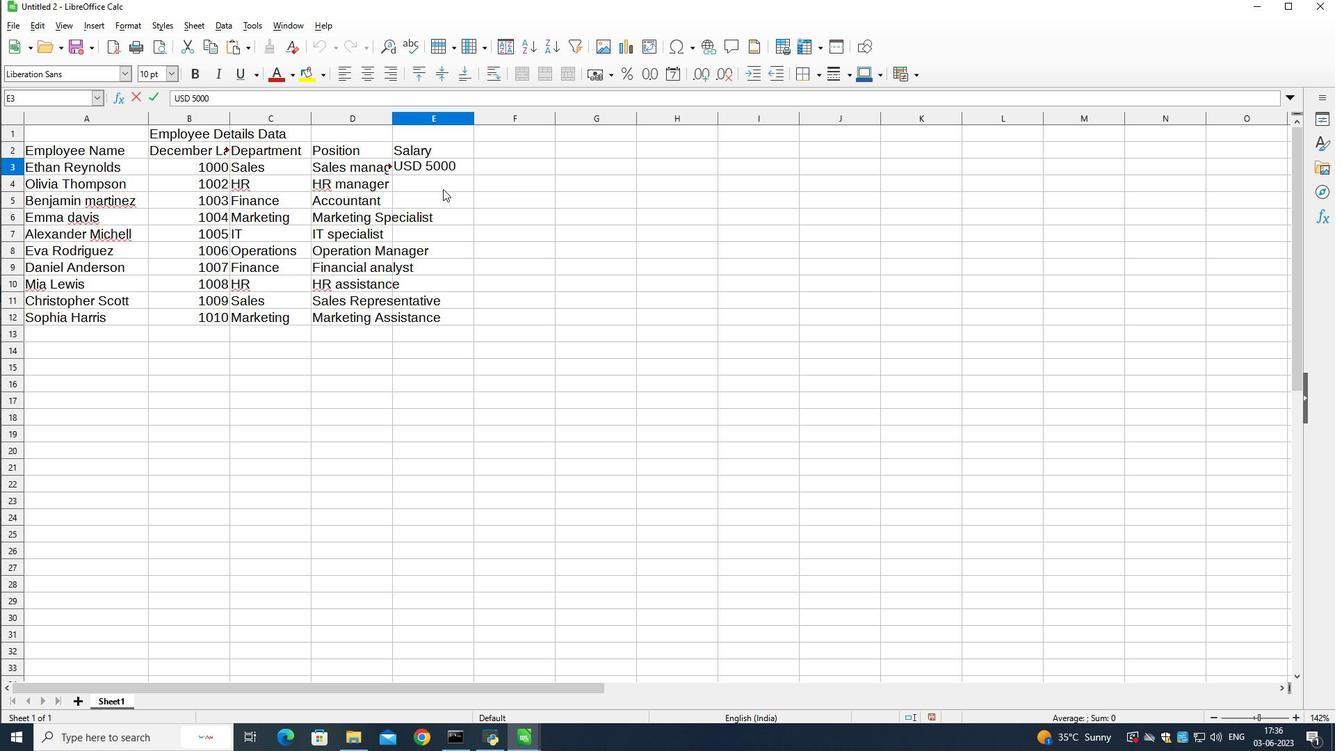 
Action: Mouse pressed left at (434, 178)
Screenshot: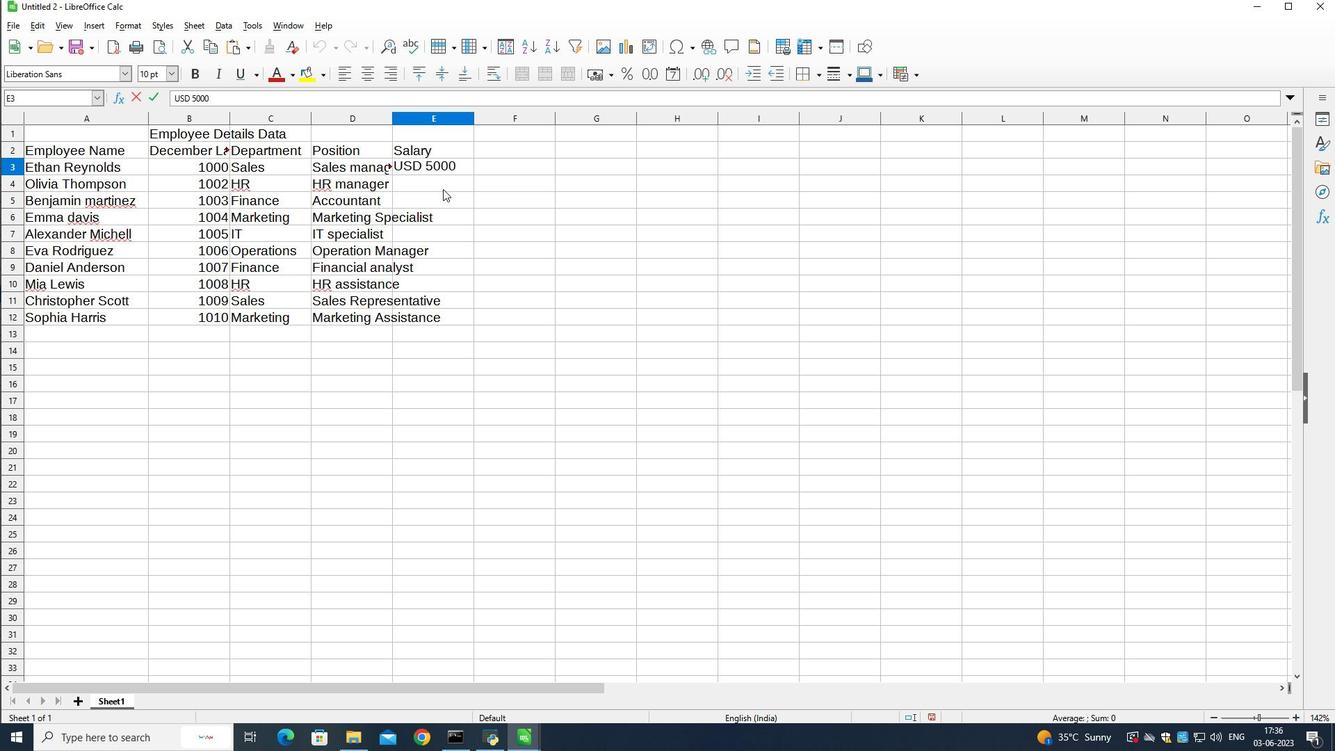 
Action: Mouse moved to (434, 177)
Screenshot: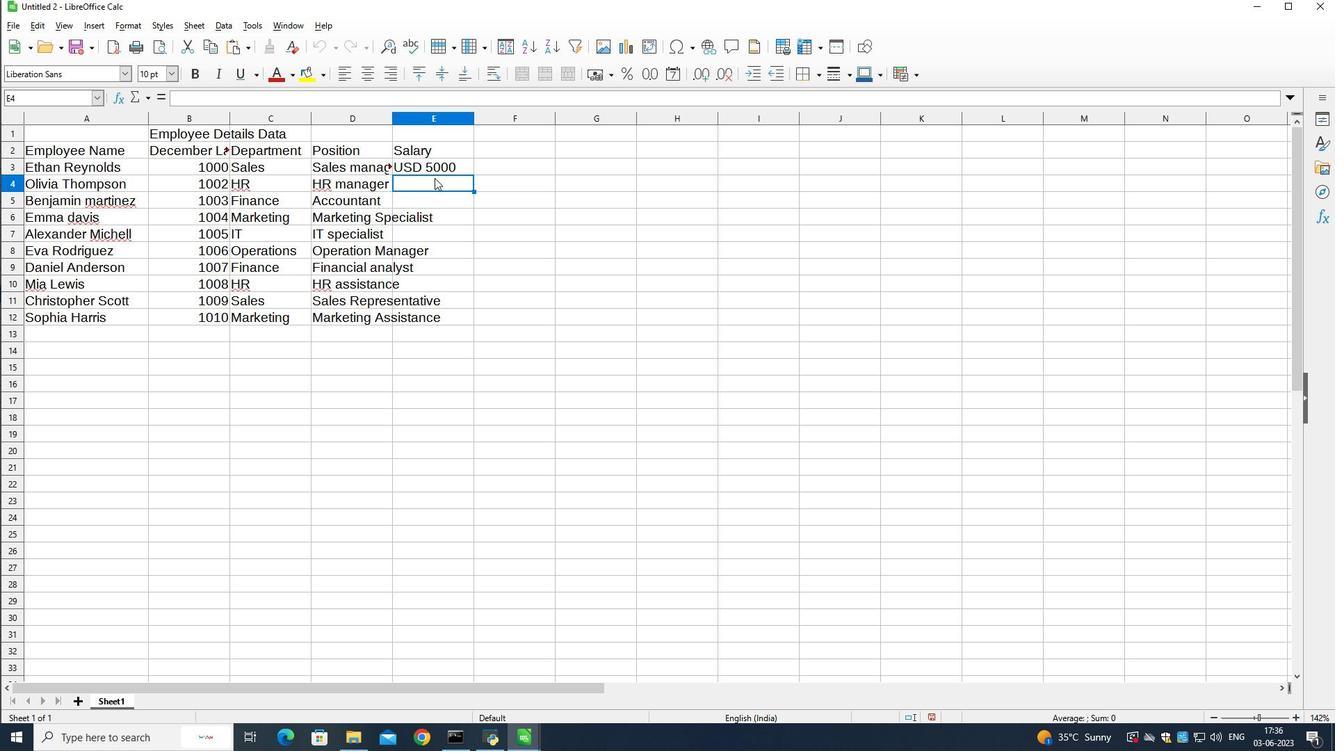 
Action: Key pressed USD<Key.space>4500<Key.down>USD<Key.space>4000<Key.down>USD<Key.space>3800<Key.down>USD<Key.space>4200<Key.down>USD<Key.space>
Screenshot: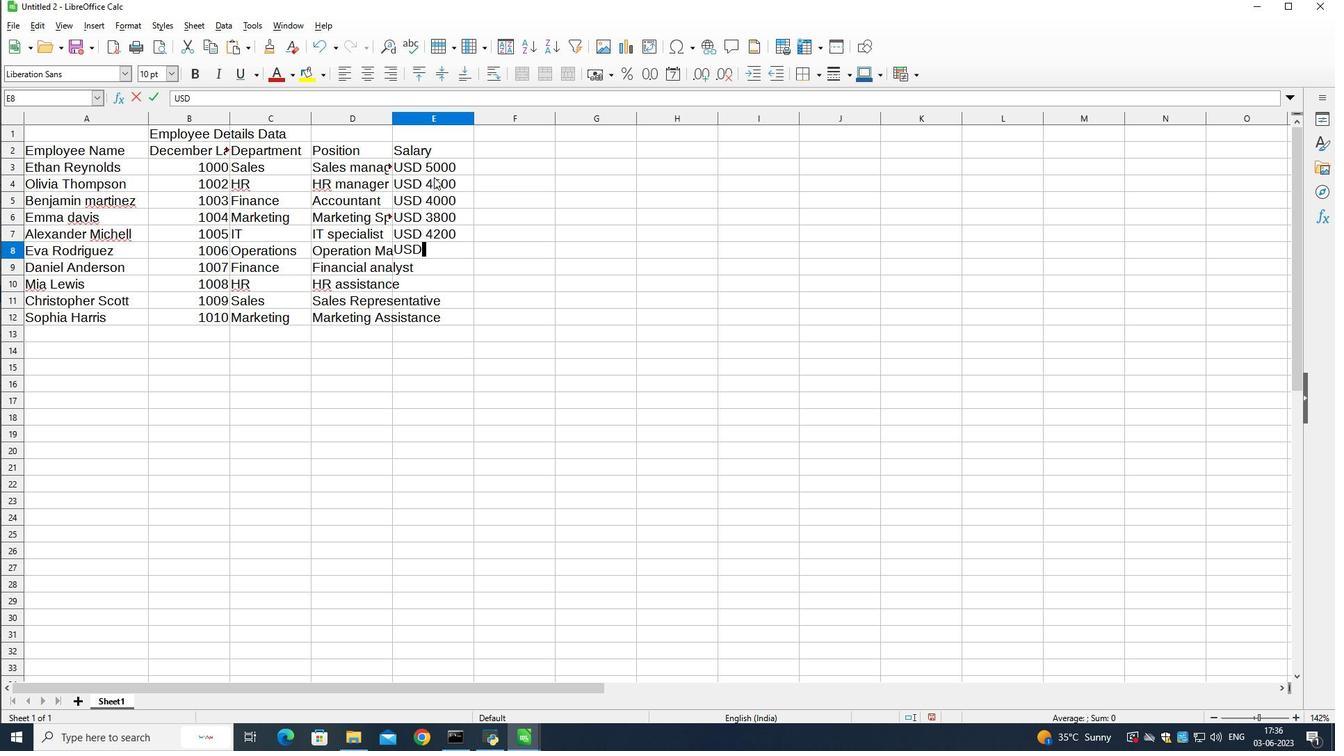 
Action: Mouse moved to (525, 182)
Screenshot: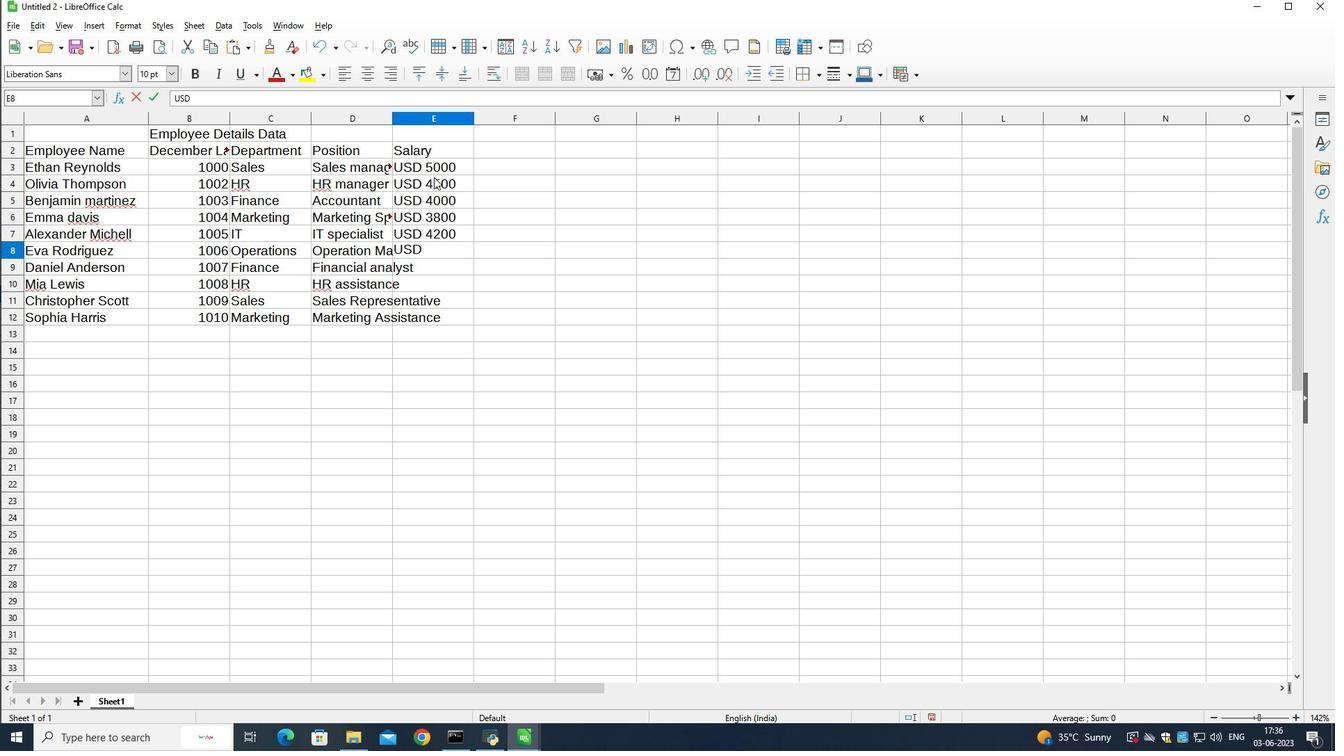 
Action: Key pressed 5200<Key.down>USD<Key.space>3800<Key.down>USD<Key.space>
Screenshot: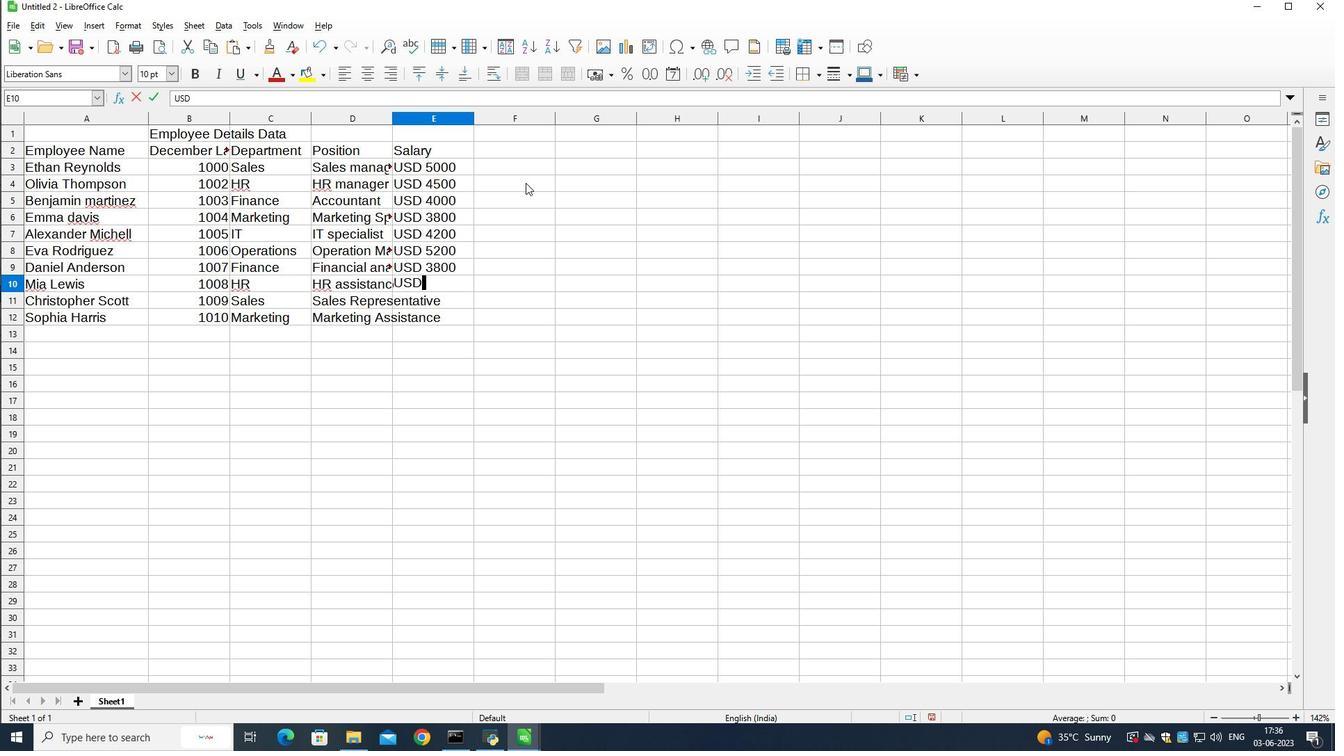 
Action: Mouse moved to (529, 182)
Screenshot: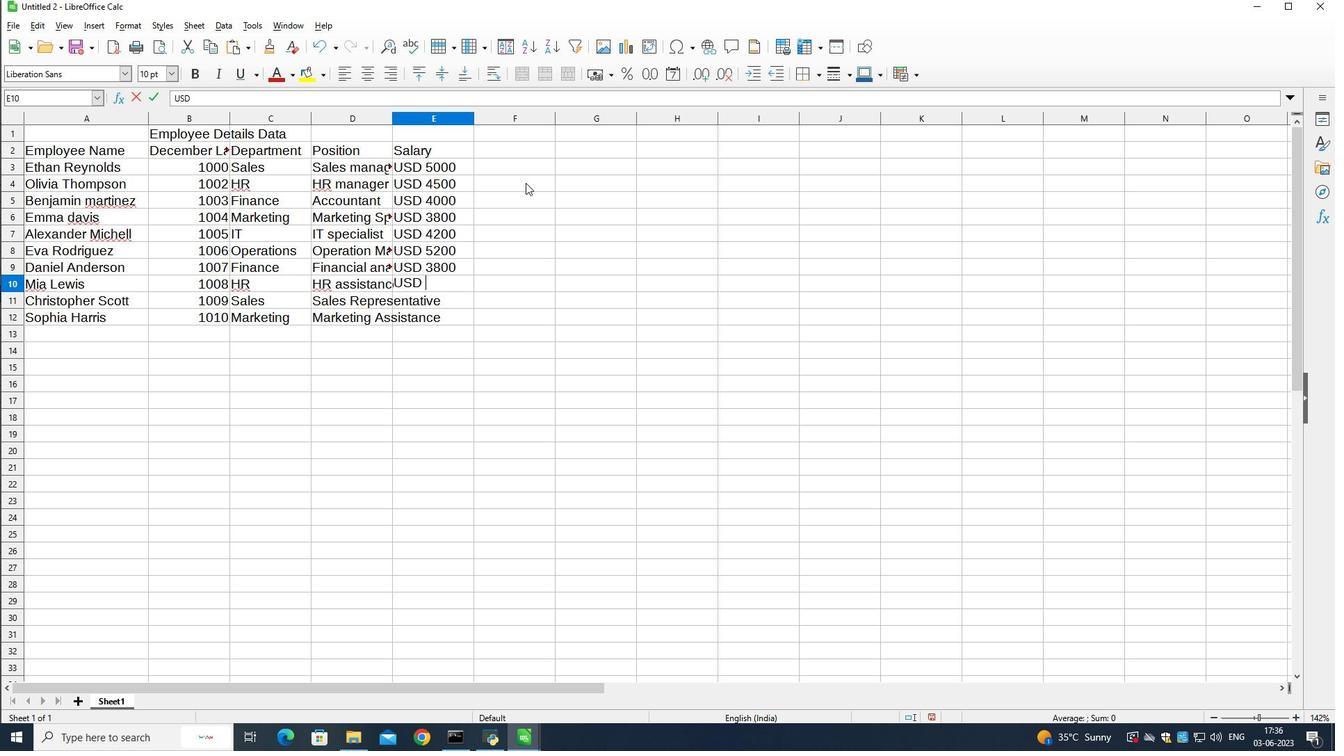 
Action: Key pressed 2800<Key.down>USD<Key.space>3200<Key.down>USD<Key.space>
Screenshot: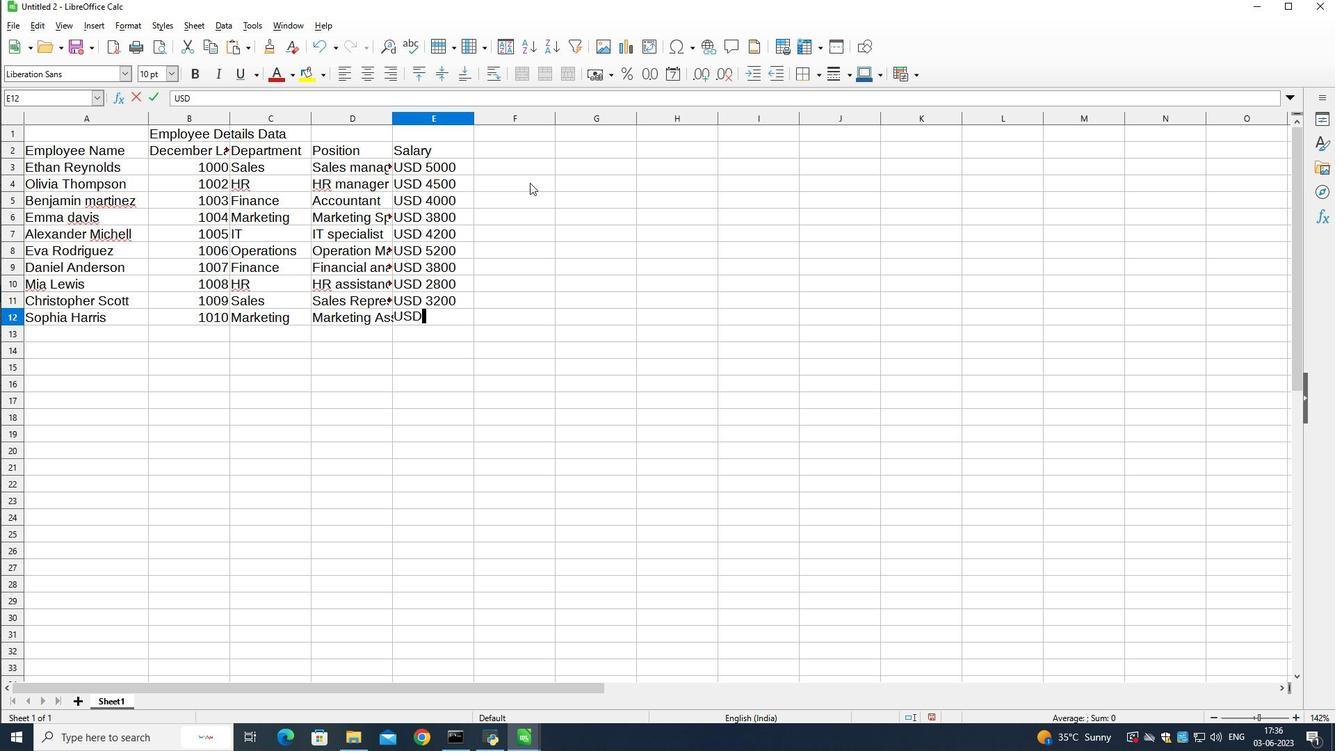 
Action: Mouse moved to (628, 178)
Screenshot: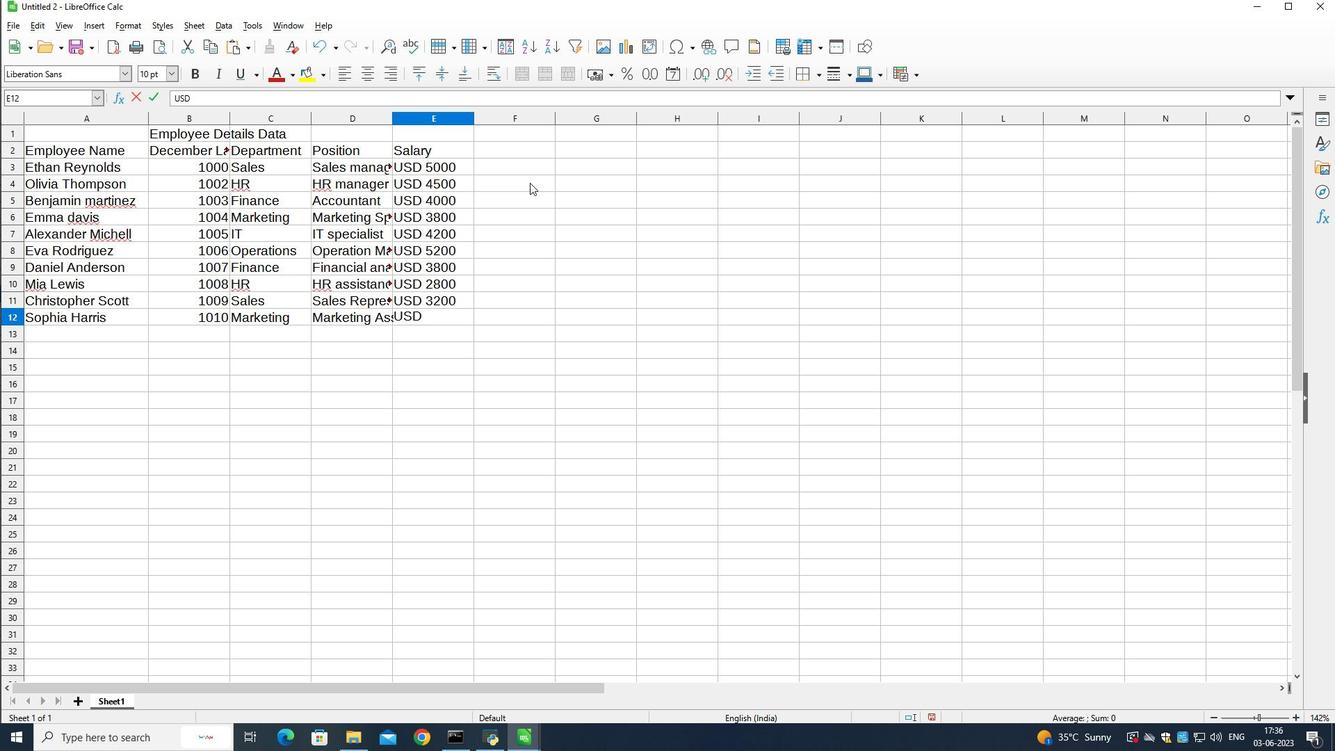
Action: Key pressed 2500
Screenshot: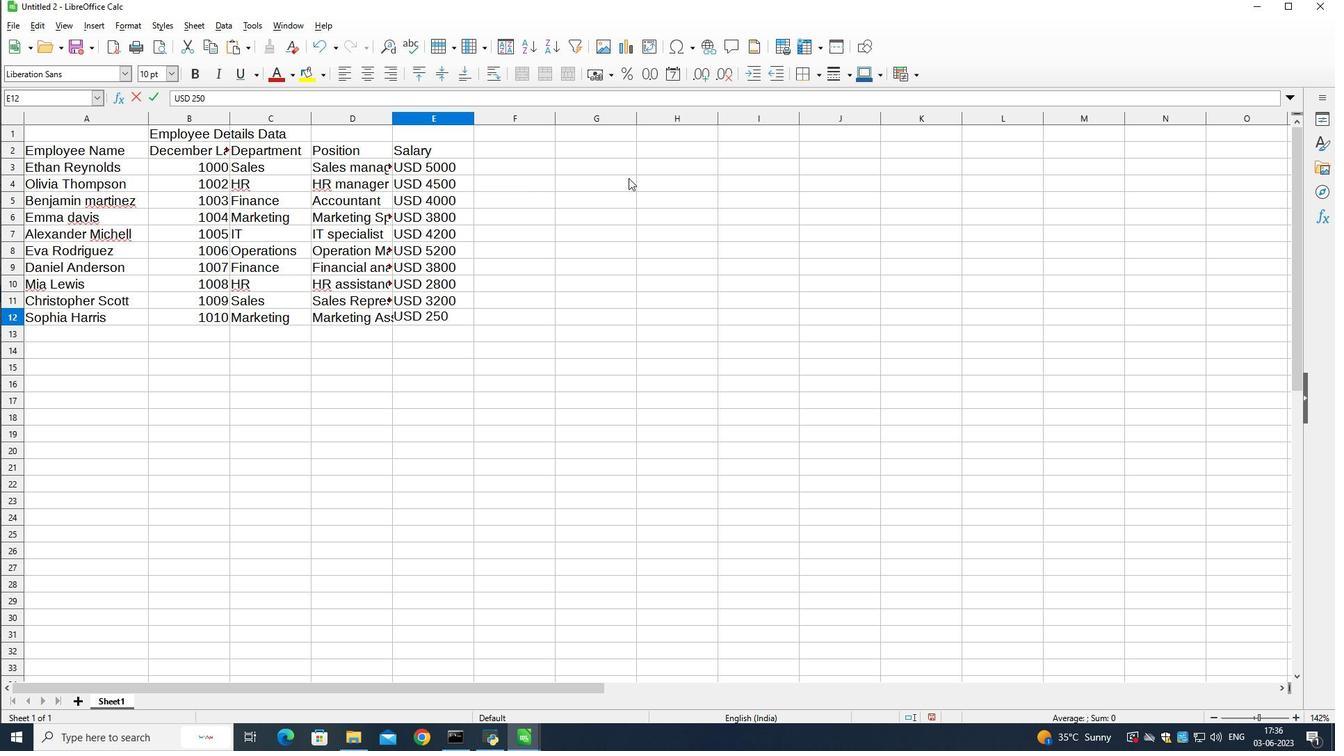
Action: Mouse moved to (513, 146)
Screenshot: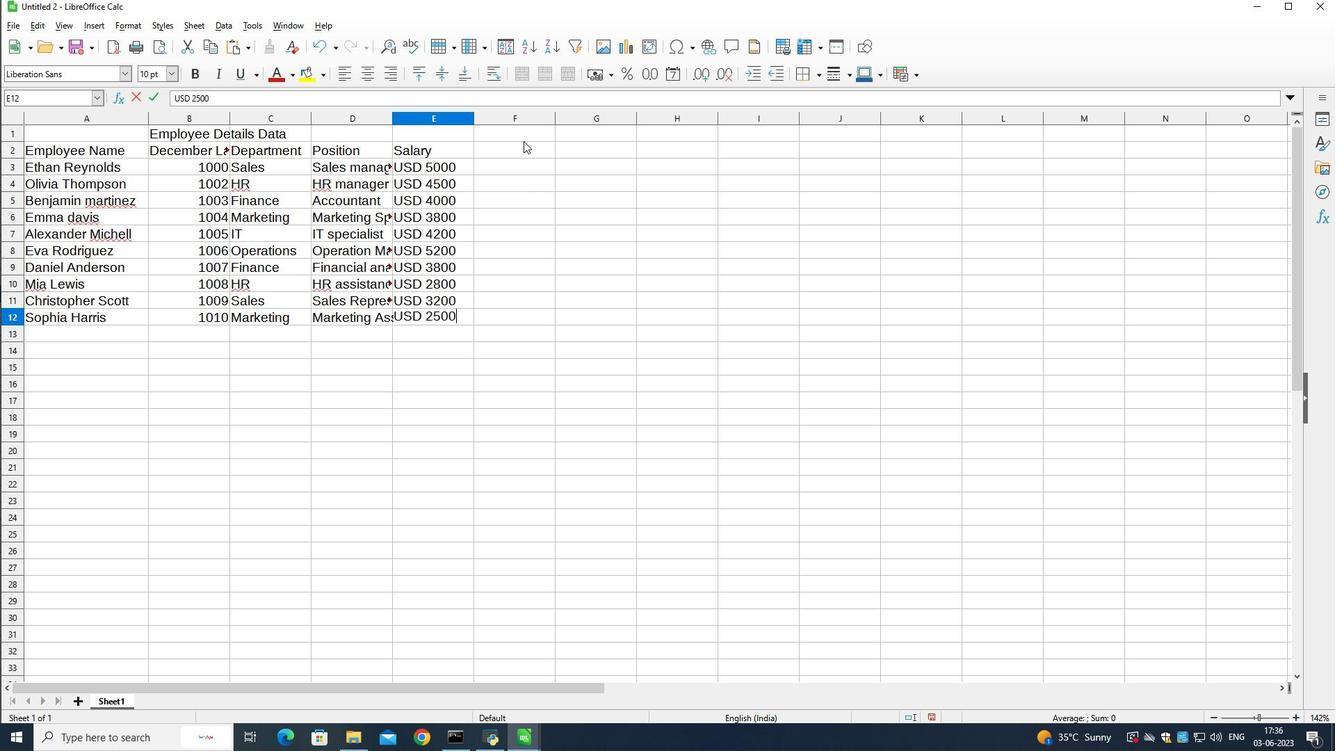 
Action: Mouse pressed left at (513, 146)
Screenshot: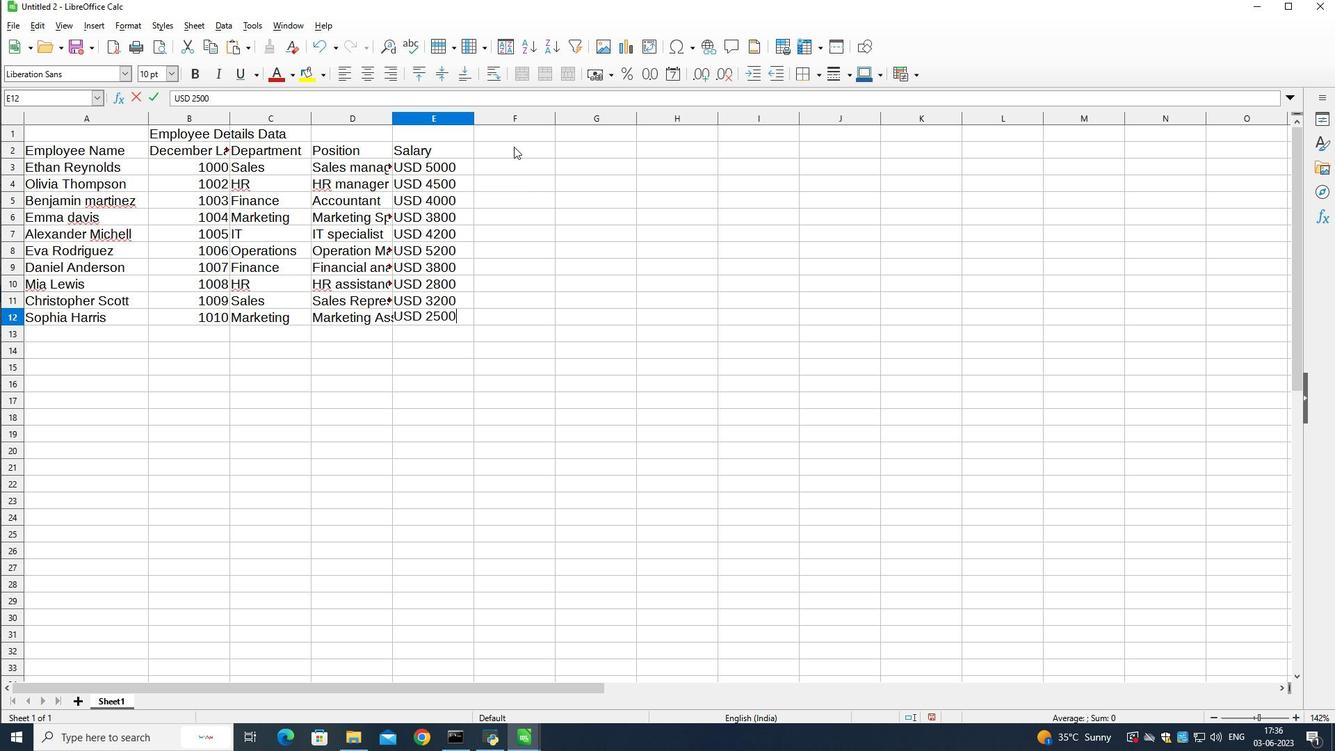 
Action: Mouse moved to (517, 157)
Screenshot: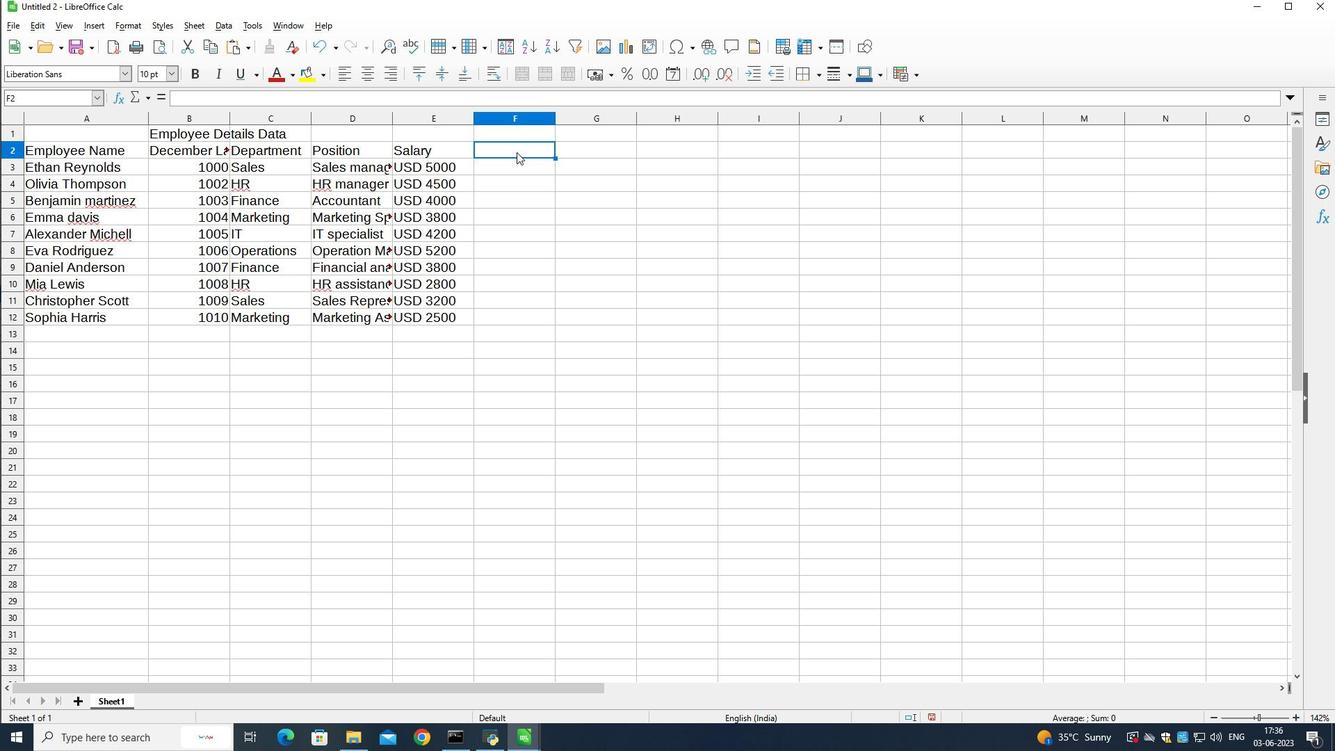 
Action: Key pressed <Key.shift>dATES<Key.backspace><Key.backspace><Key.backspace><Key.backspace><Key.backspace><Key.caps_lock><Key.shift>Dates<Key.down>
Screenshot: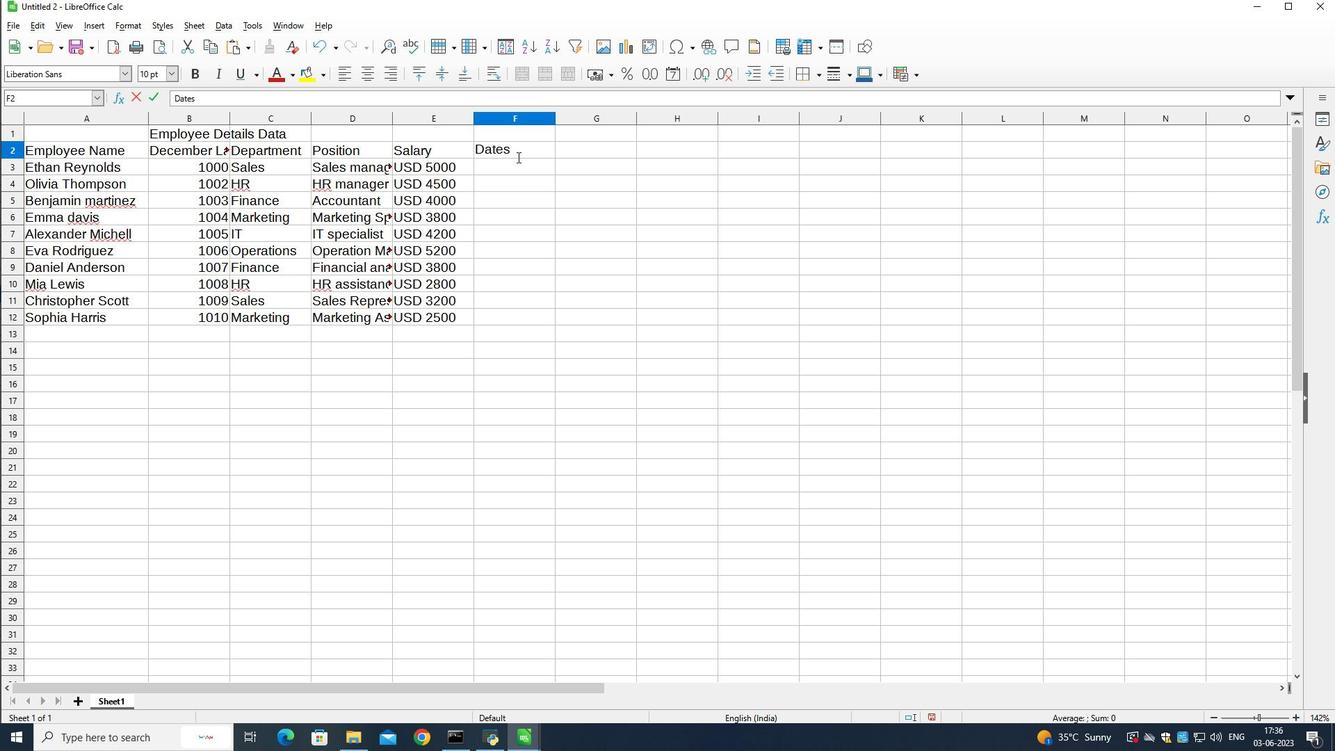 
Action: Mouse moved to (530, 189)
Screenshot: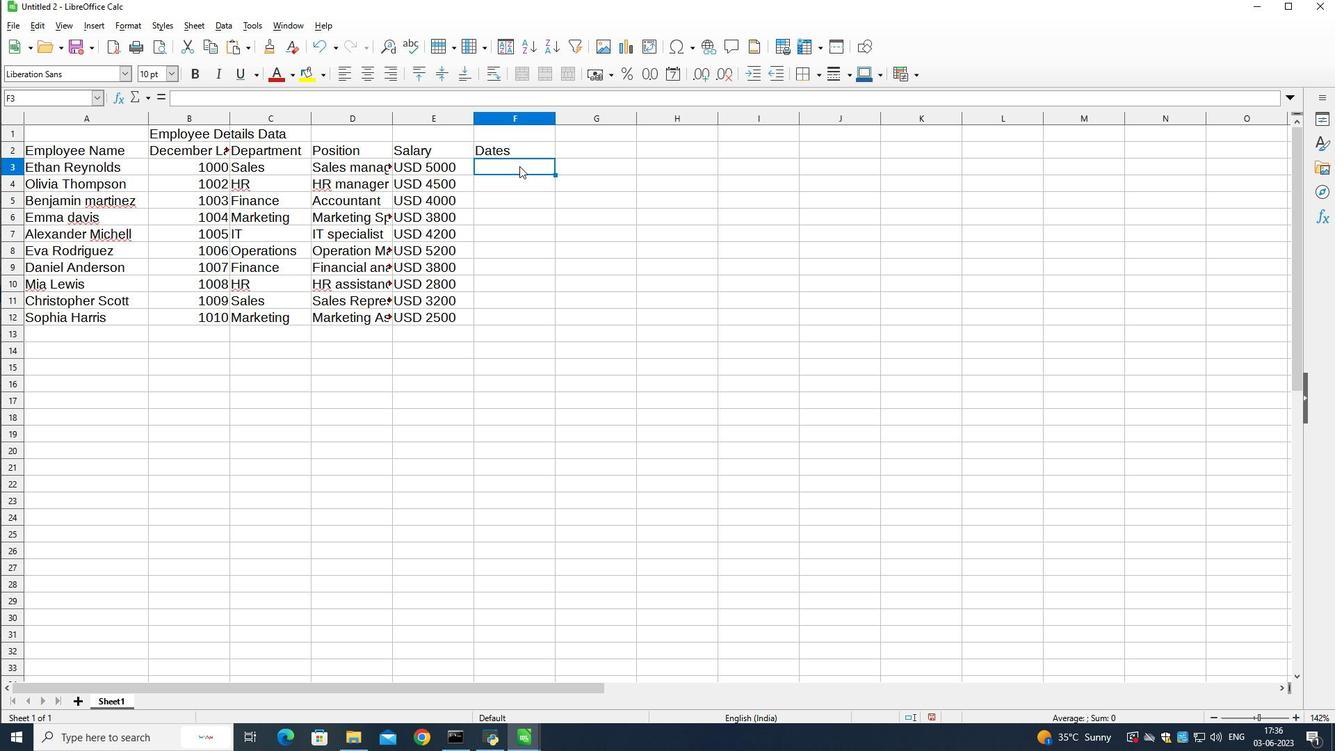 
Action: Key pressed 1/1/<Key.backspace>5/2020<Key.down>7/1/2019<Key.down>
Screenshot: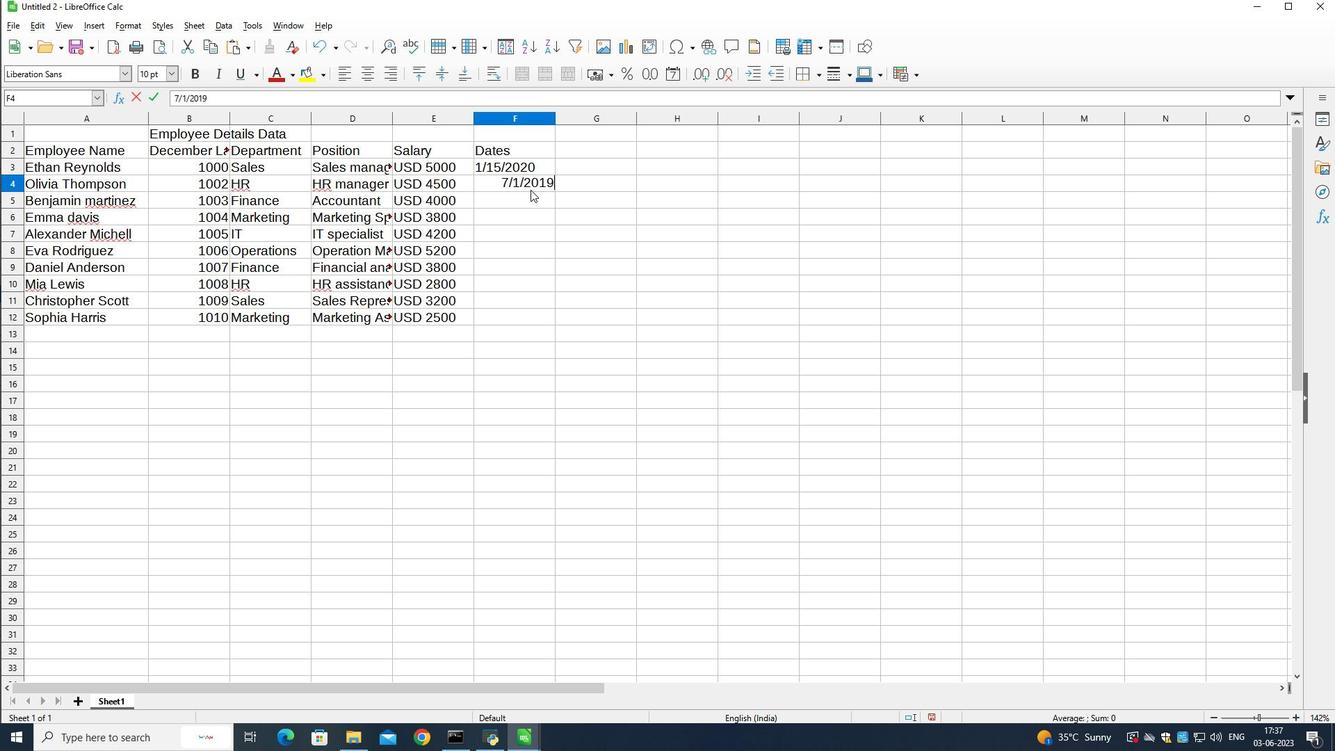 
Action: Mouse moved to (545, 175)
Screenshot: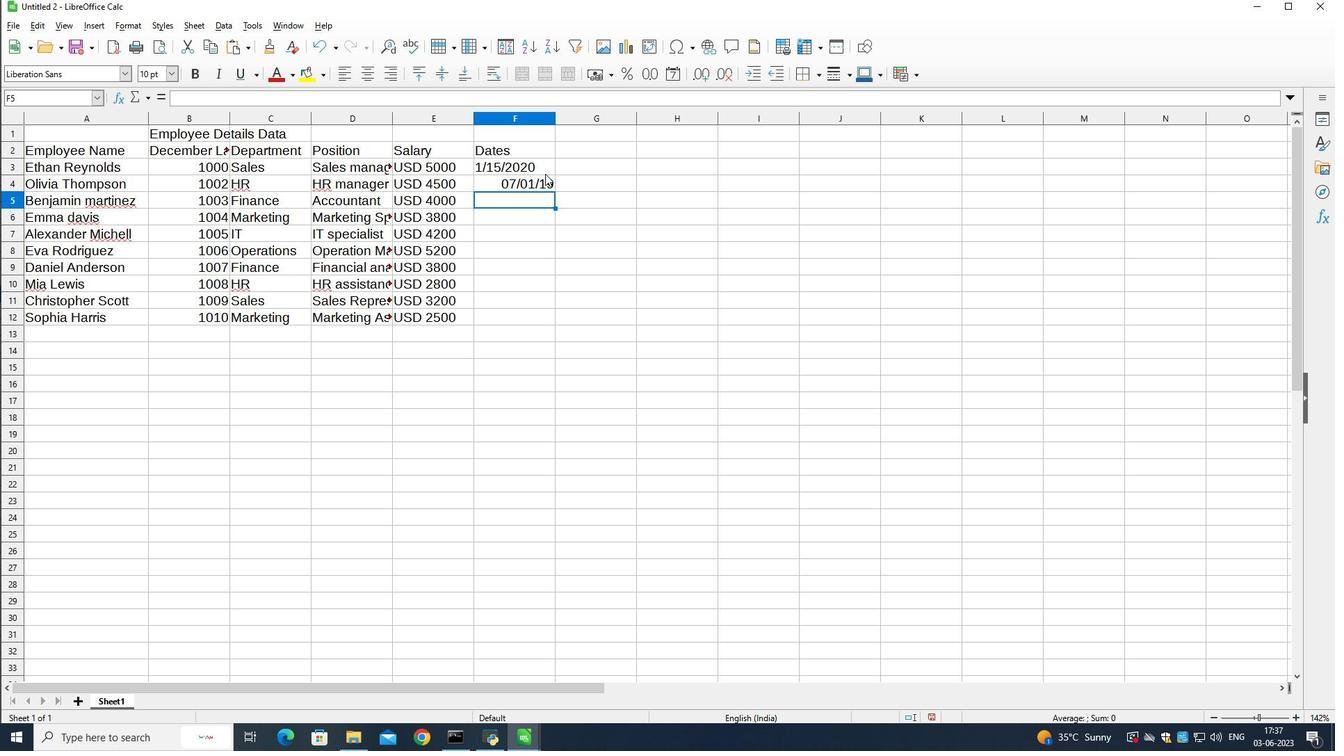 
Action: Mouse pressed left at (545, 175)
Screenshot: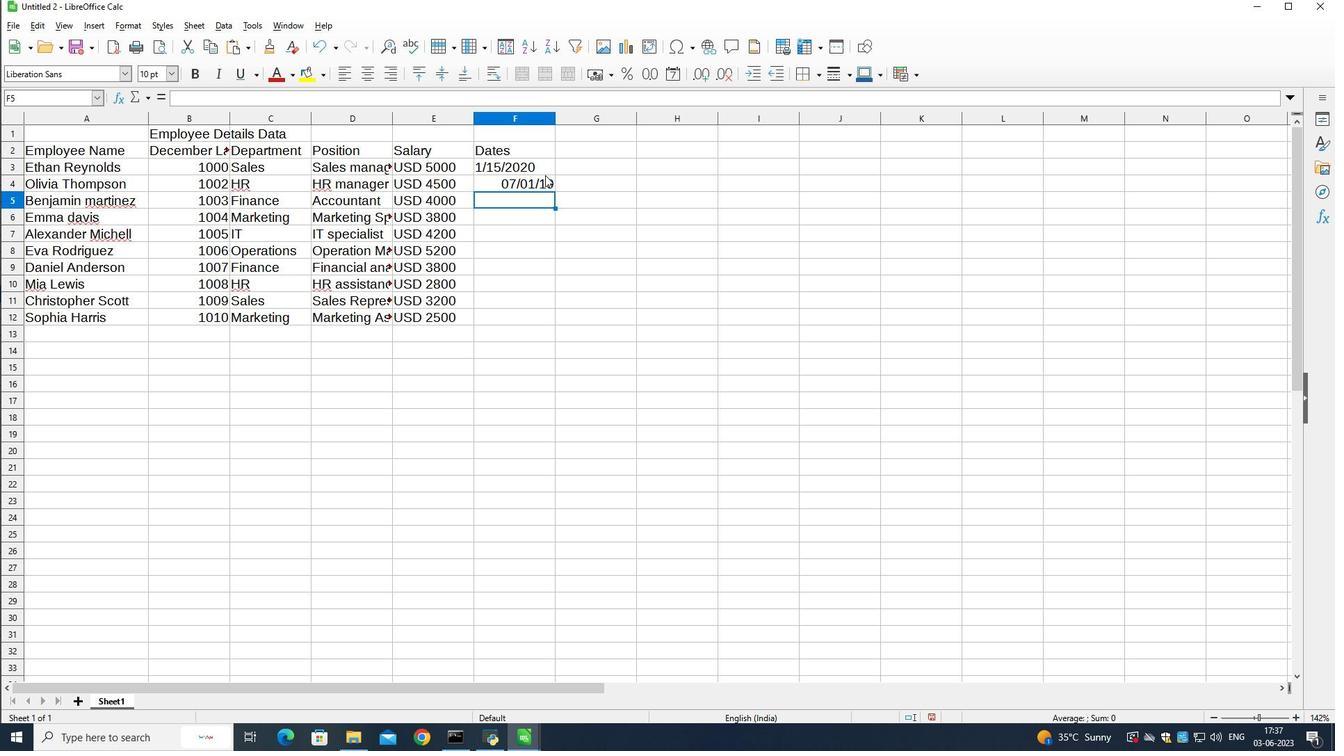
Action: Mouse pressed left at (545, 175)
Screenshot: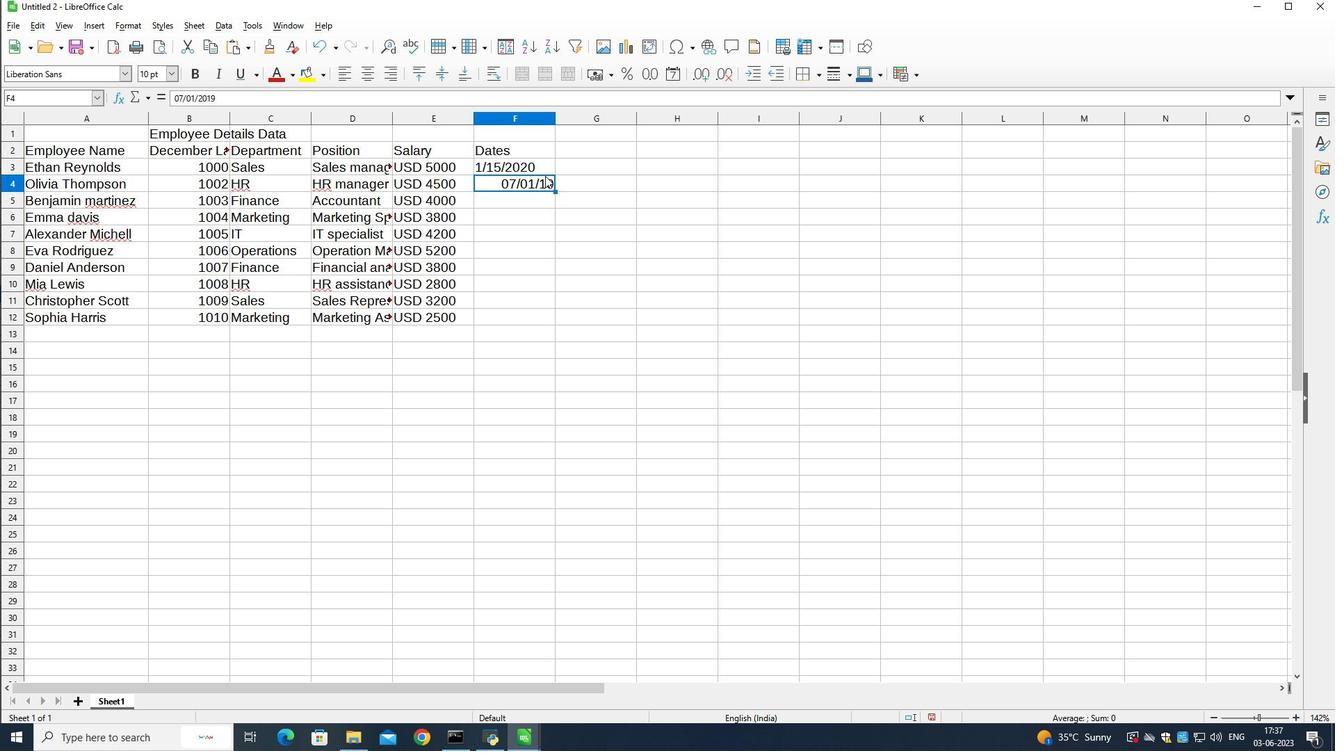 
Action: Mouse moved to (545, 176)
Screenshot: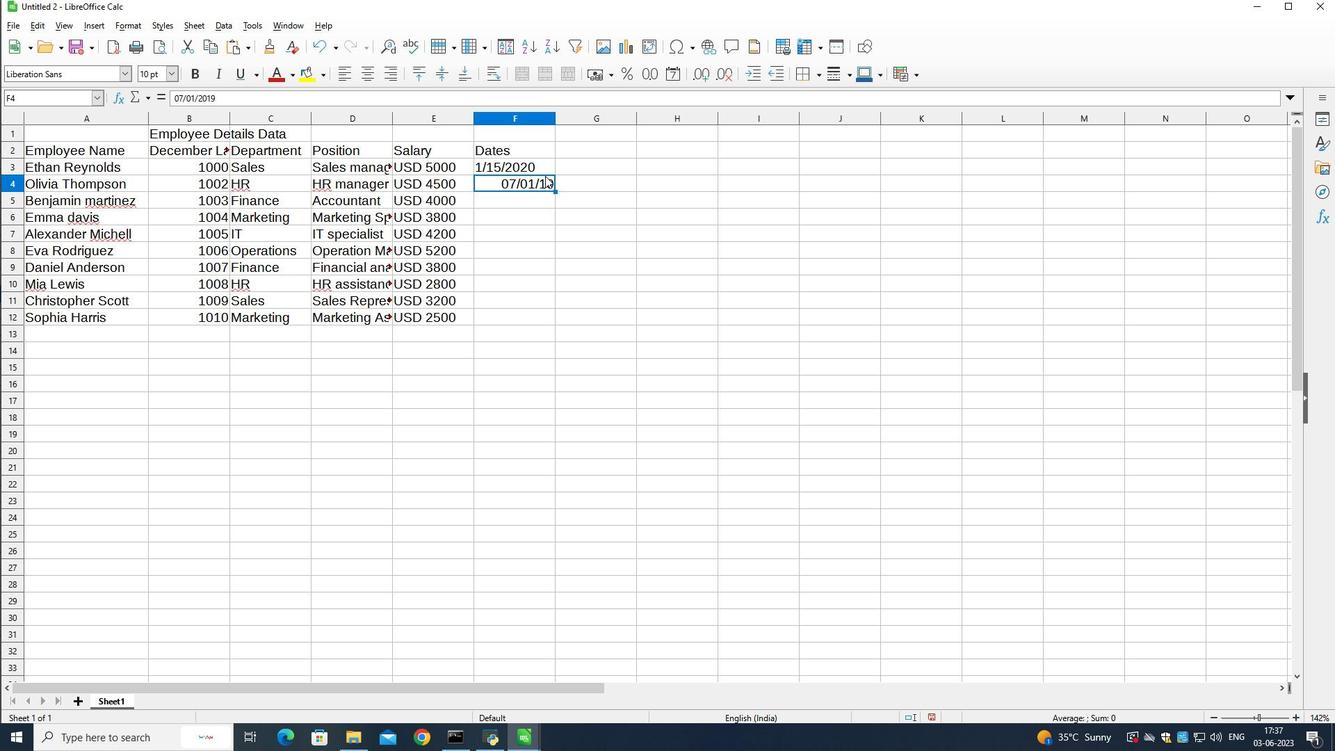 
Action: Mouse pressed left at (545, 176)
Screenshot: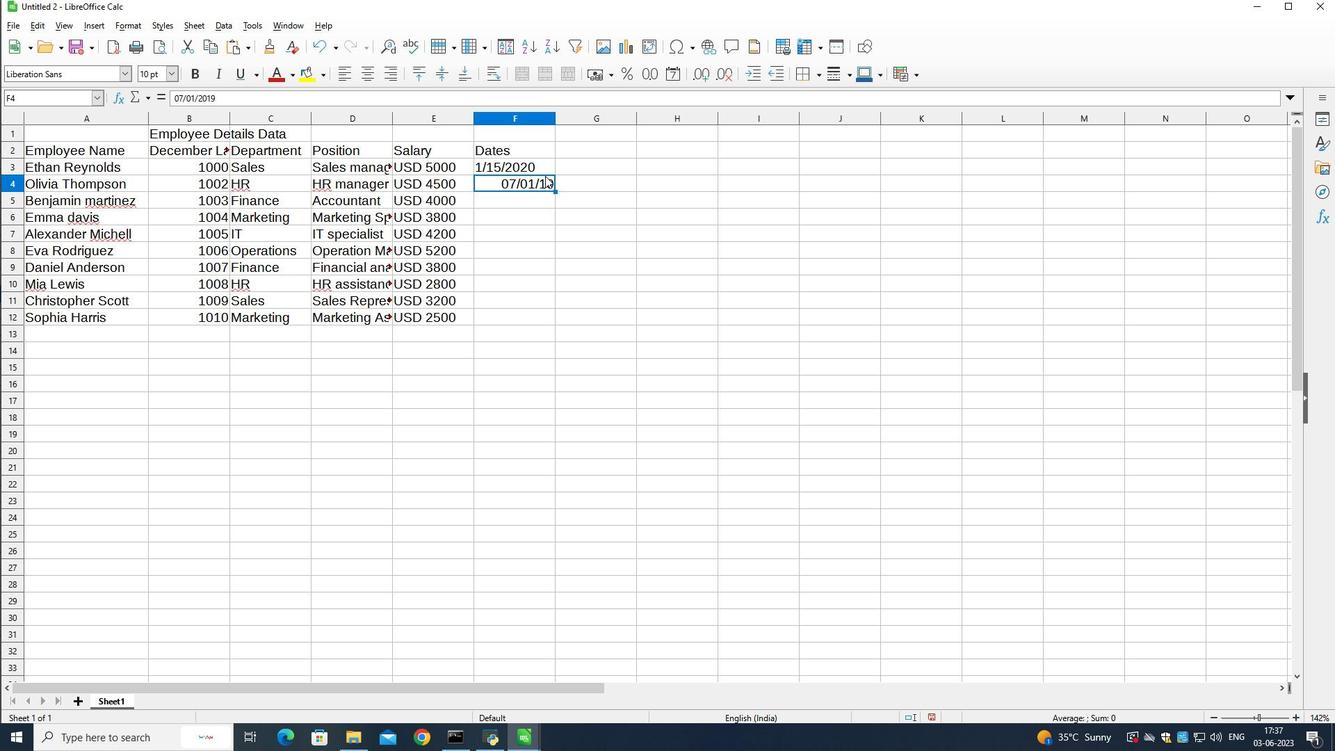 
Action: Mouse moved to (545, 177)
Screenshot: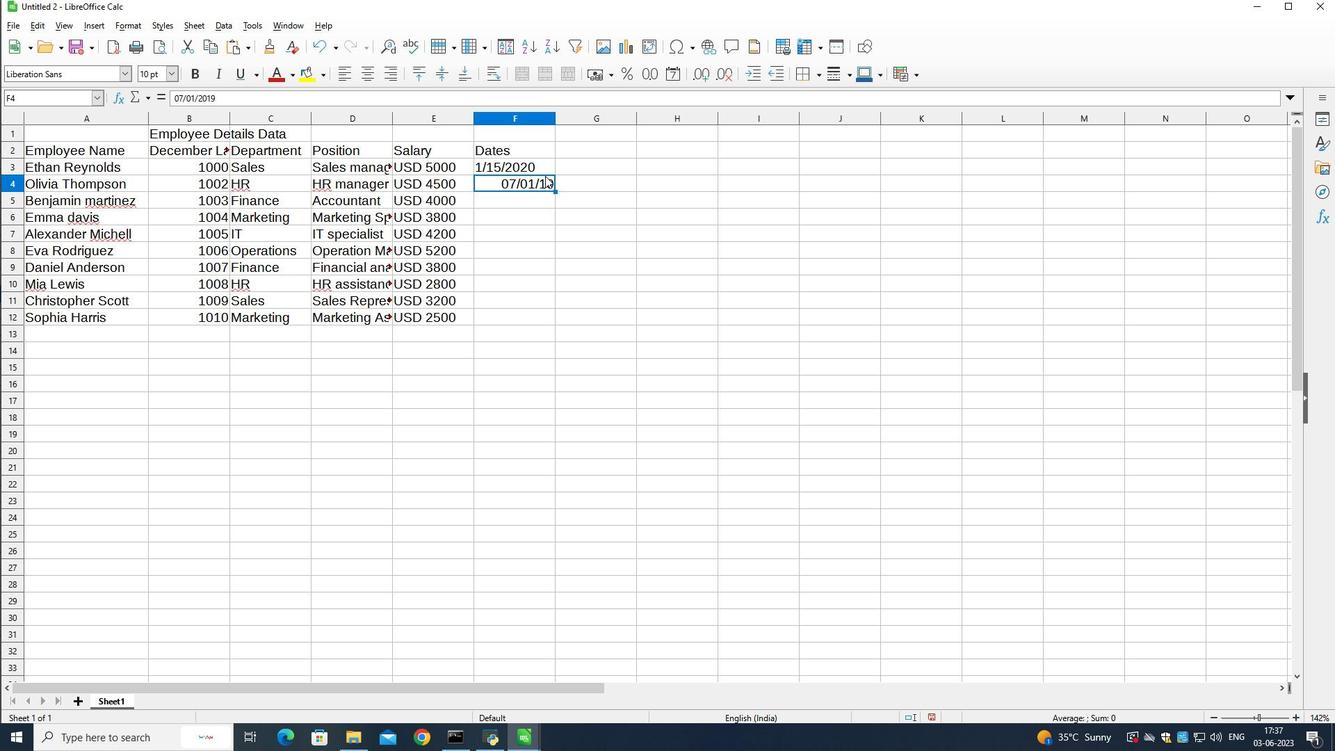 
Action: Mouse pressed left at (545, 177)
Screenshot: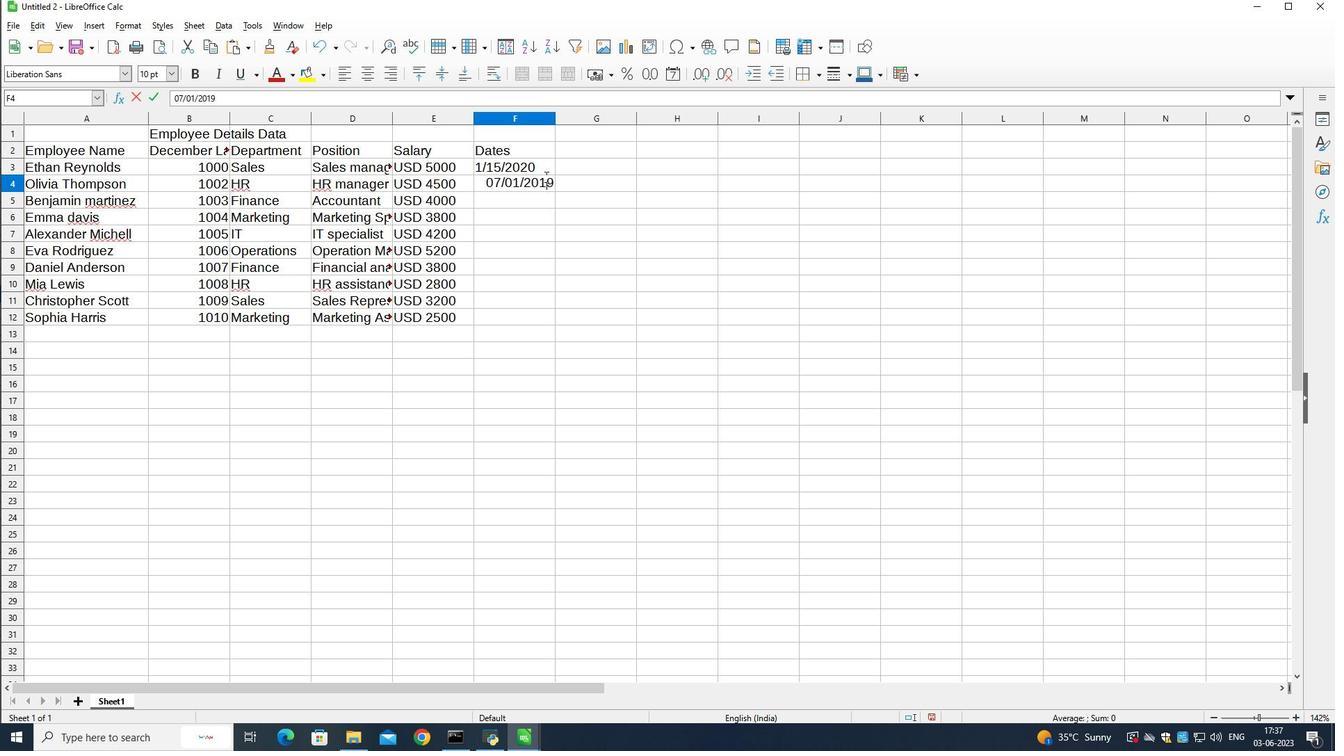 
Action: Mouse moved to (544, 200)
Screenshot: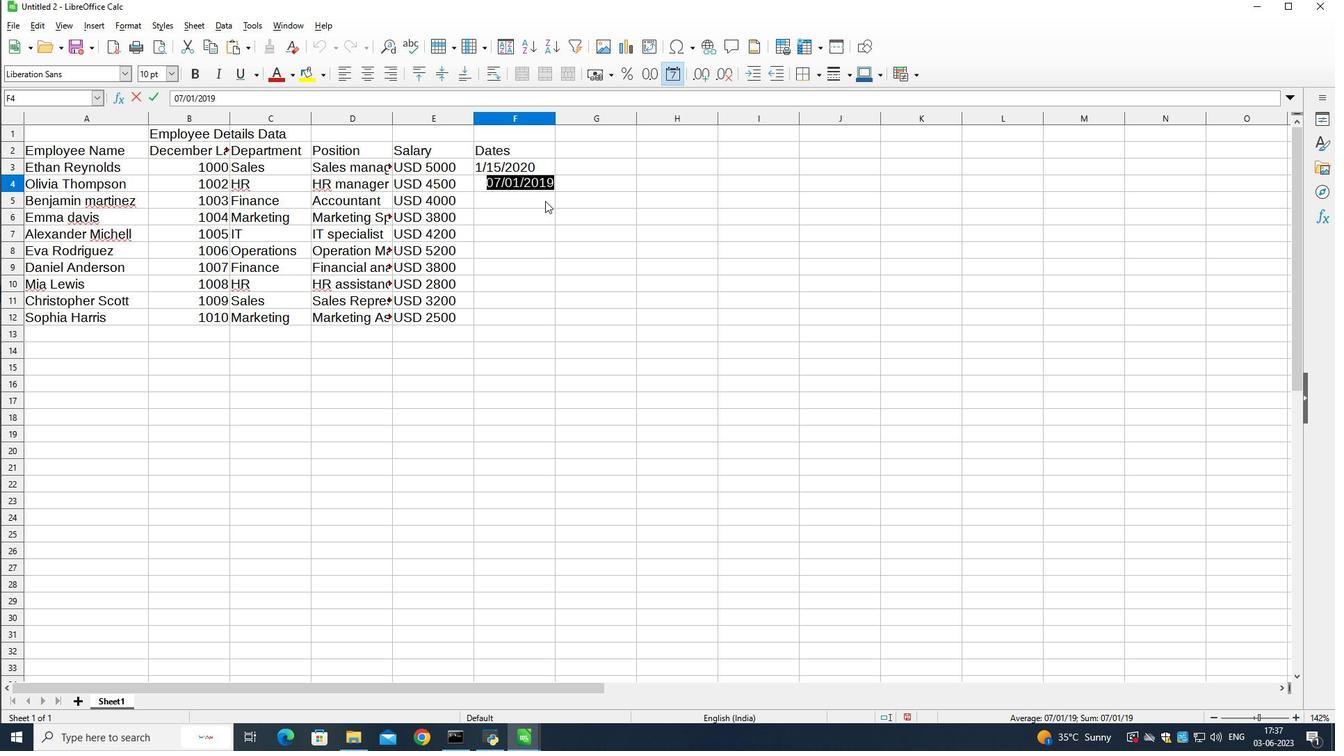 
Action: Mouse pressed left at (544, 200)
Screenshot: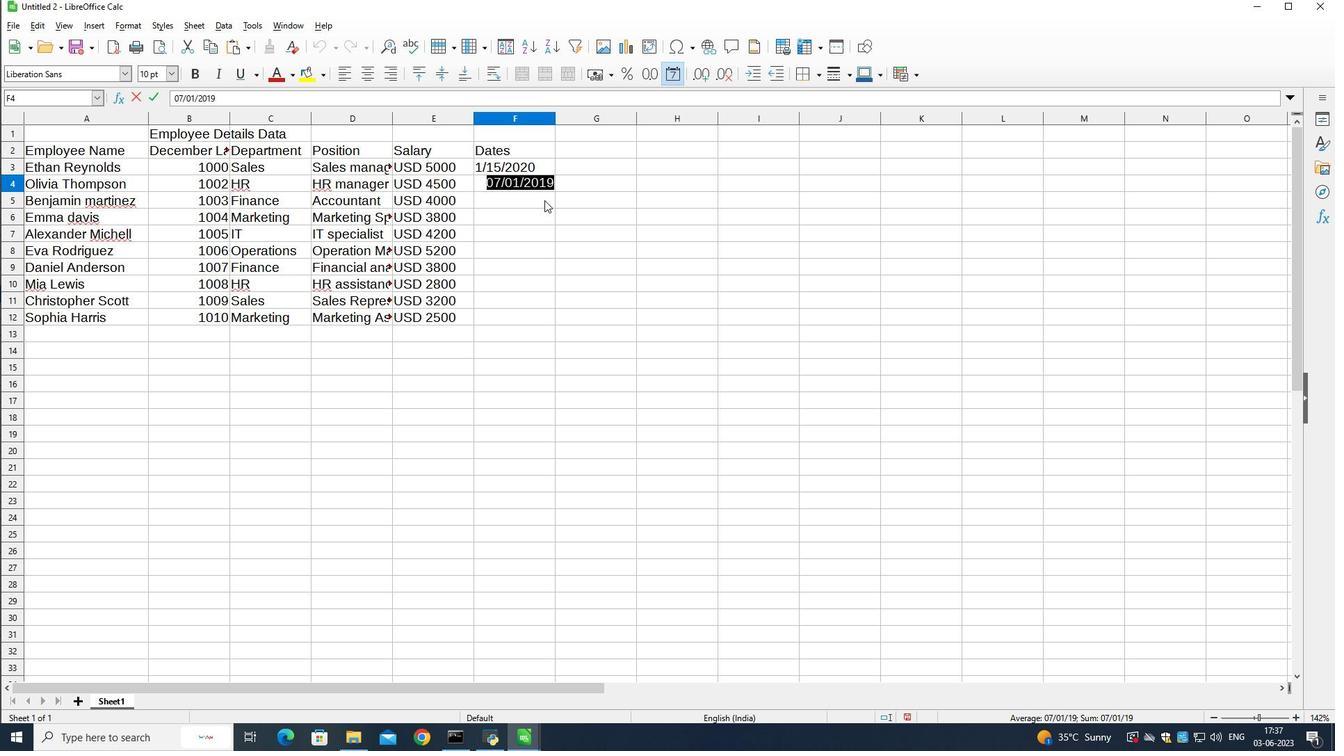 
Action: Mouse moved to (653, 239)
Screenshot: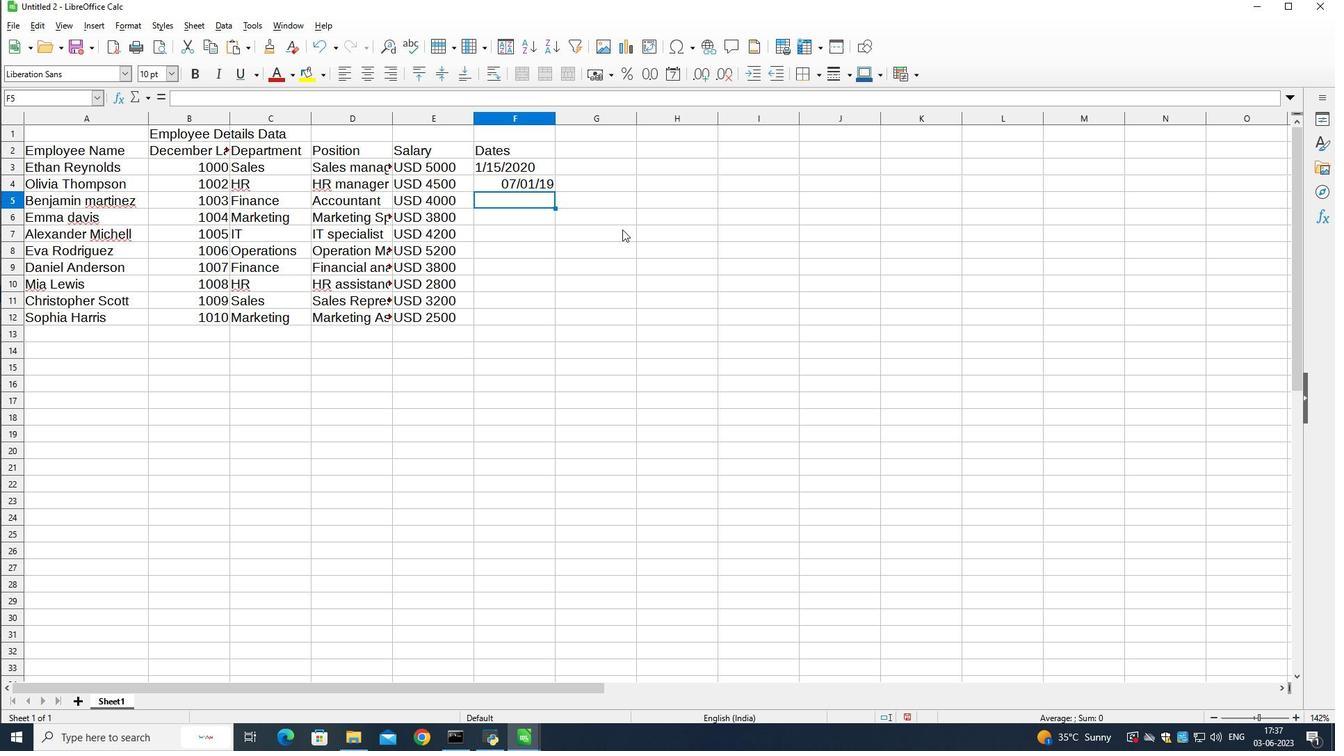 
Action: Key pressed 3/10/2021<Key.down>2/5/2022<Key.down>11/30/2018<Key.down>6/15/2020<Key.down>9/1/2021<Key.down>4/20/2022<Key.down>2/10/2013<Key.backspace>9<Key.down>9/5/2020
Screenshot: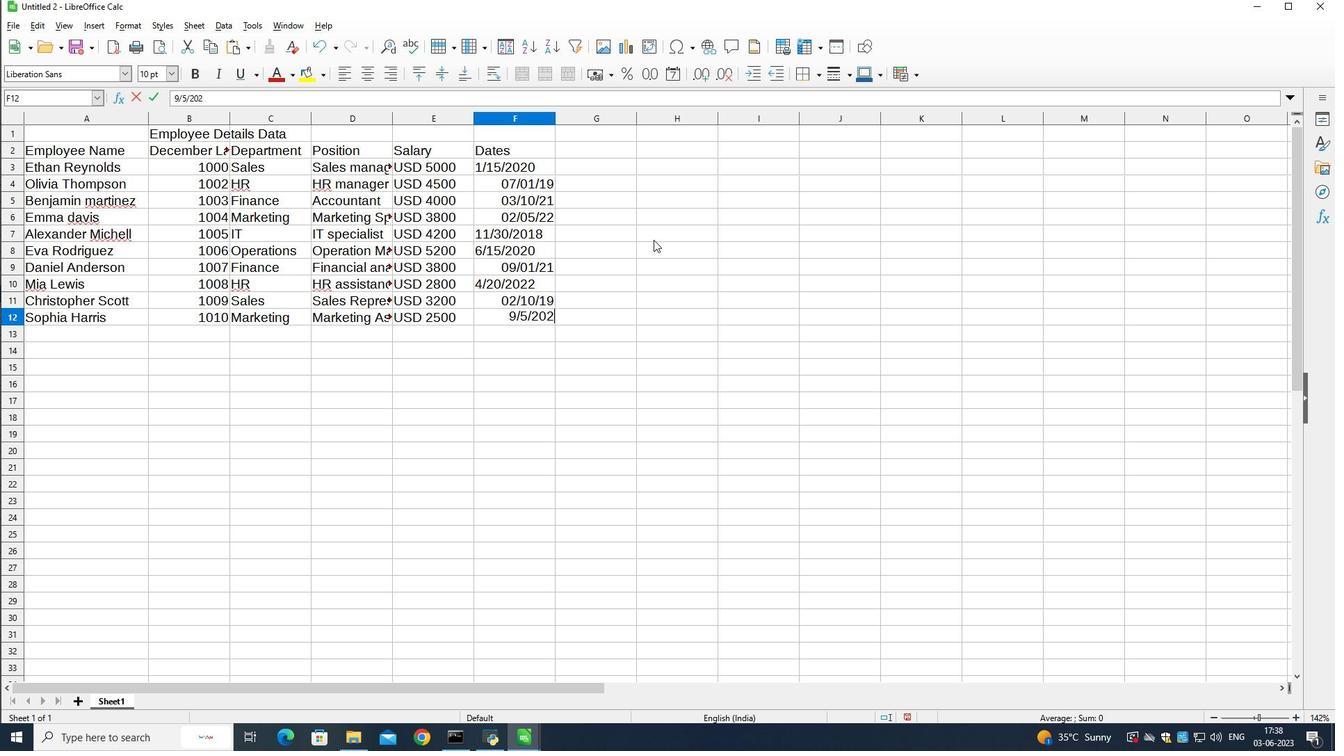 
Action: Mouse moved to (653, 293)
Screenshot: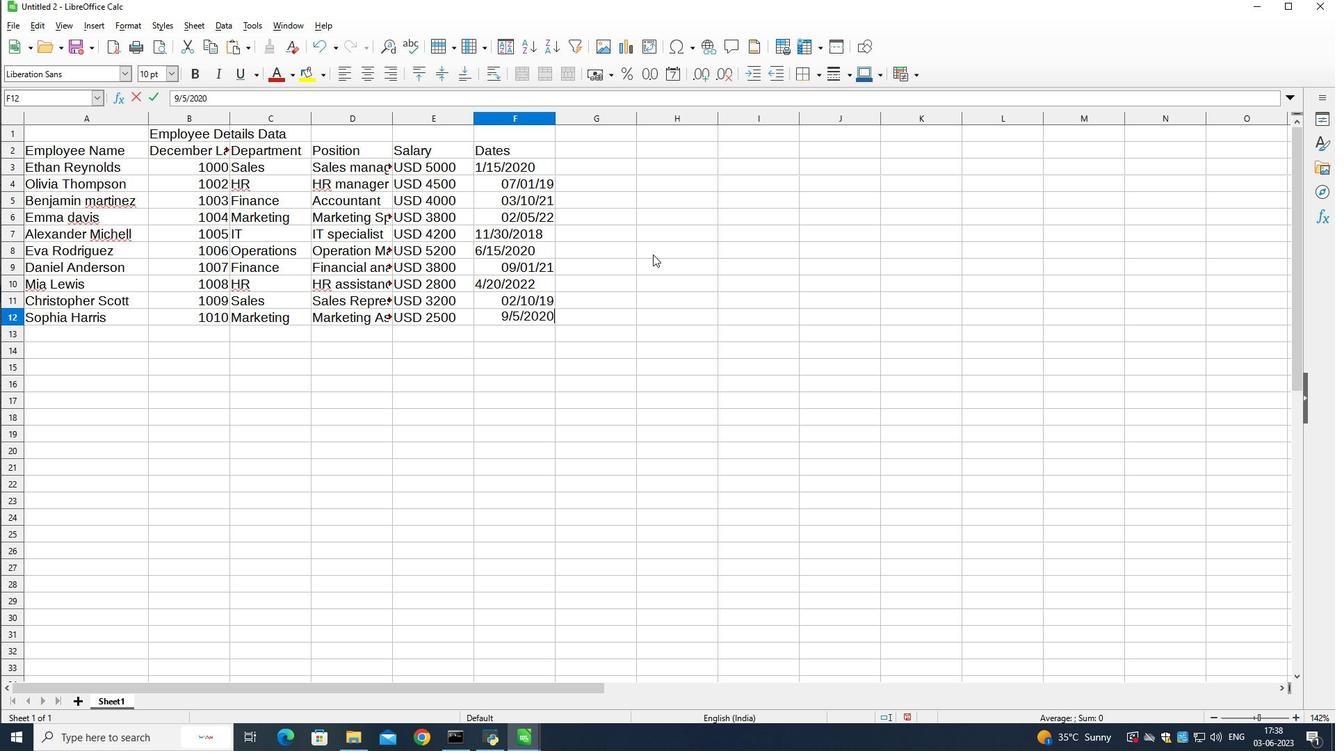 
Action: Mouse pressed left at (653, 293)
Screenshot: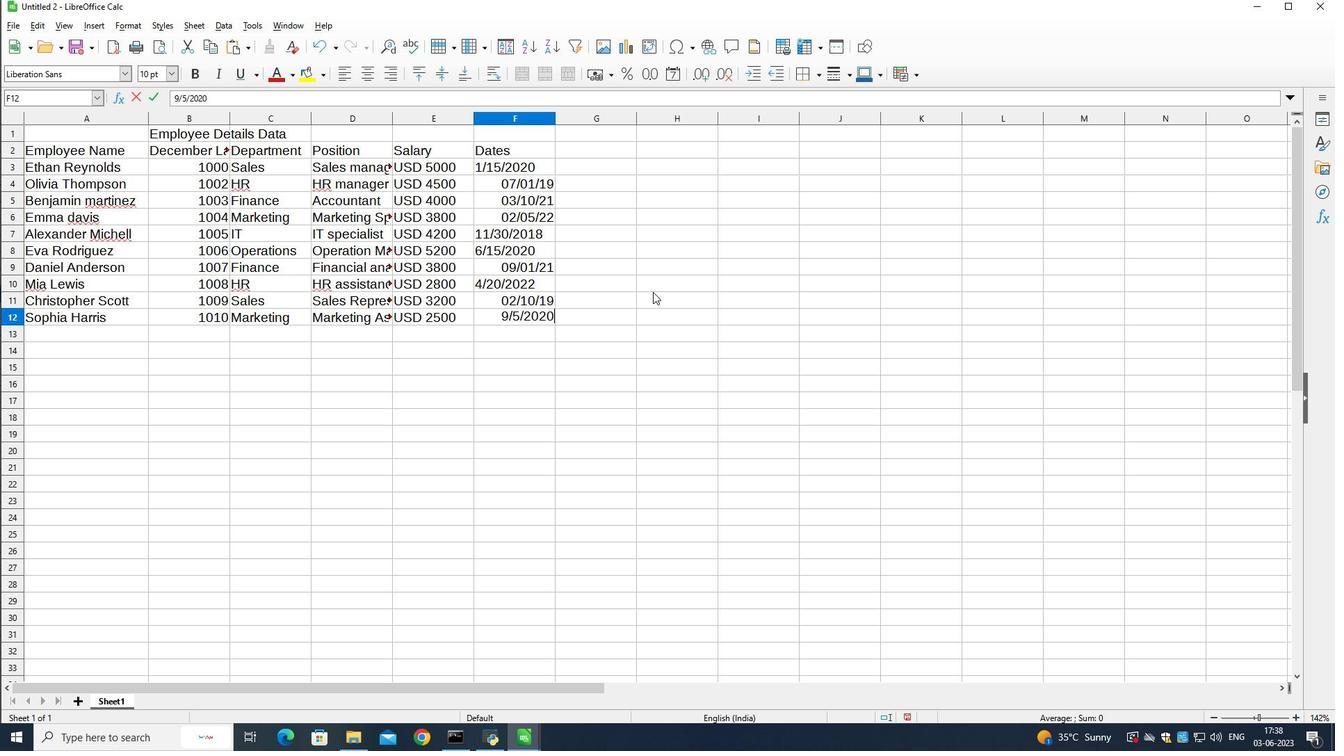 
Action: Mouse moved to (654, 293)
Screenshot: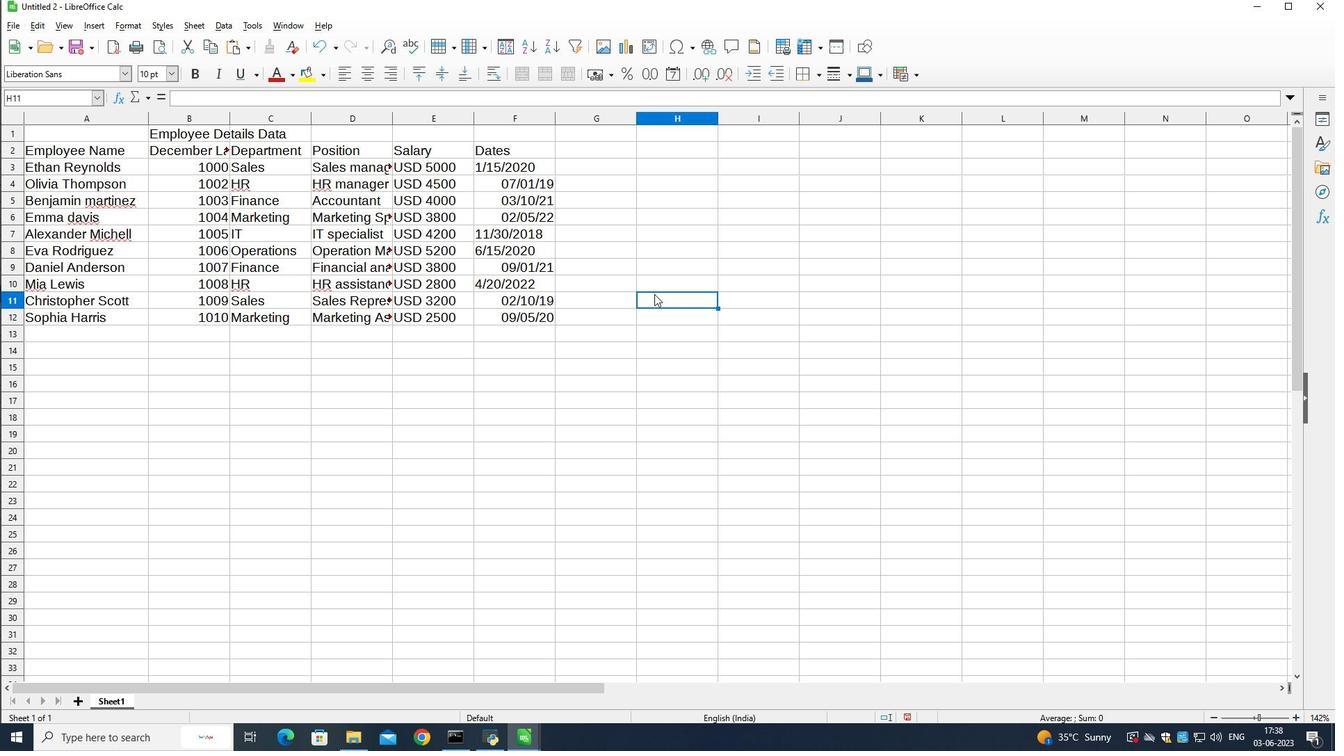 
Action: Key pressed ctrl+S<Key.shift>Analysis<Key.shift>Sales<Key.shift>By<Key.shift>Cham<Key.backspace>nnel<Key.shift_r>_2022<Key.enter>
Screenshot: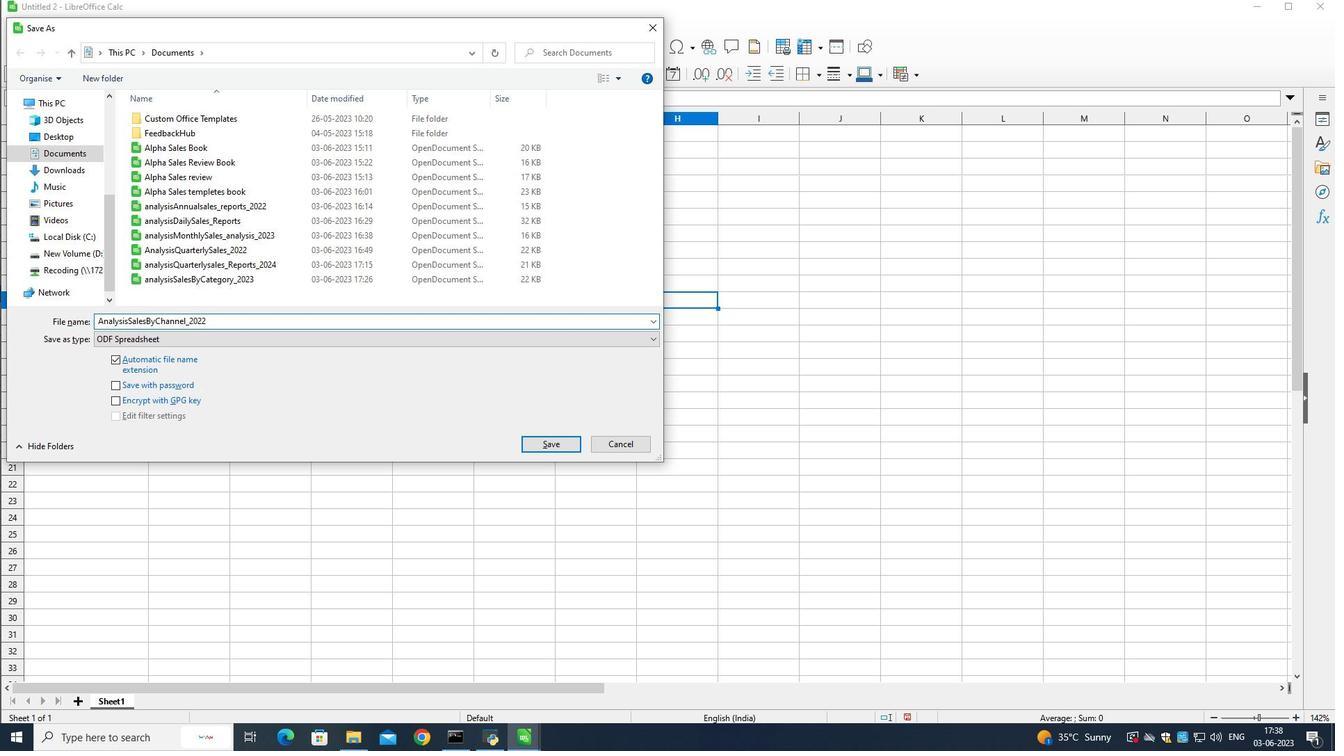 
Action: Mouse moved to (630, 363)
Screenshot: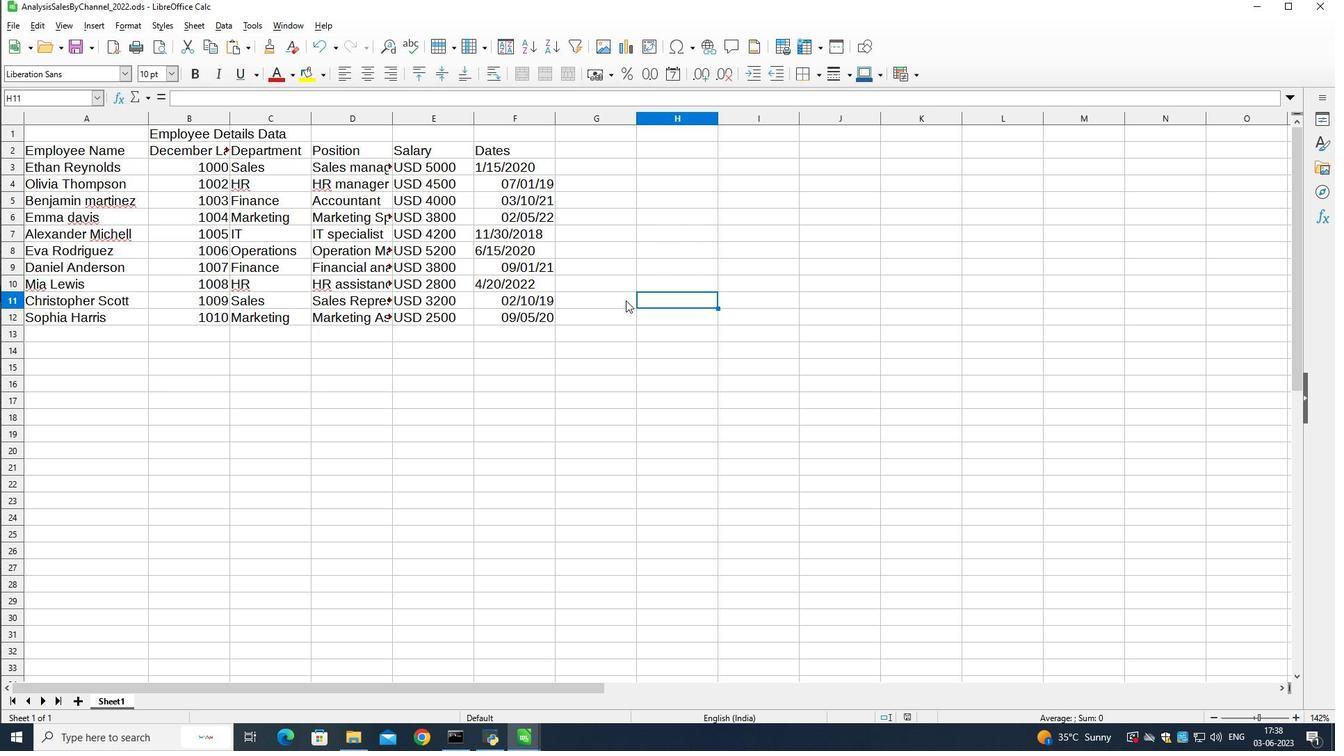 
Action: Mouse pressed left at (630, 363)
Screenshot: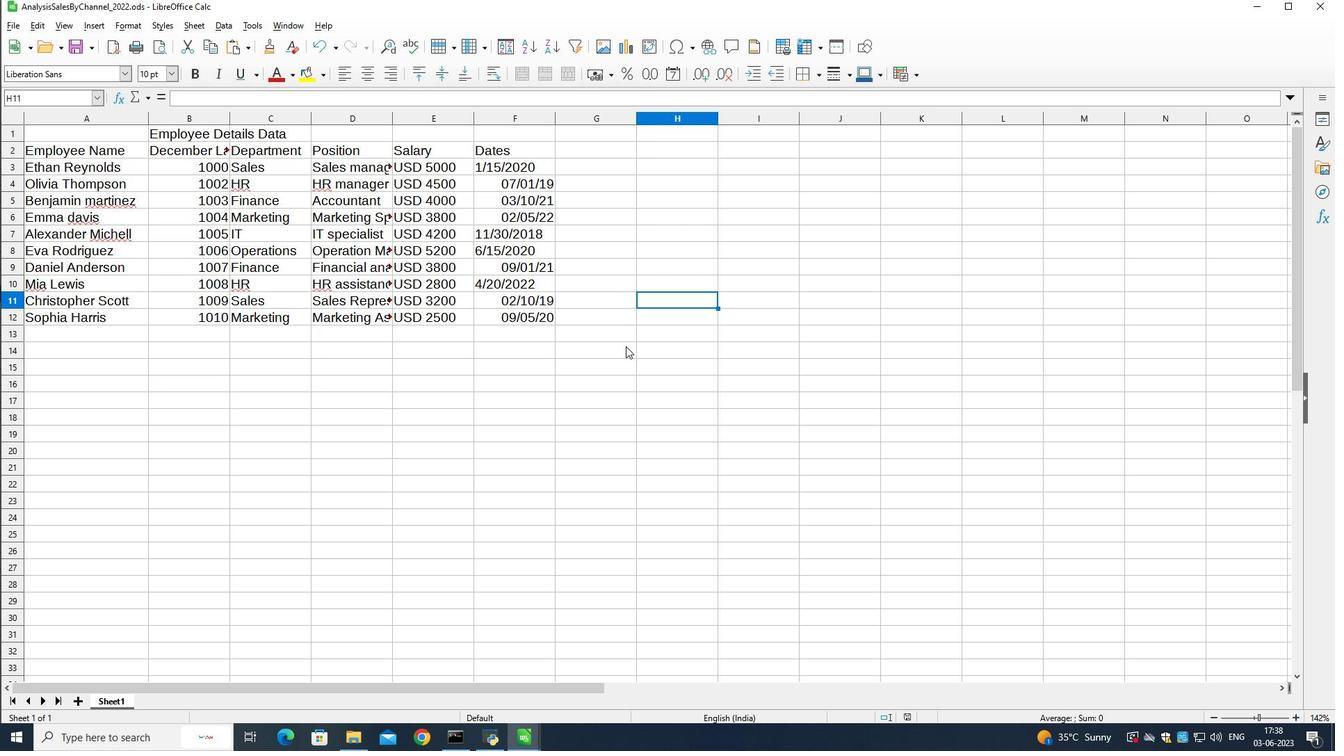 
Action: Mouse moved to (632, 359)
Screenshot: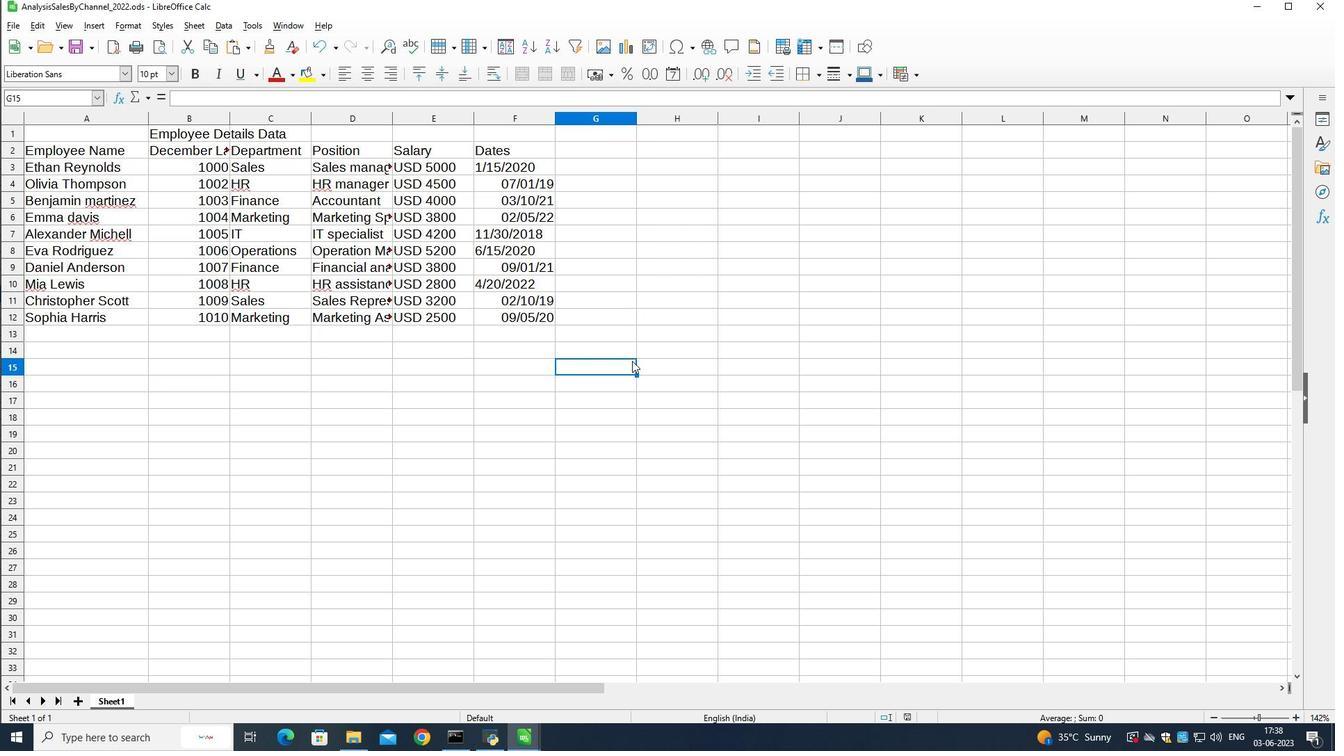 
